 Task: Open Card E-commerce Website Review in Board IT Vendor Management and Contract Negotiation to Workspace Event Lighting Rentals and add a team member Softage.2@softage.net, a label Orange, a checklist Video Marketing, an attachment from Trello, a color Orange and finally, add a card description 'Plan and execute company team-building retreat with a focus on employee well-being' and a comment 'Let us approach this task with a sense of creativity and innovation, looking for unique and unconventional solutions.'. Add a start date 'Jan 06, 1900' with a due date 'Jan 13, 1900'
Action: Mouse moved to (377, 175)
Screenshot: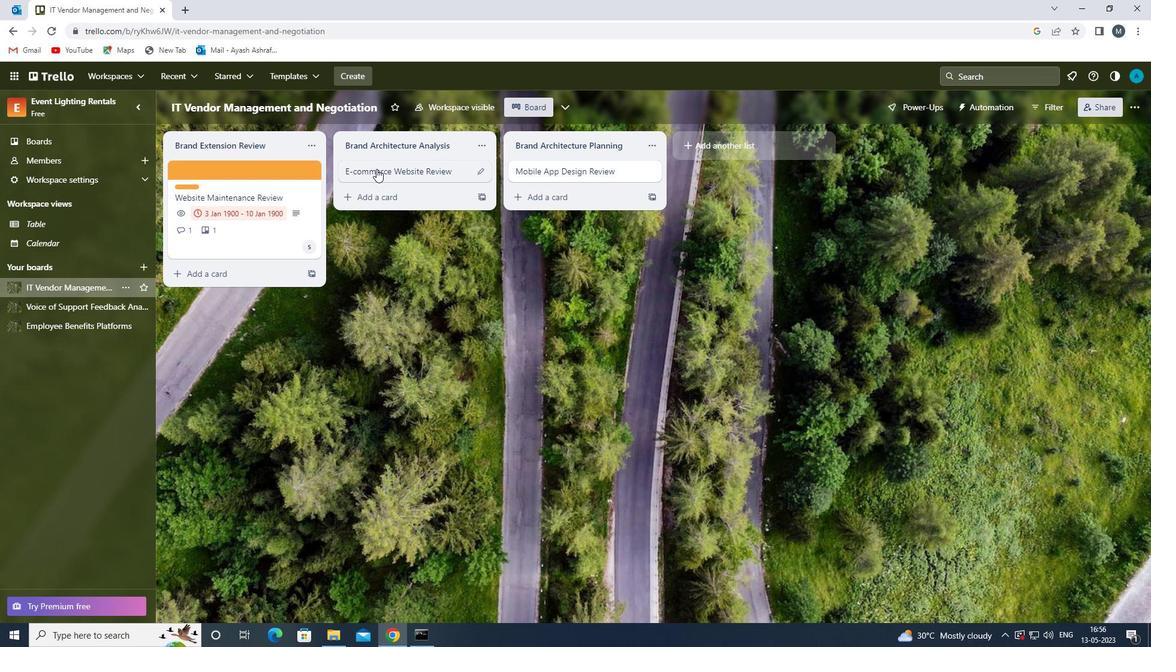 
Action: Mouse pressed left at (377, 175)
Screenshot: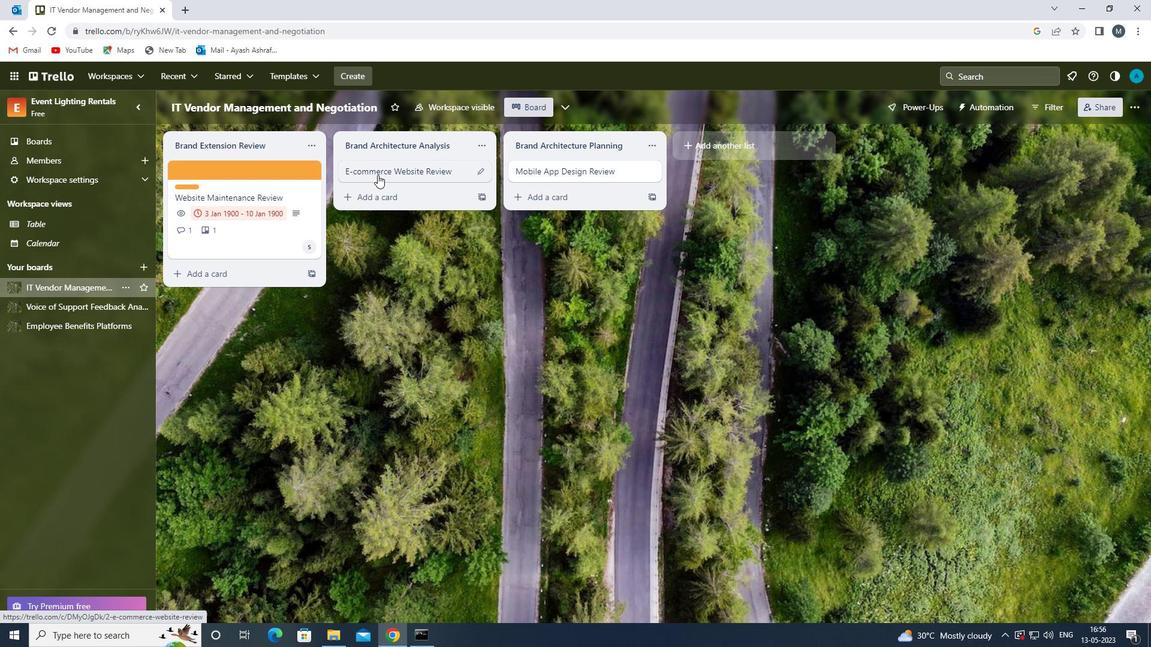 
Action: Mouse moved to (705, 215)
Screenshot: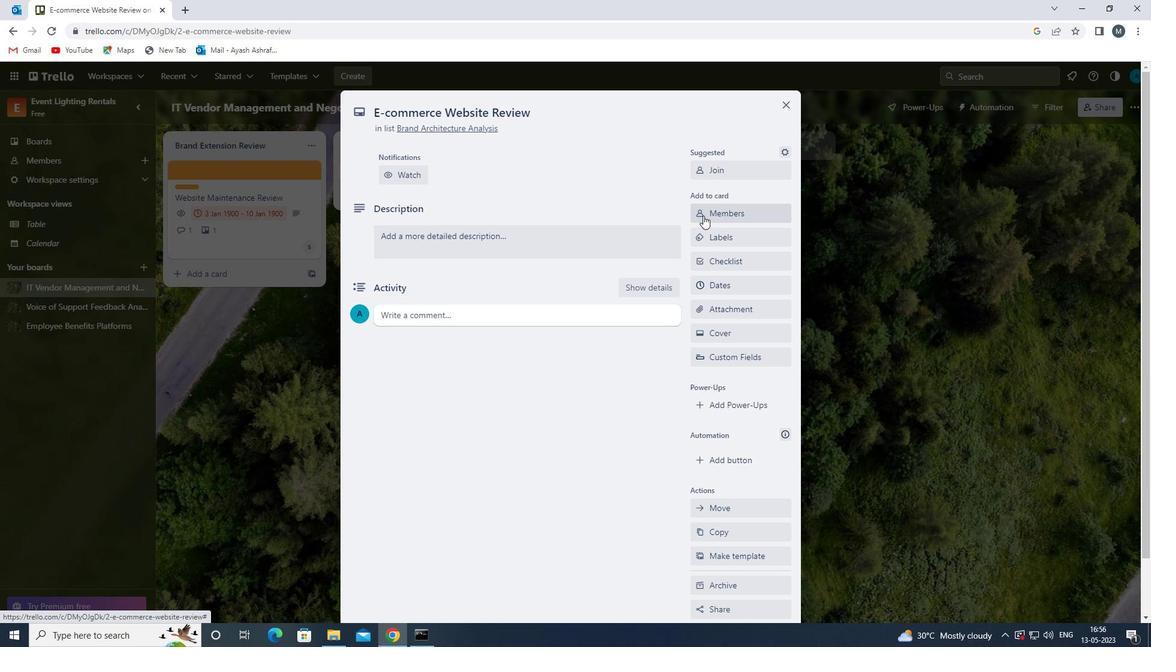 
Action: Mouse pressed left at (705, 215)
Screenshot: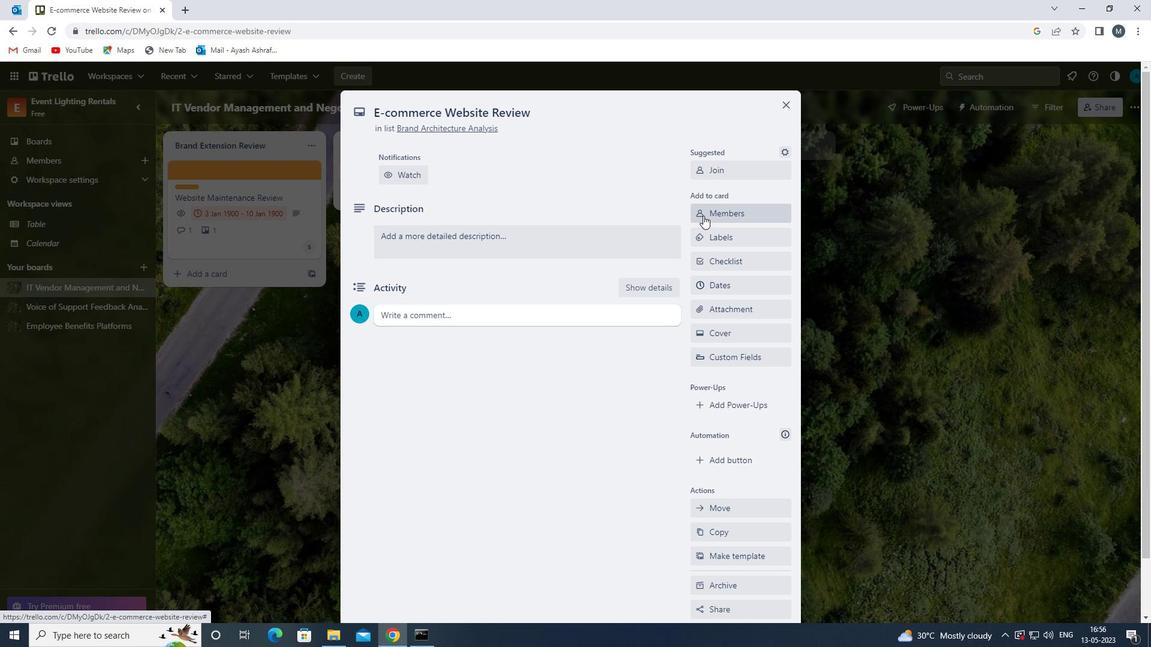 
Action: Mouse moved to (736, 271)
Screenshot: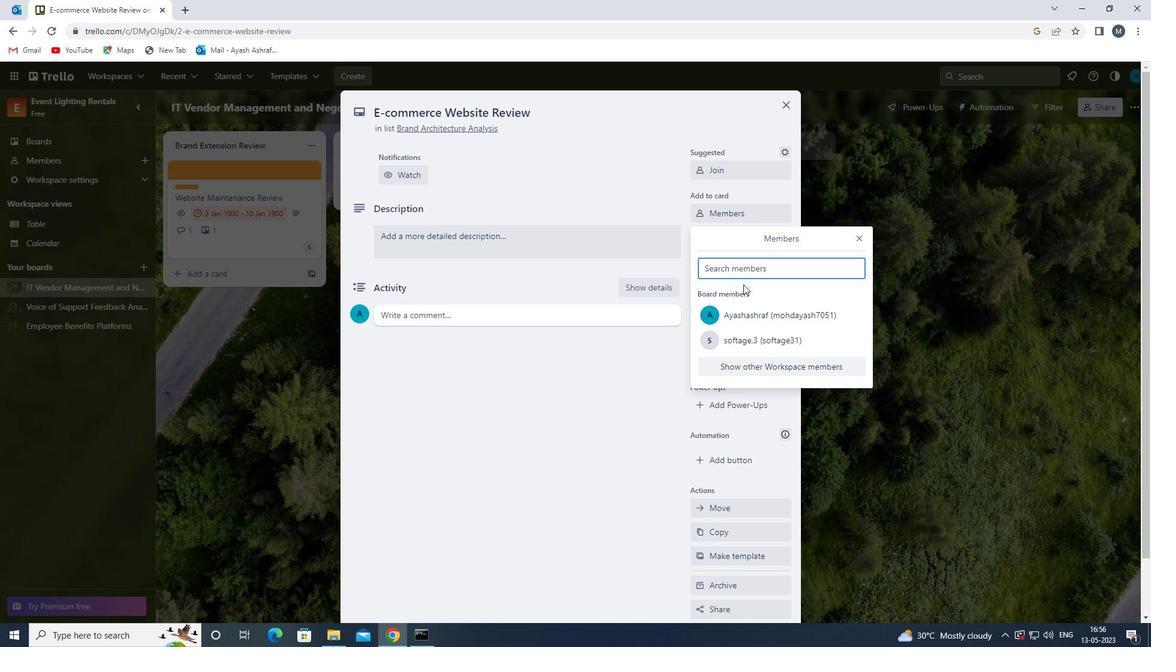 
Action: Mouse pressed left at (736, 271)
Screenshot: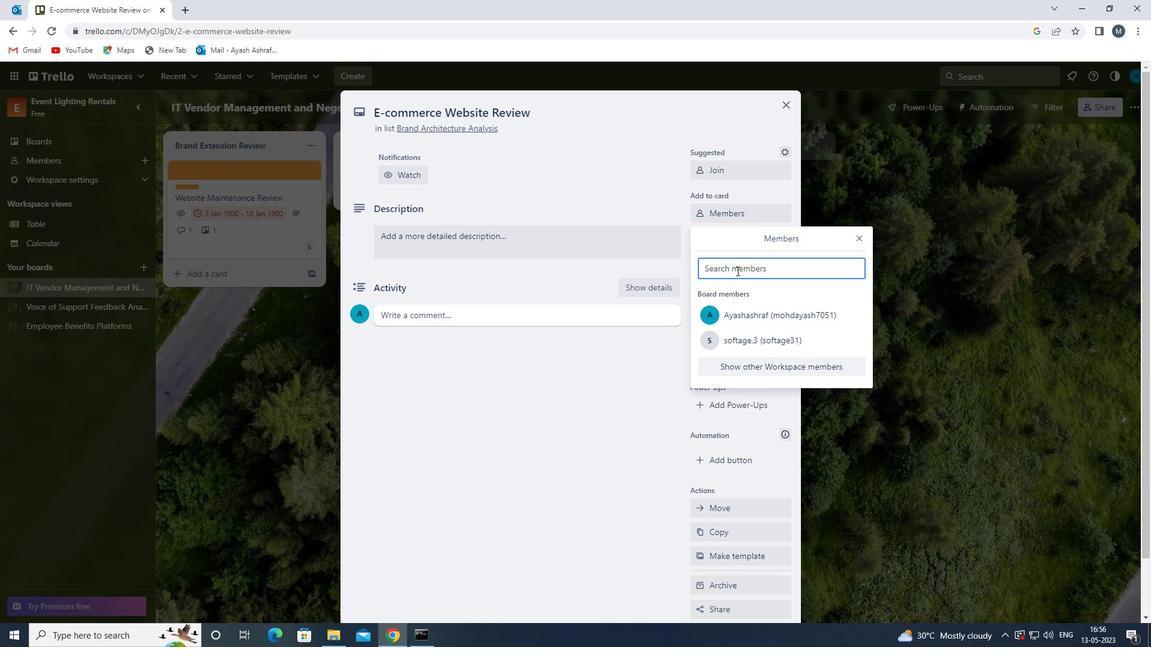 
Action: Key pressed s
Screenshot: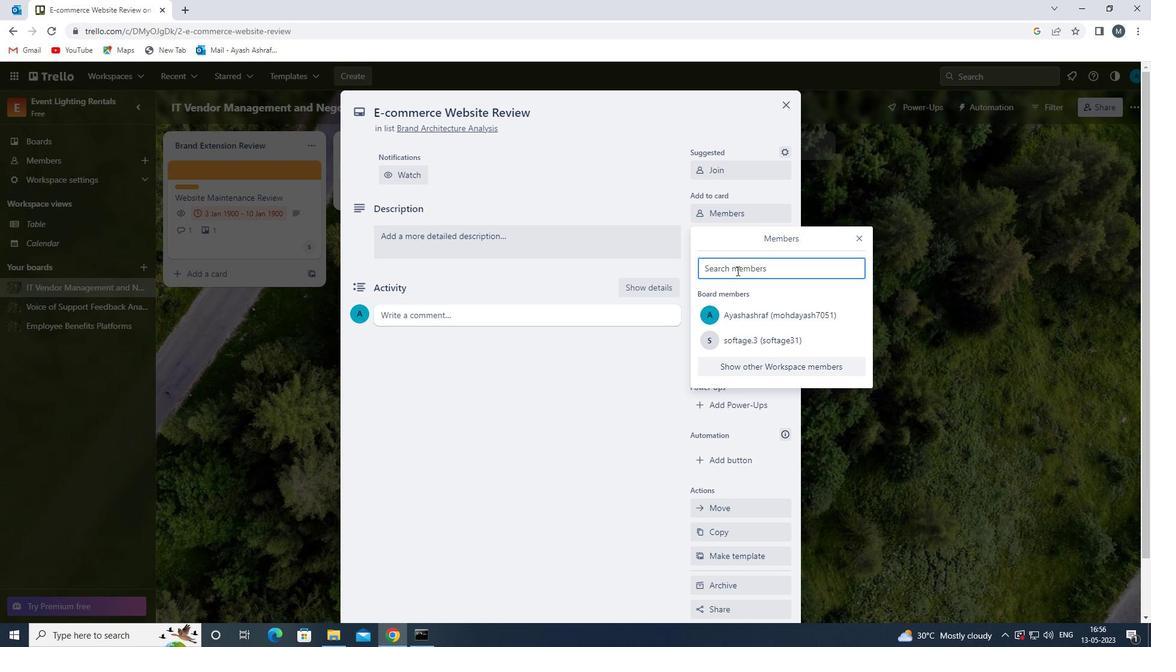 
Action: Mouse moved to (769, 387)
Screenshot: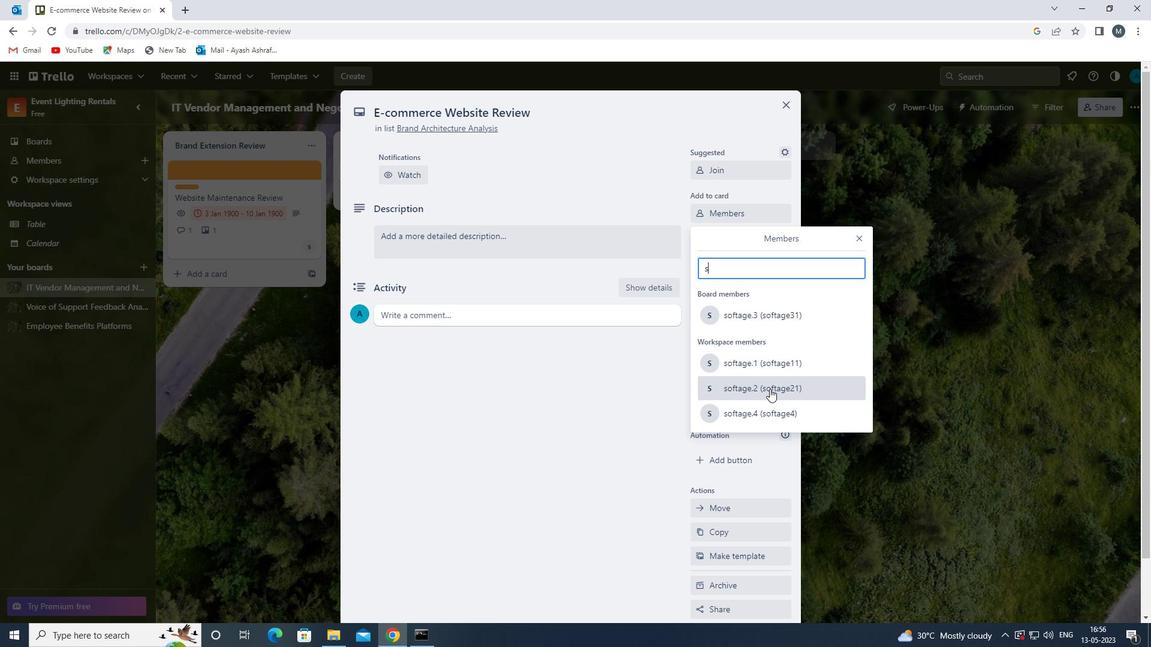 
Action: Mouse pressed left at (769, 387)
Screenshot: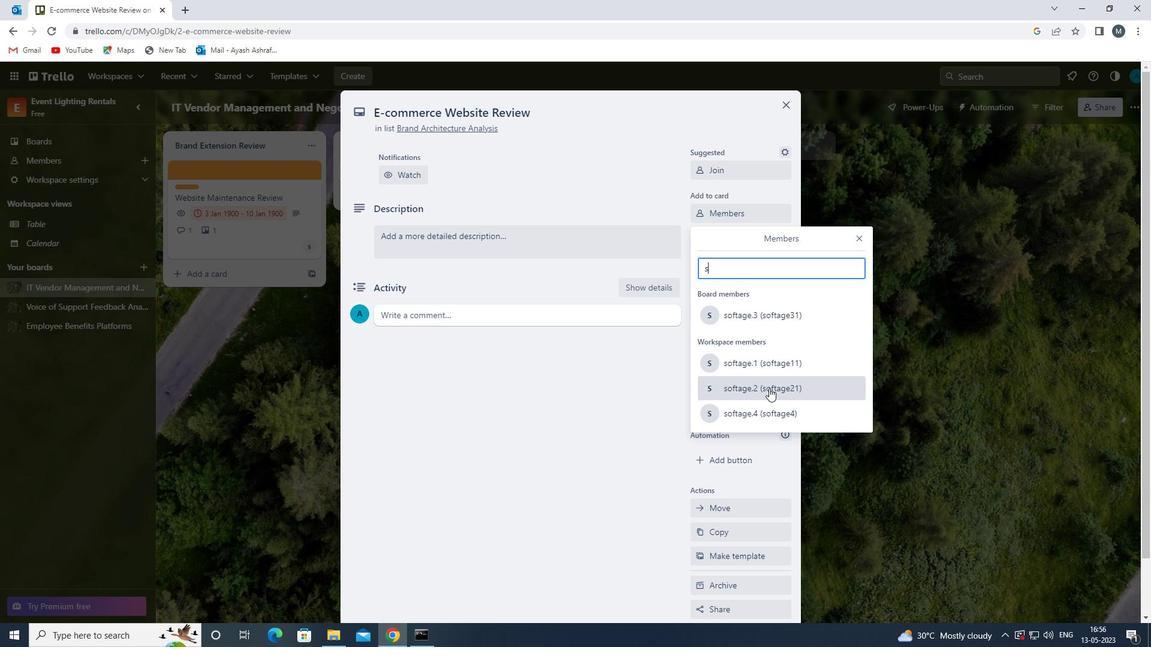
Action: Mouse moved to (855, 234)
Screenshot: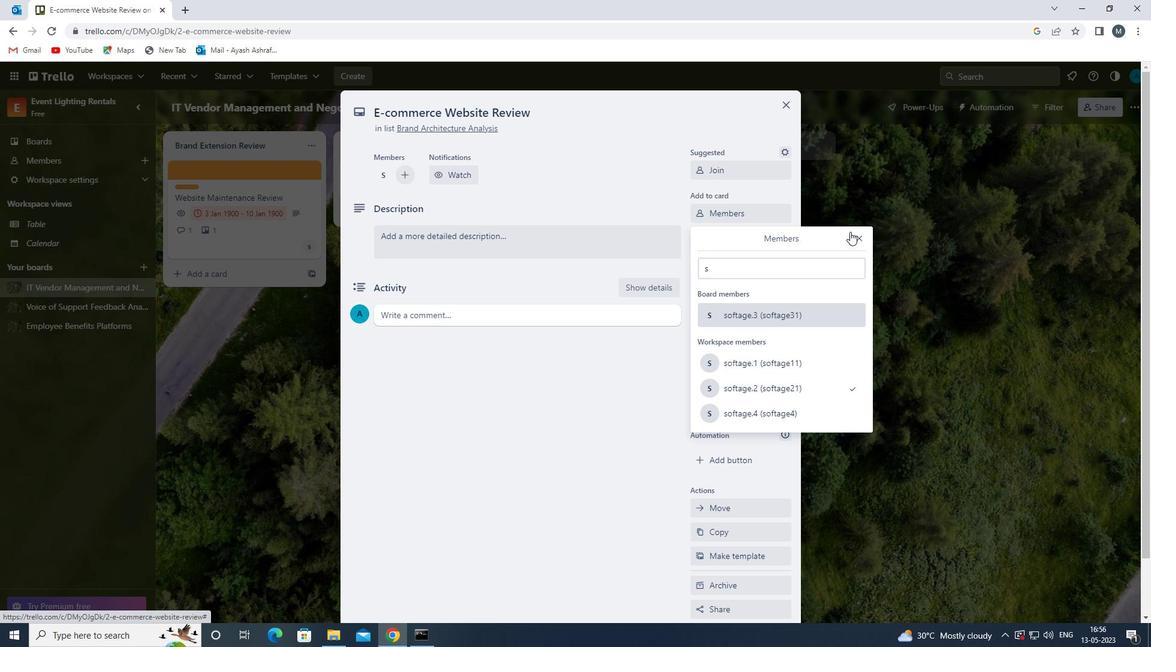 
Action: Mouse pressed left at (855, 234)
Screenshot: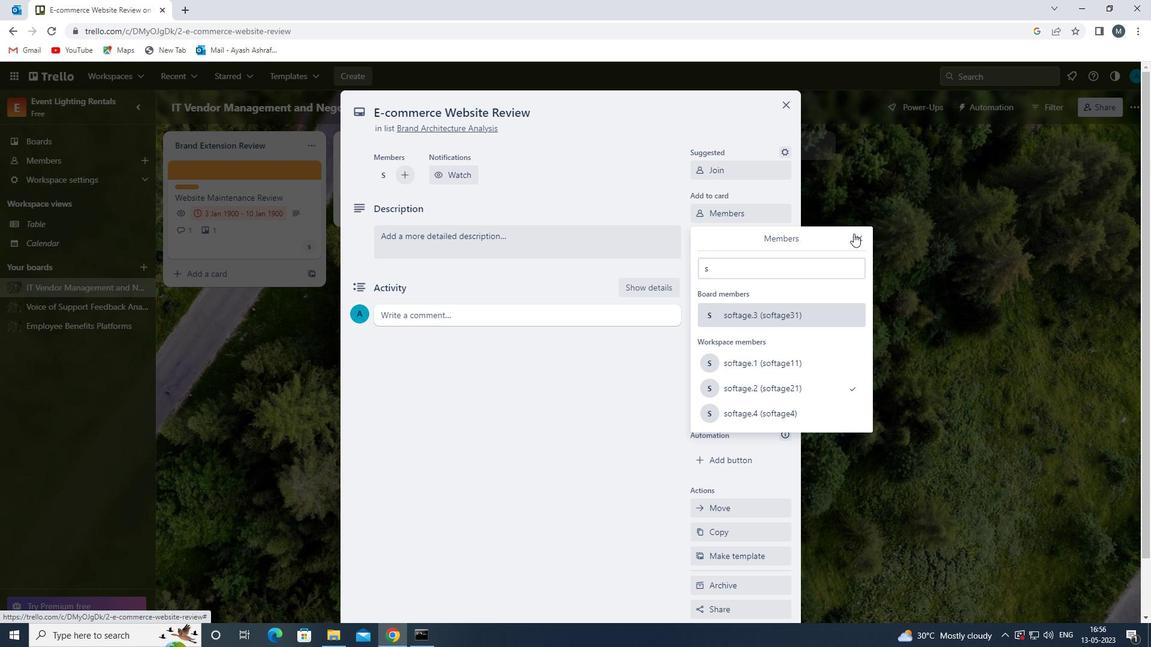 
Action: Mouse moved to (724, 240)
Screenshot: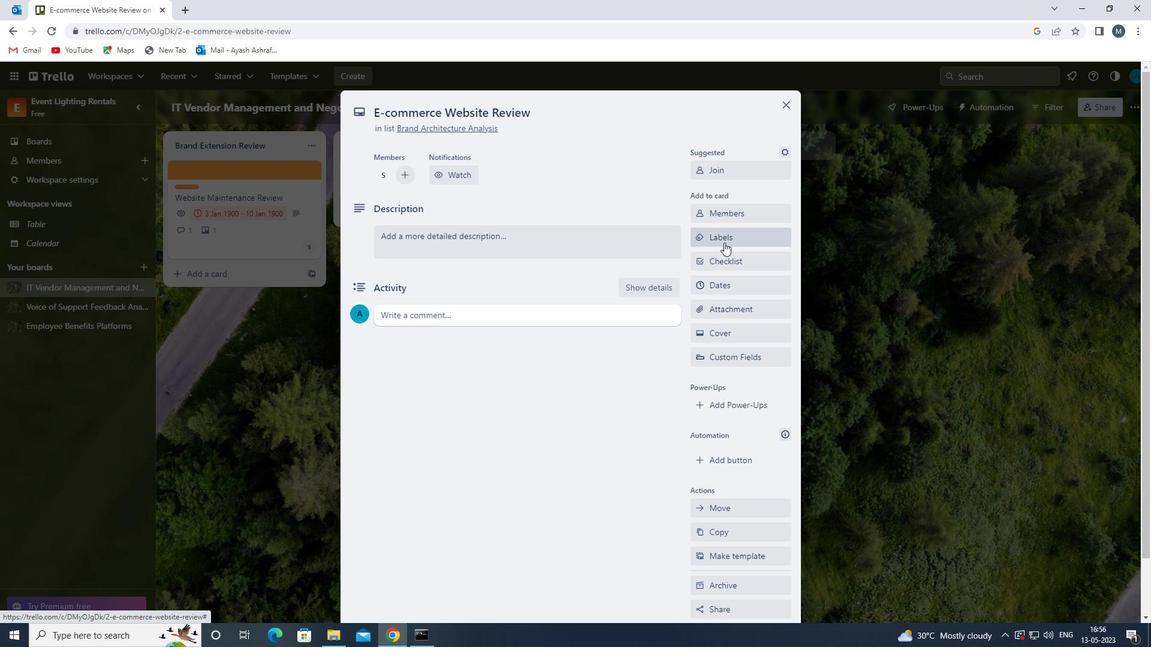 
Action: Mouse pressed left at (724, 240)
Screenshot: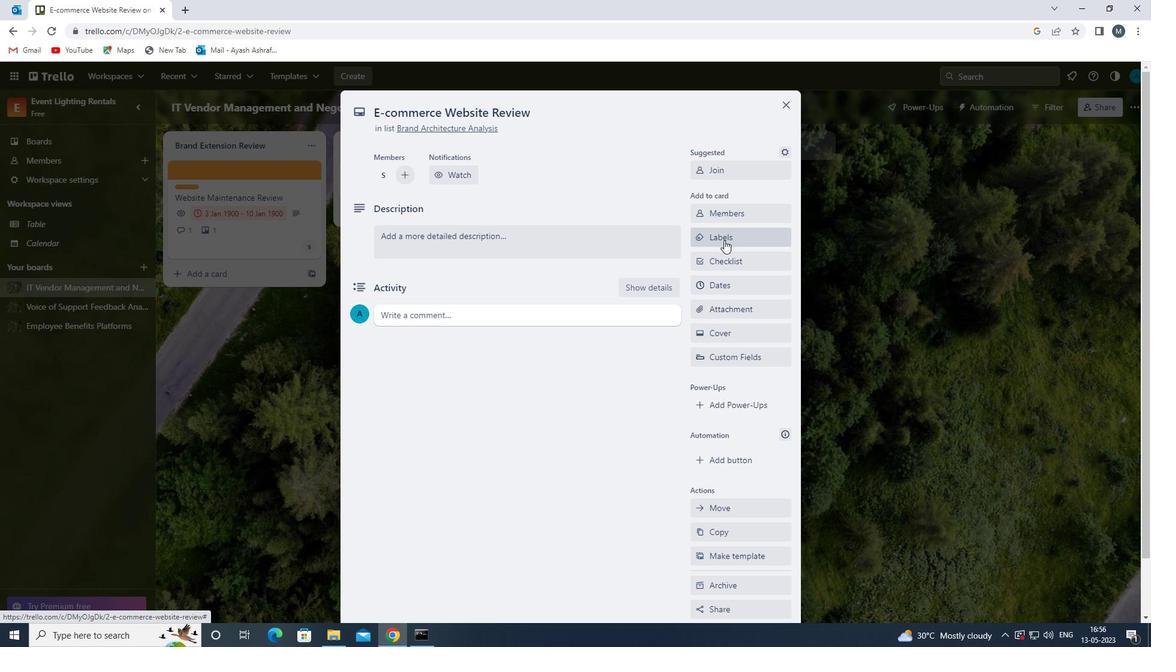 
Action: Mouse moved to (744, 383)
Screenshot: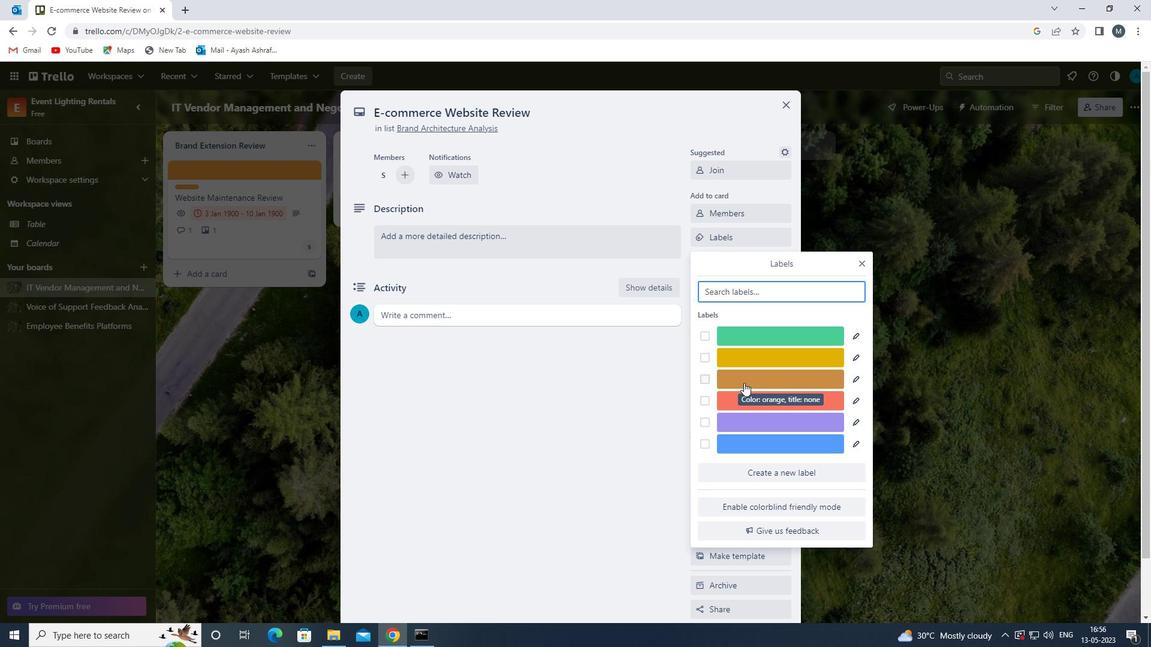 
Action: Mouse pressed left at (744, 383)
Screenshot: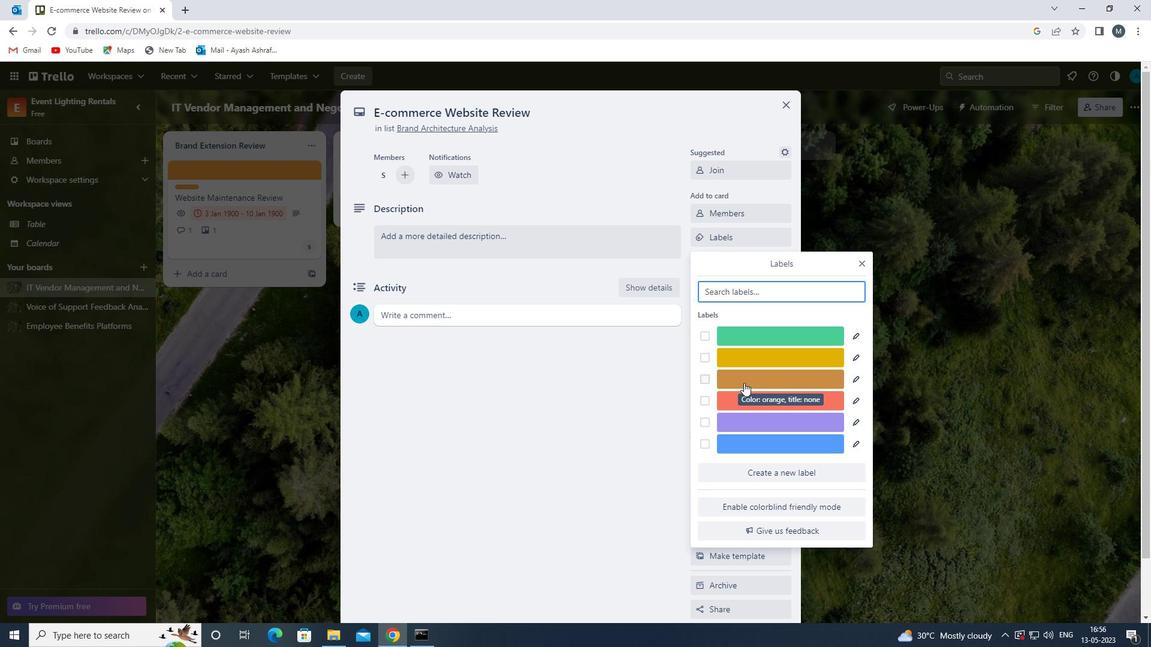 
Action: Mouse moved to (861, 263)
Screenshot: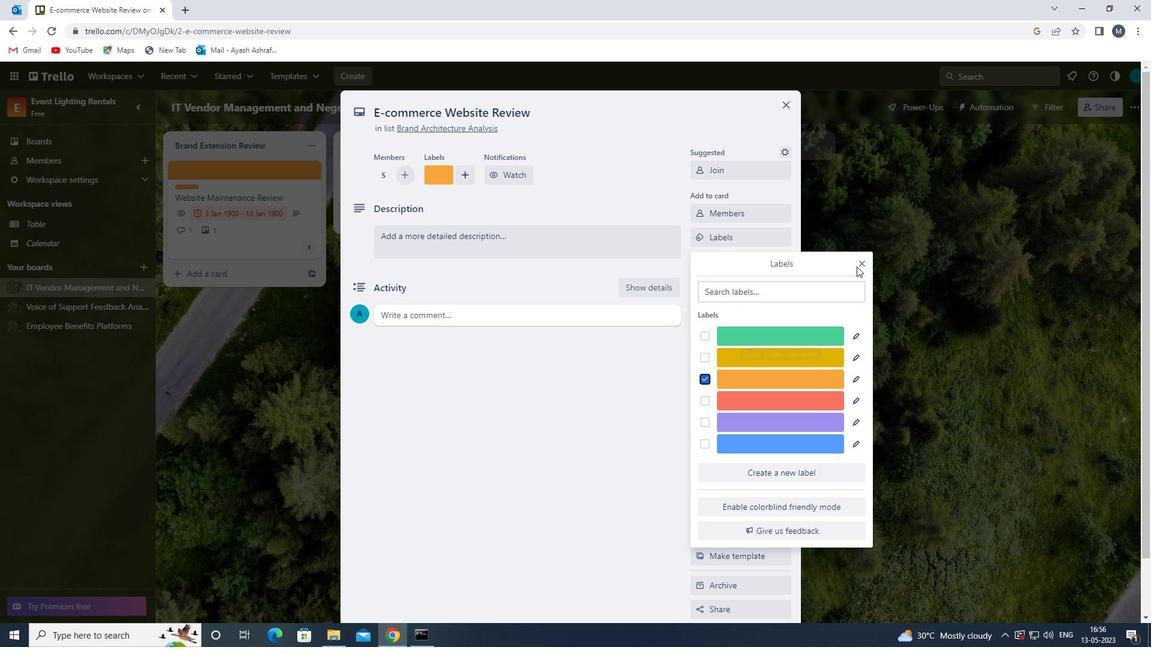 
Action: Mouse pressed left at (861, 263)
Screenshot: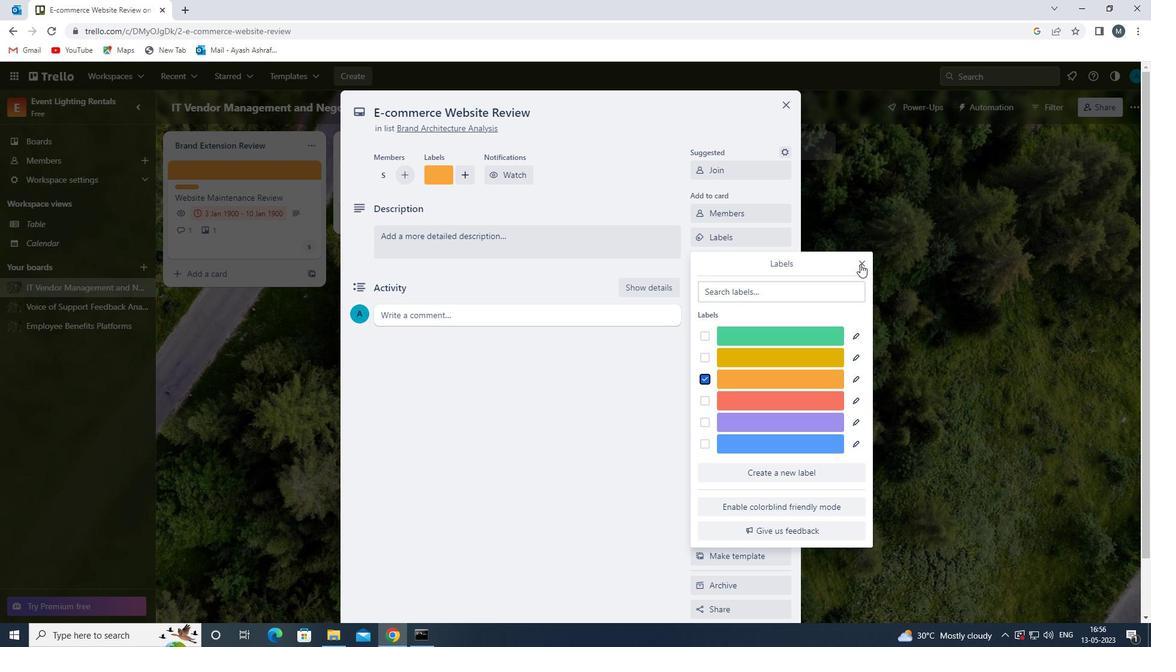 
Action: Mouse moved to (723, 265)
Screenshot: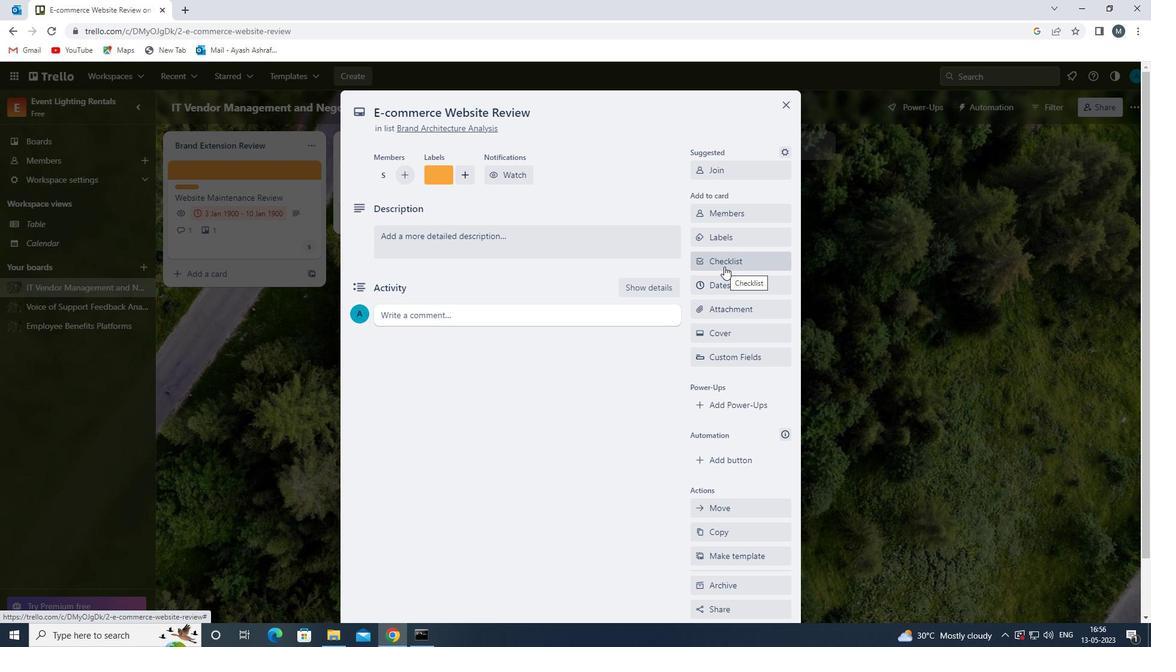 
Action: Mouse pressed left at (723, 265)
Screenshot: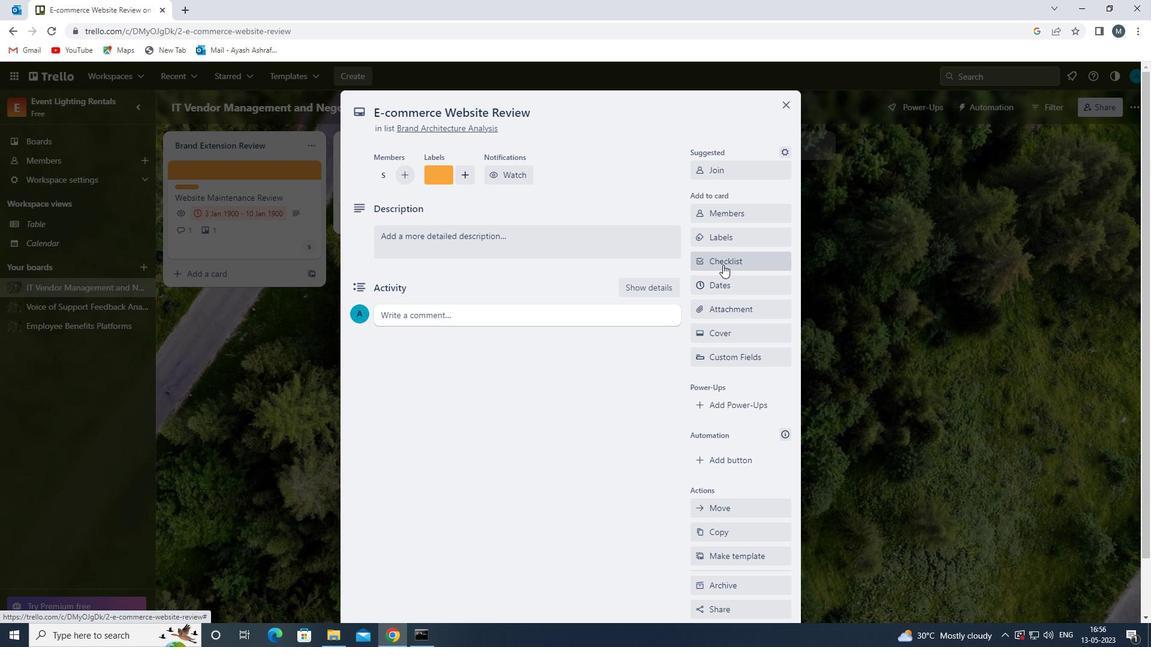 
Action: Key pressed v
Screenshot: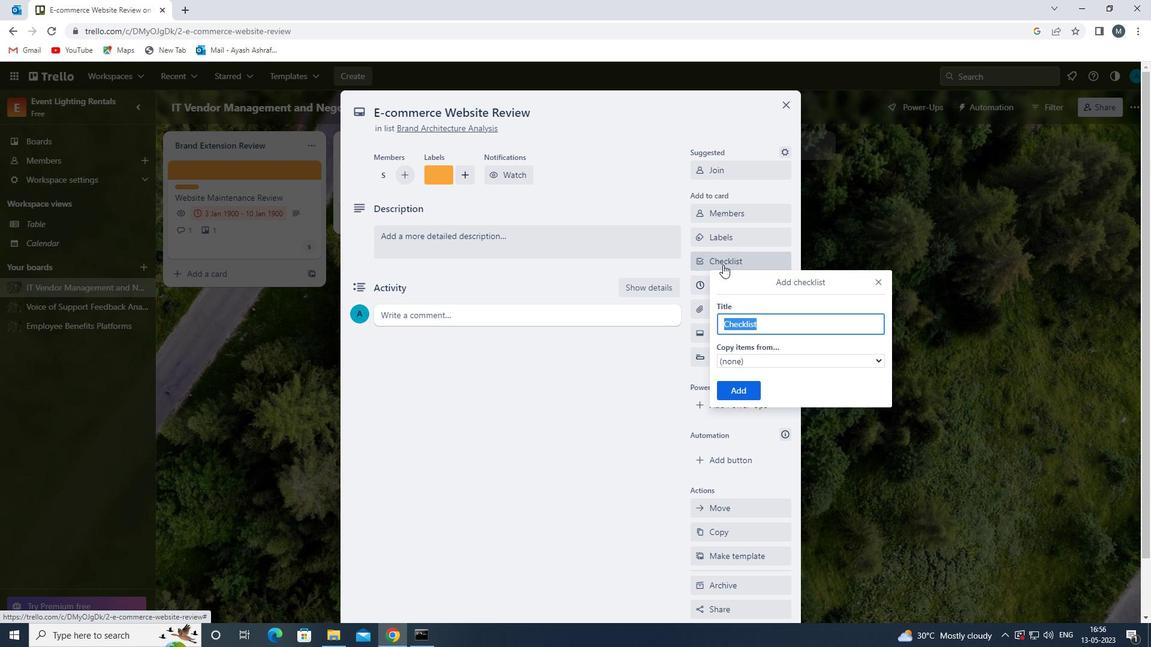 
Action: Mouse moved to (783, 353)
Screenshot: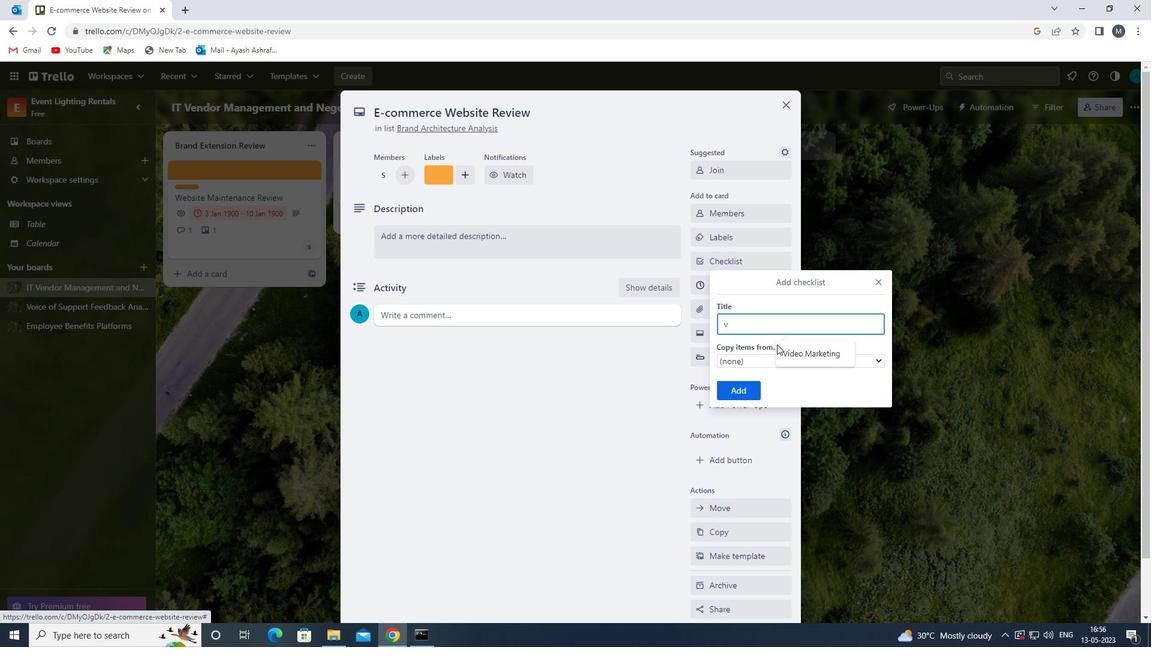 
Action: Mouse pressed left at (783, 353)
Screenshot: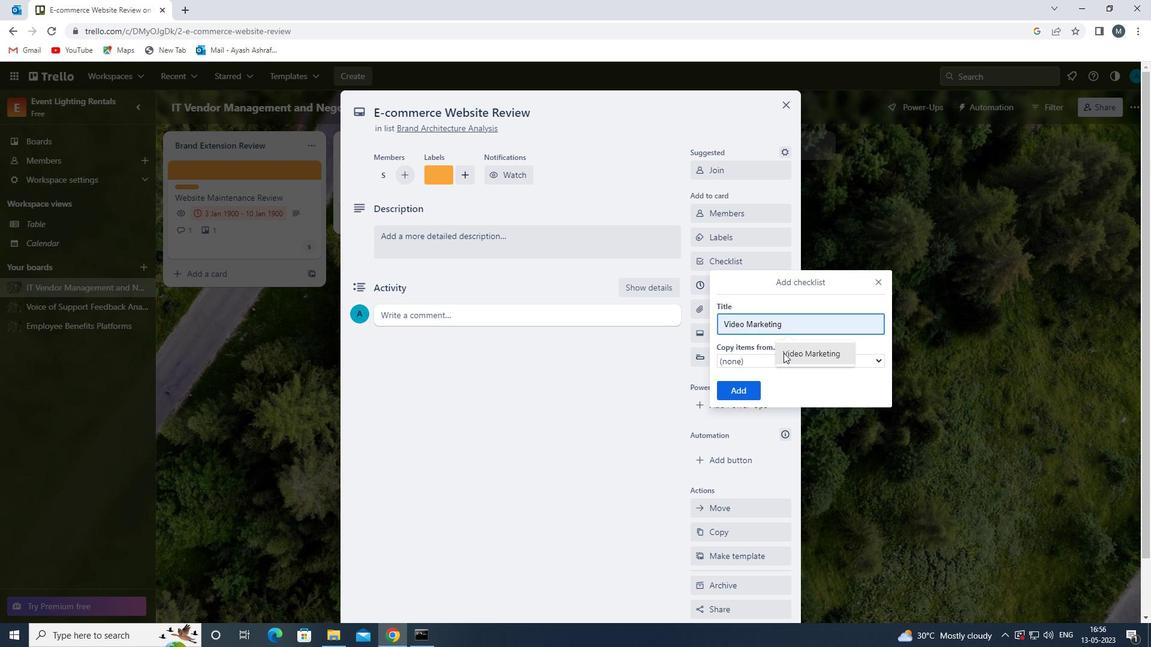 
Action: Mouse moved to (735, 391)
Screenshot: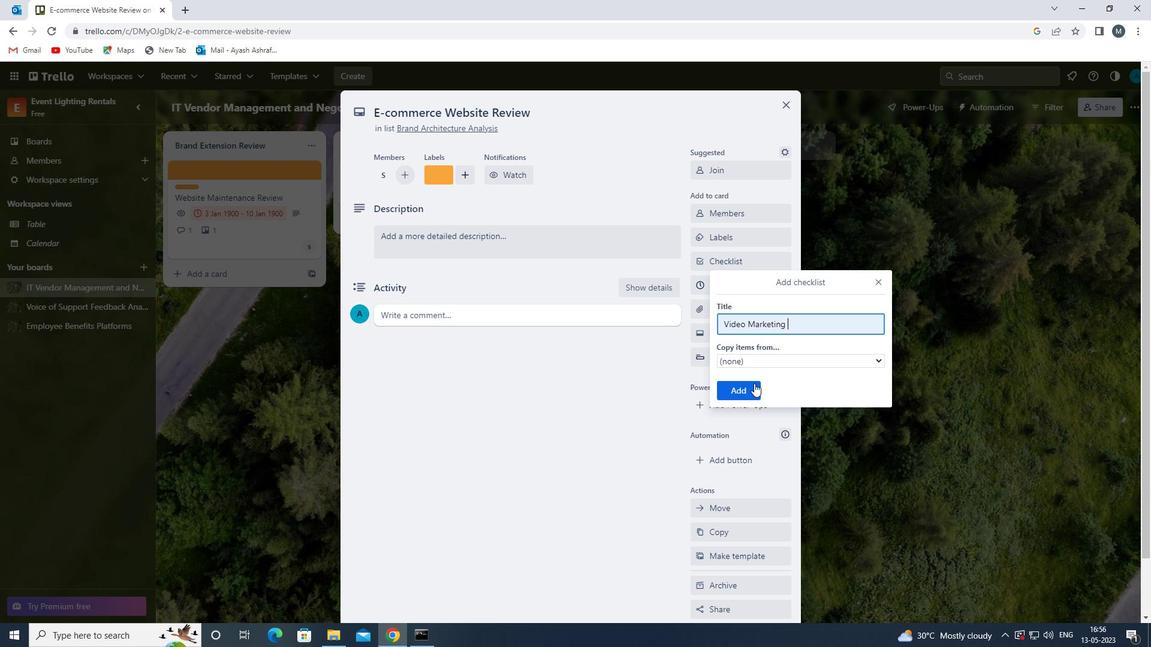 
Action: Mouse pressed left at (735, 391)
Screenshot: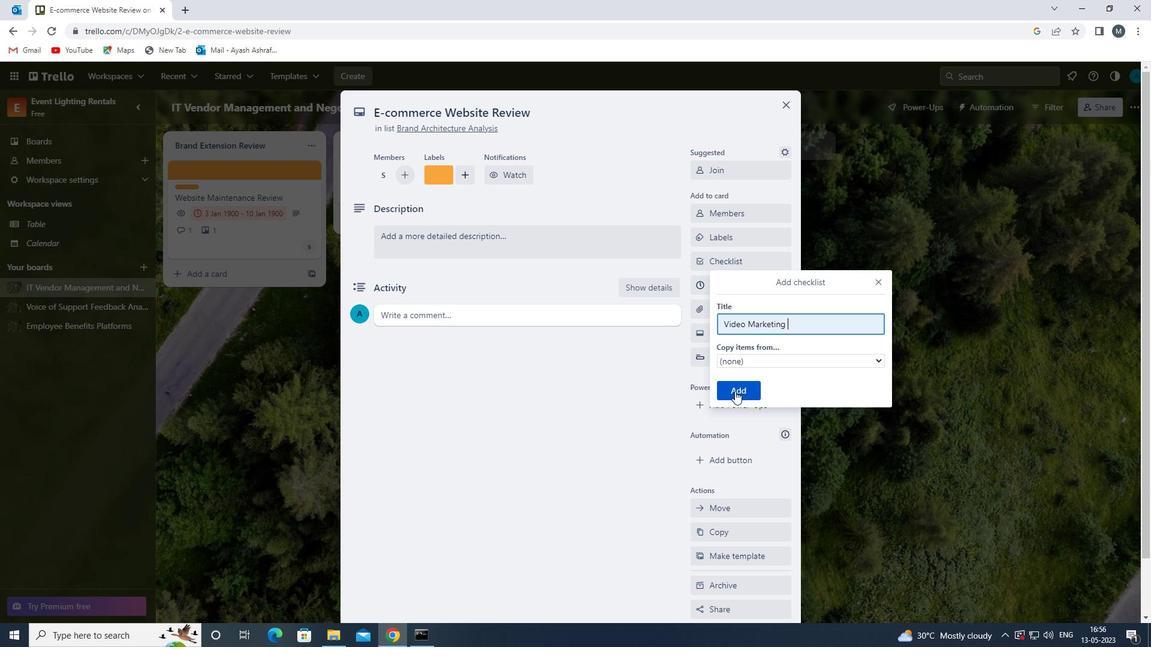 
Action: Mouse moved to (720, 308)
Screenshot: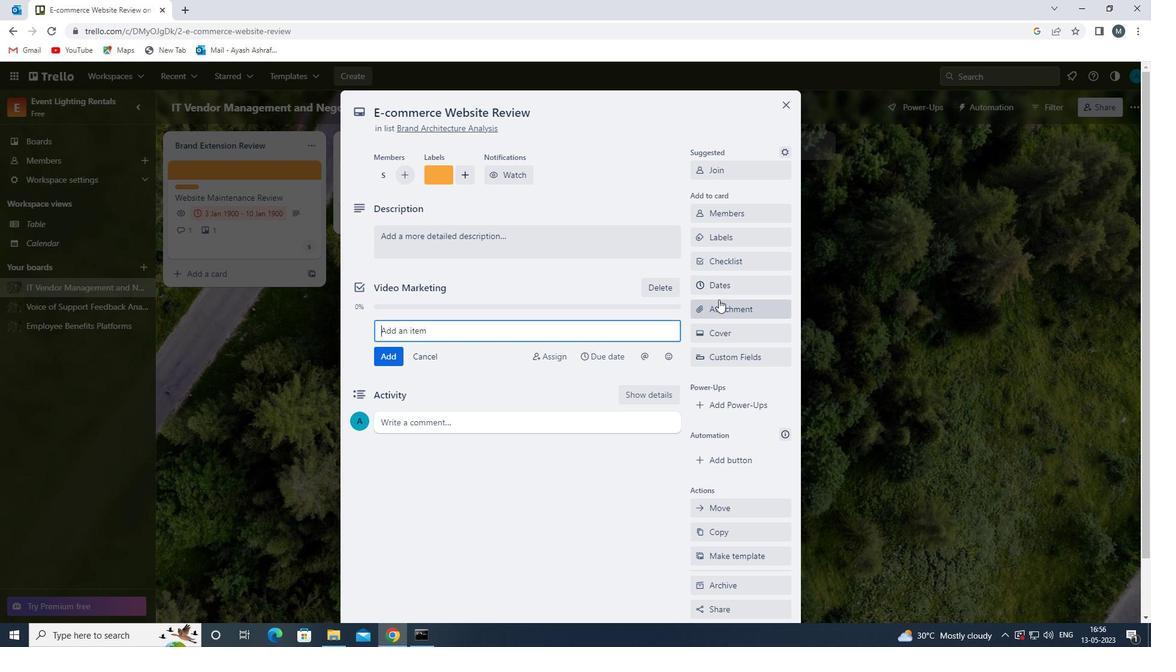 
Action: Mouse pressed left at (720, 308)
Screenshot: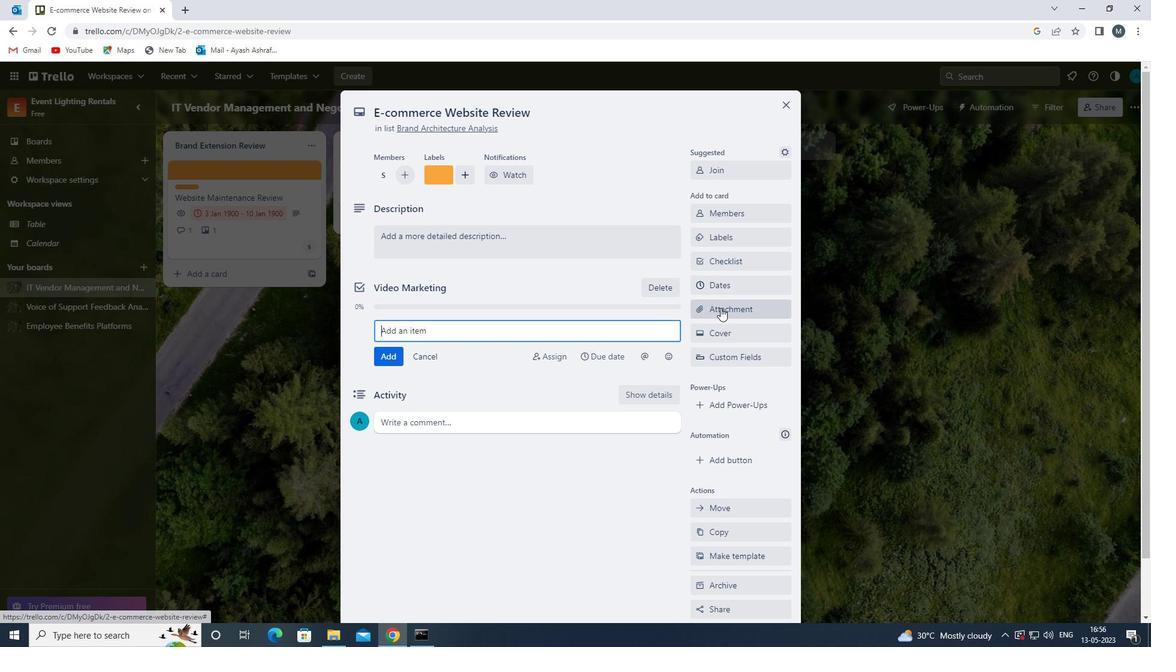 
Action: Mouse moved to (710, 384)
Screenshot: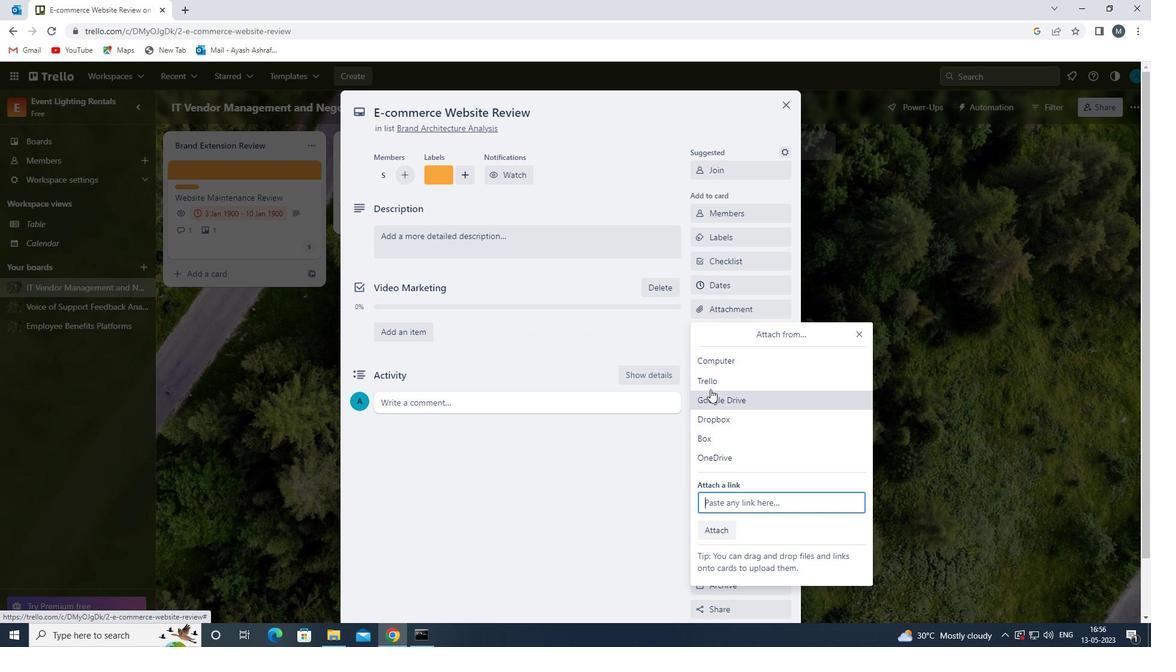 
Action: Mouse pressed left at (710, 384)
Screenshot: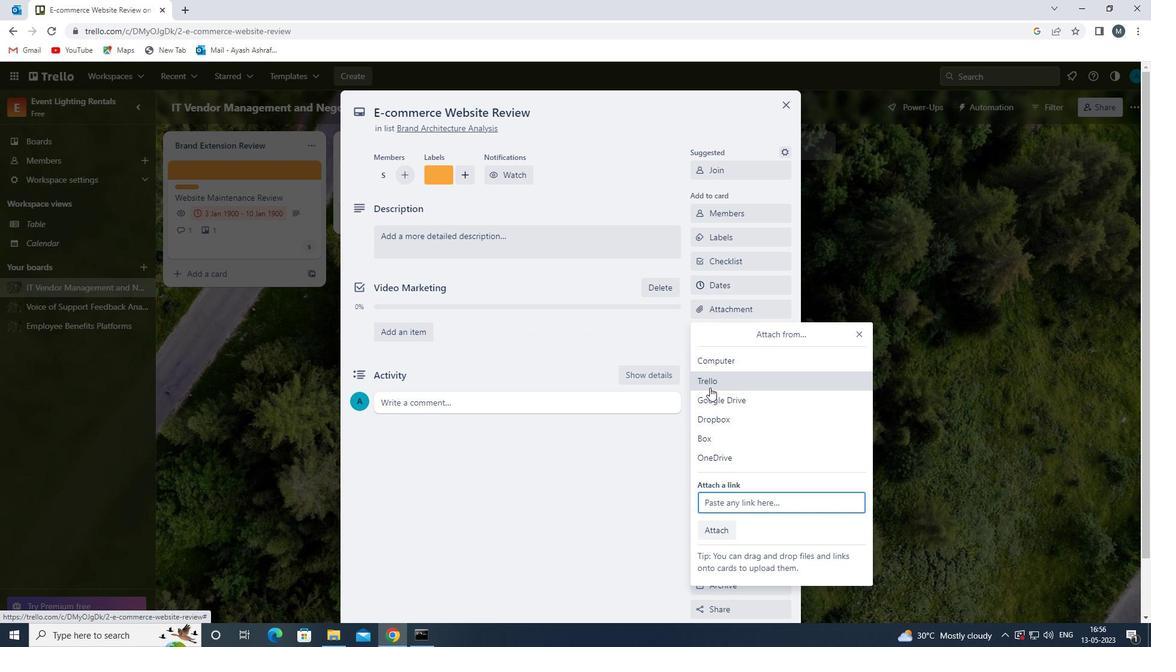 
Action: Mouse moved to (710, 383)
Screenshot: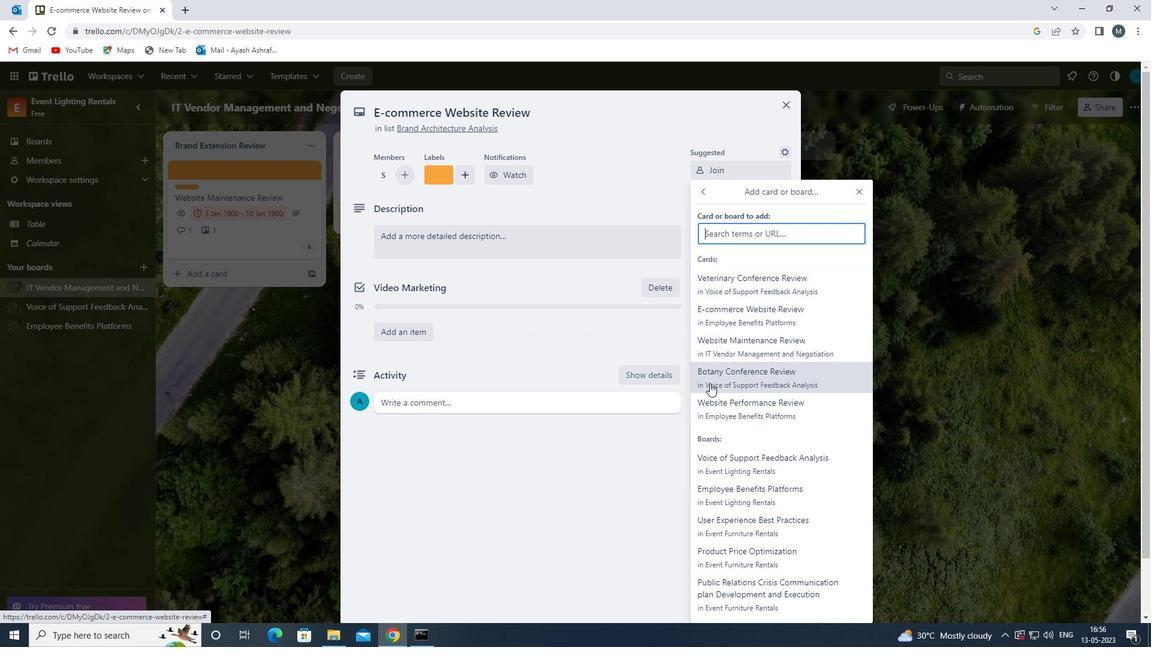
Action: Mouse pressed left at (710, 383)
Screenshot: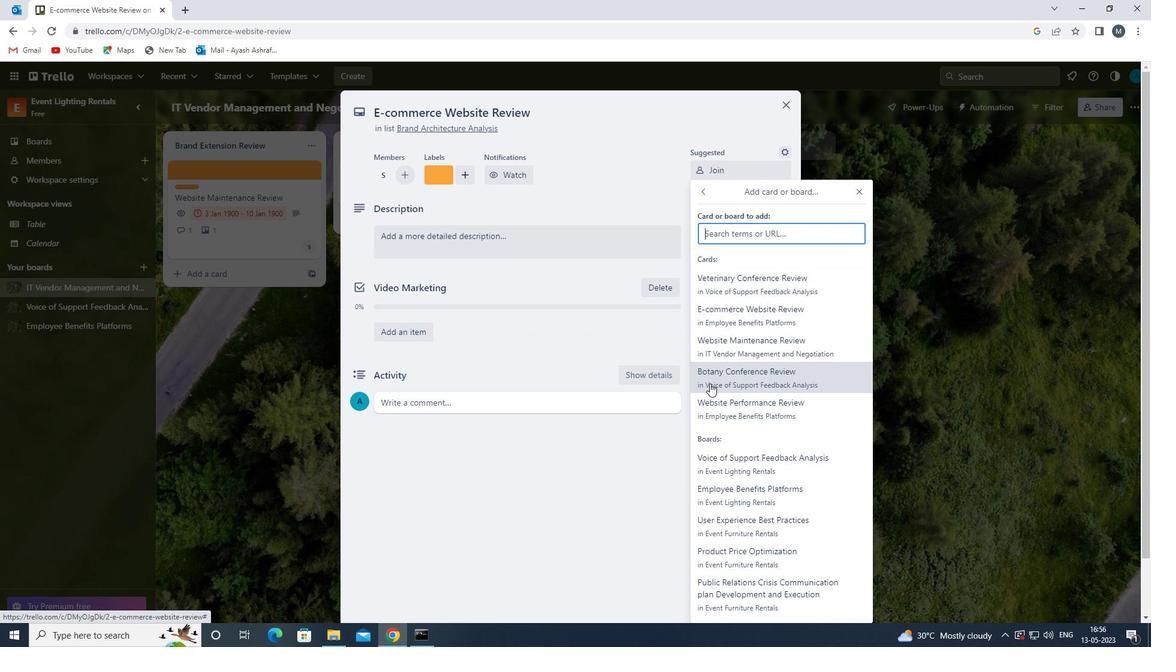 
Action: Mouse moved to (727, 336)
Screenshot: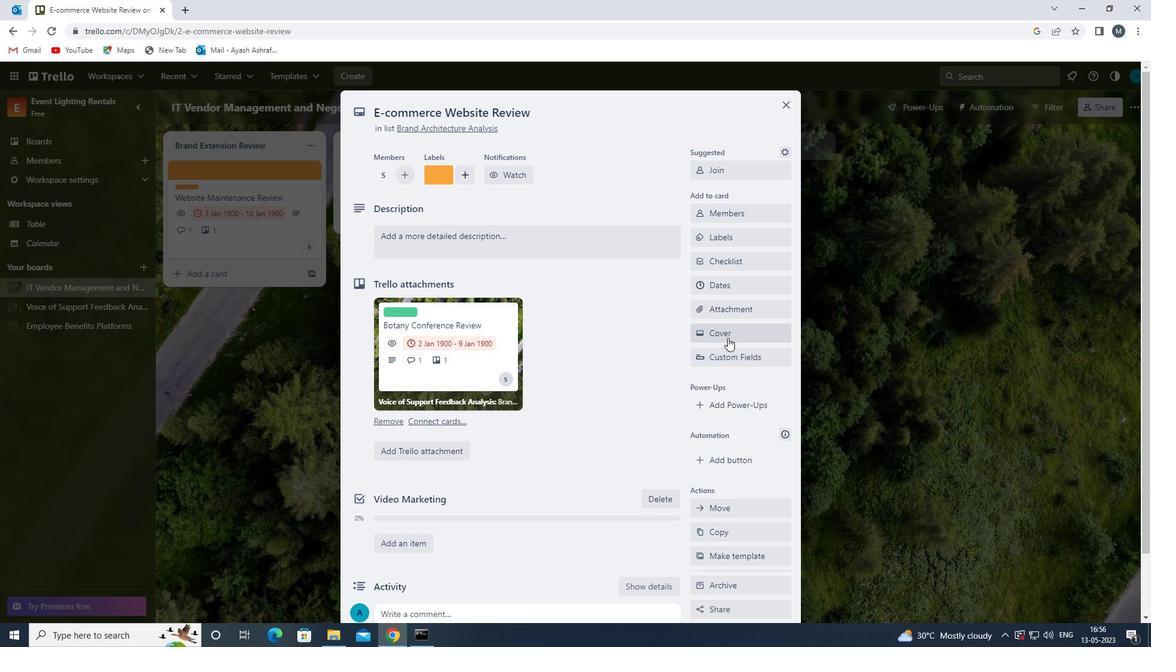
Action: Mouse pressed left at (727, 336)
Screenshot: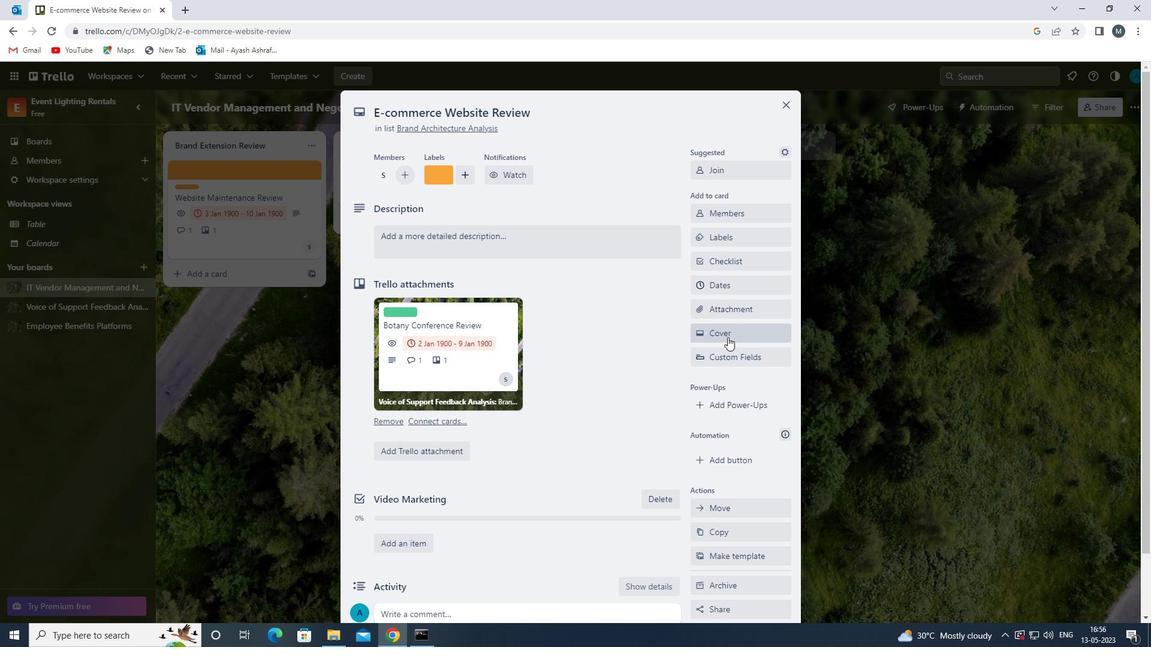 
Action: Mouse moved to (744, 381)
Screenshot: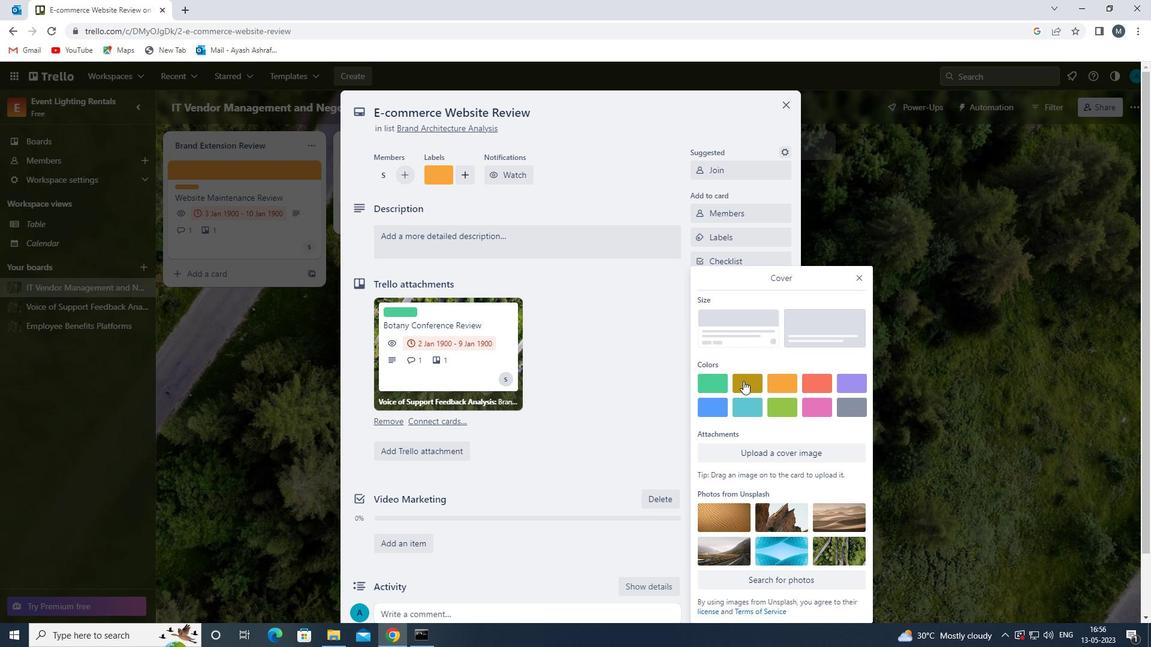 
Action: Mouse pressed left at (744, 381)
Screenshot: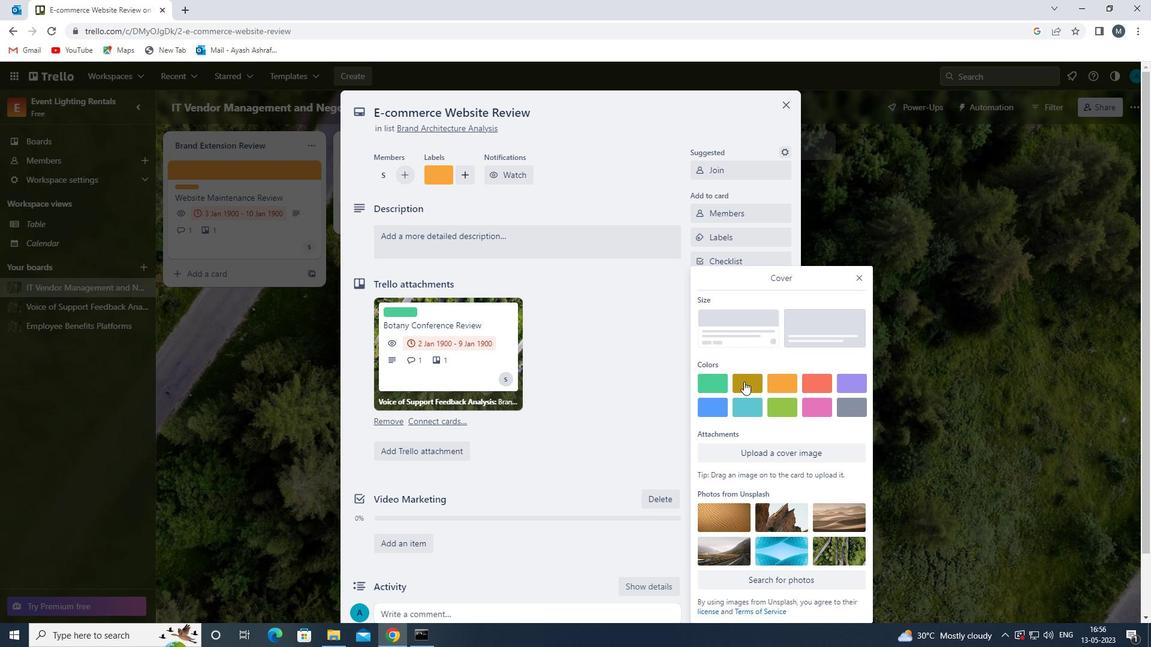 
Action: Mouse moved to (857, 254)
Screenshot: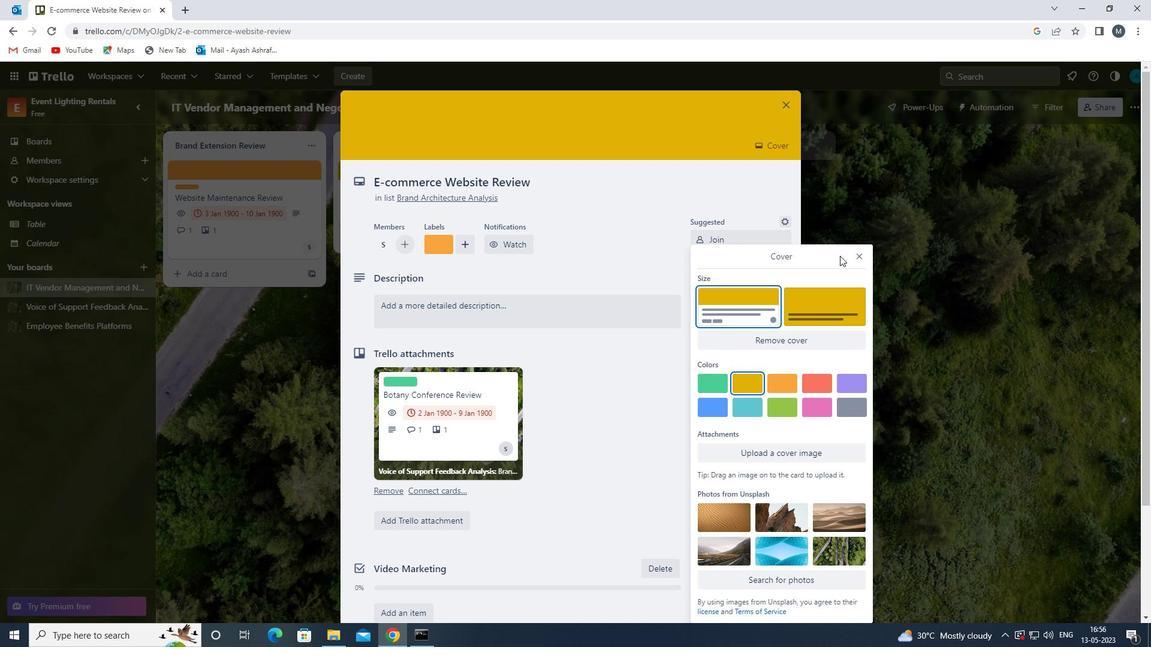 
Action: Mouse pressed left at (857, 254)
Screenshot: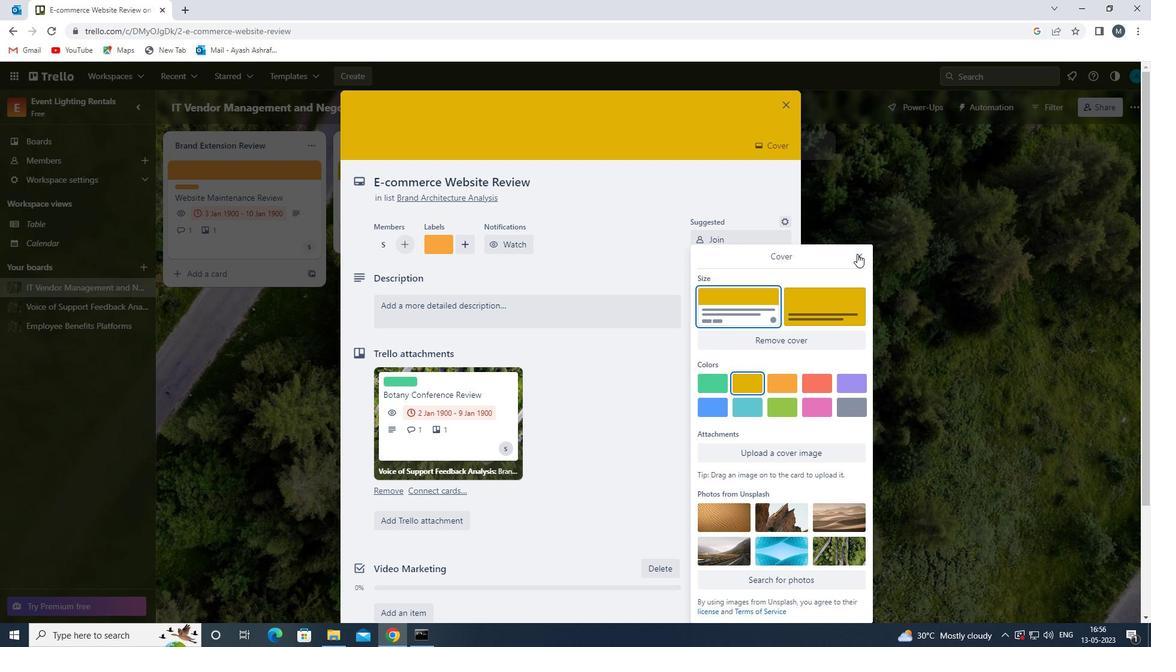 
Action: Mouse moved to (464, 306)
Screenshot: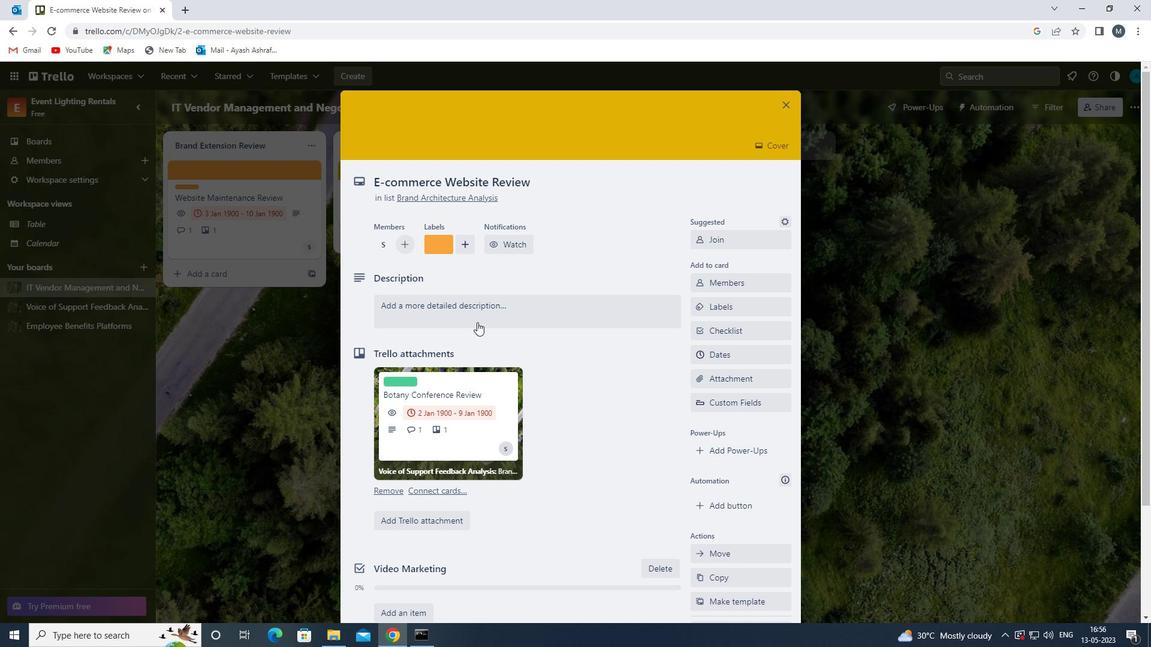 
Action: Mouse pressed left at (464, 306)
Screenshot: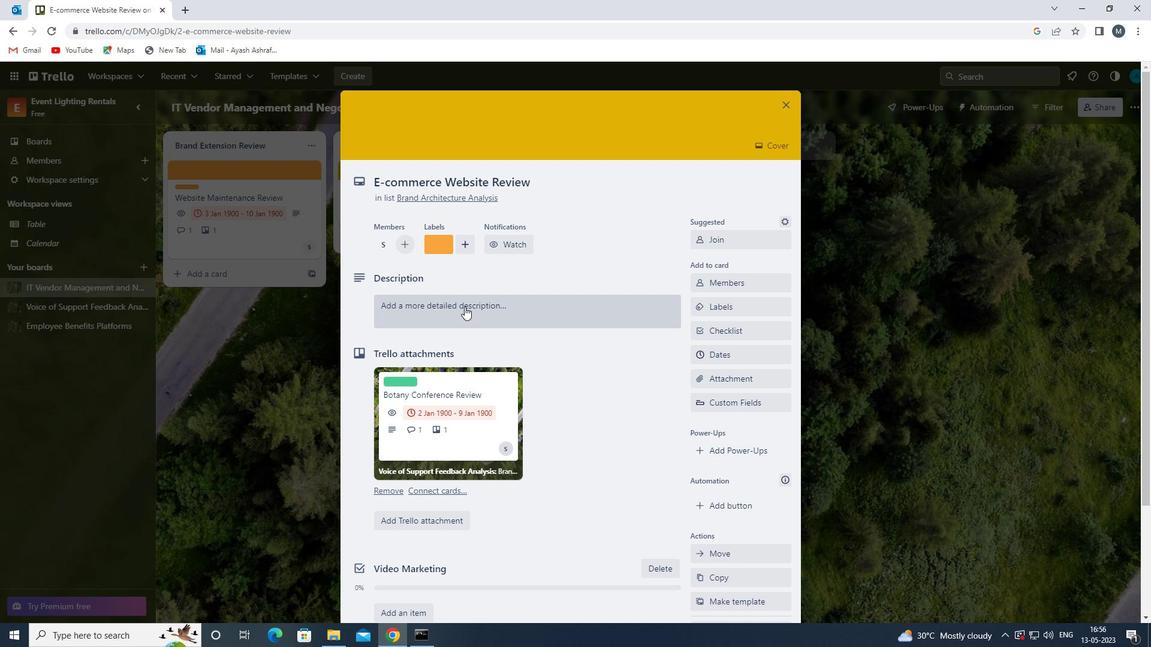 
Action: Mouse moved to (399, 353)
Screenshot: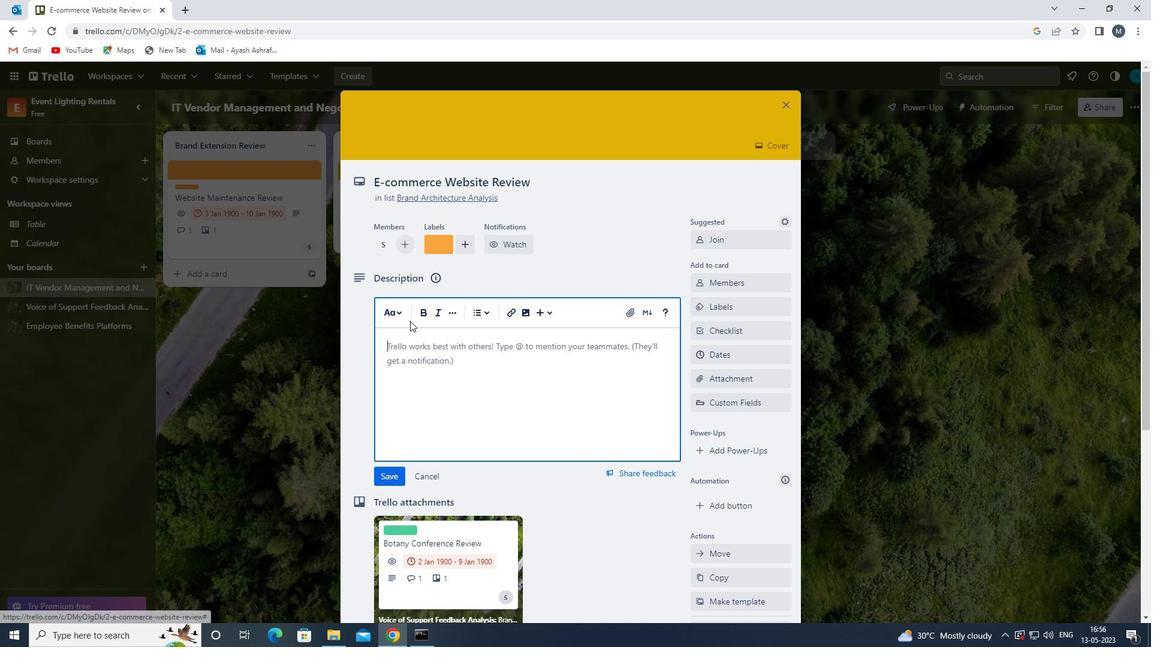 
Action: Mouse pressed left at (399, 353)
Screenshot: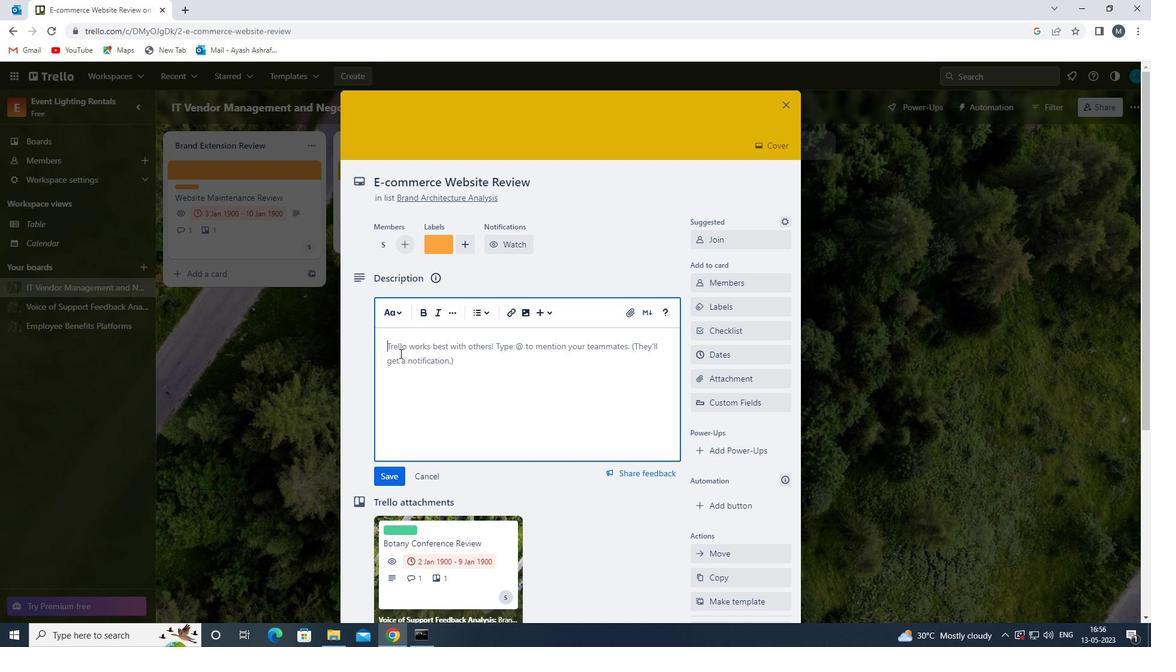 
Action: Mouse moved to (399, 355)
Screenshot: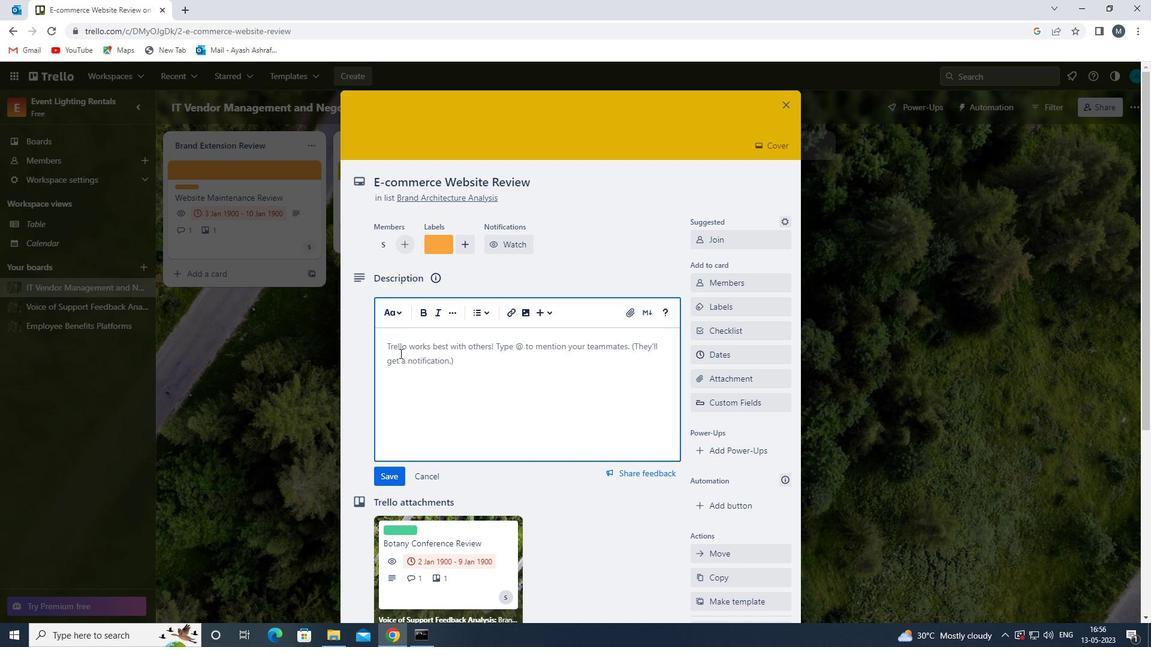 
Action: Key pressed p<Key.backspace><Key.shift>PLAN<Key.space>AND<Key.space>EXECUTE<Key.space>COMPANY<Key.space>TEAM-BUILDING<Key.space>RETREAT<Key.space>WITH<Key.space>A<Key.space>FOCUS<Key.space>ON<Key.space>EMPLOYEE<Key.space>WELL-BEING
Screenshot: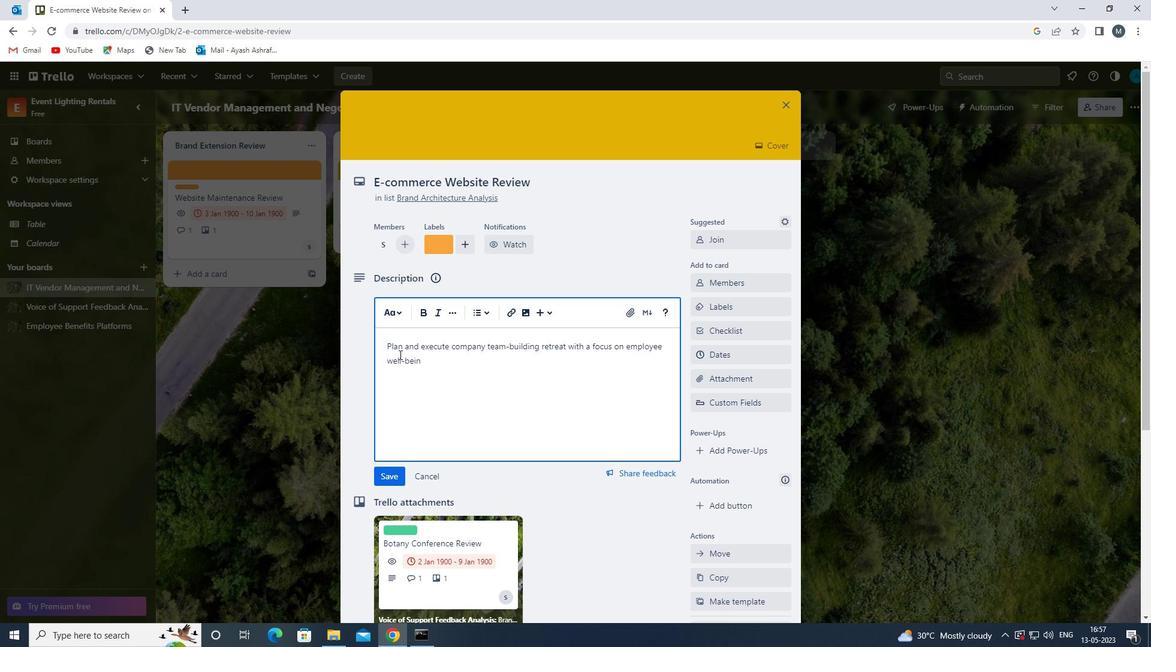 
Action: Mouse moved to (386, 476)
Screenshot: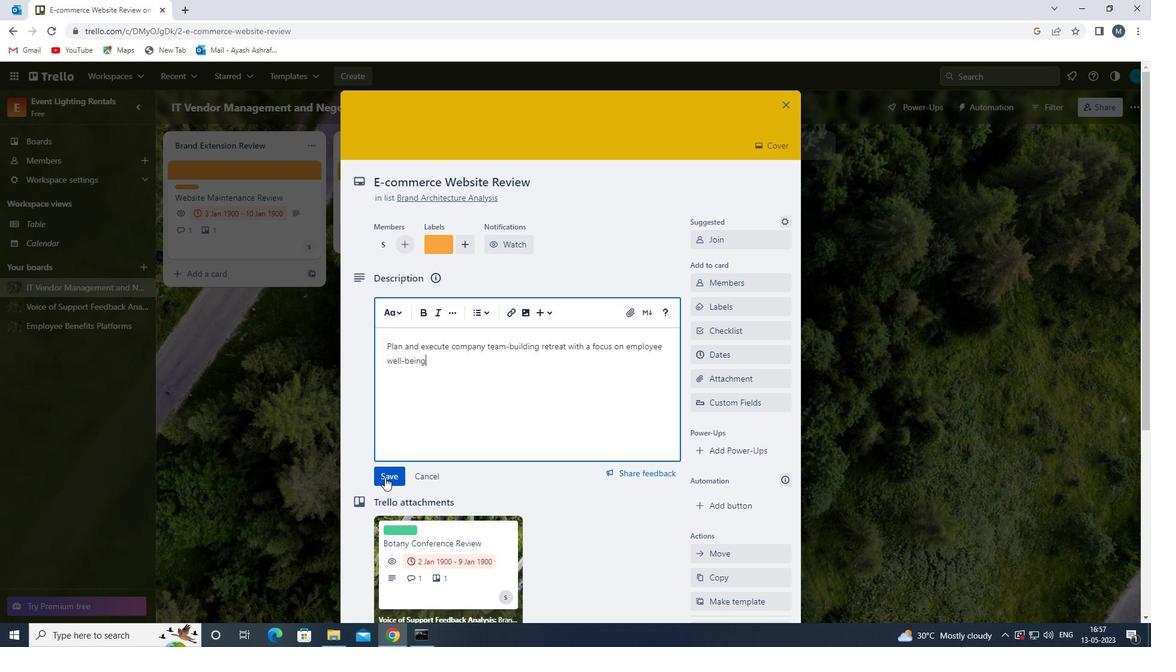 
Action: Mouse pressed left at (386, 476)
Screenshot: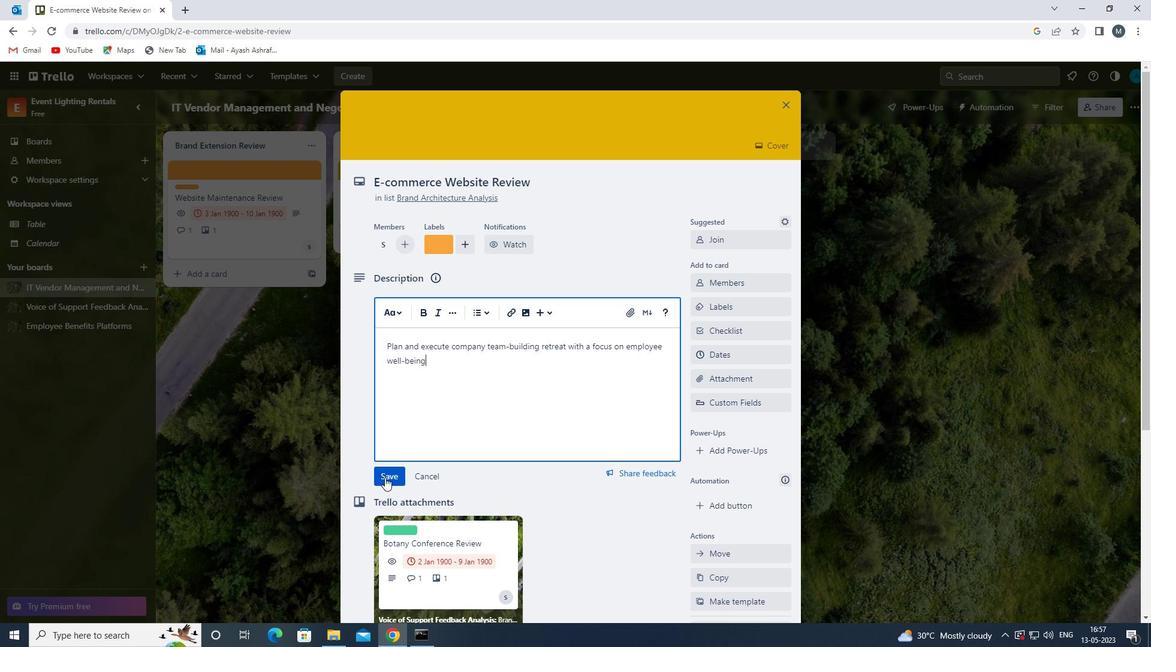 
Action: Mouse moved to (431, 431)
Screenshot: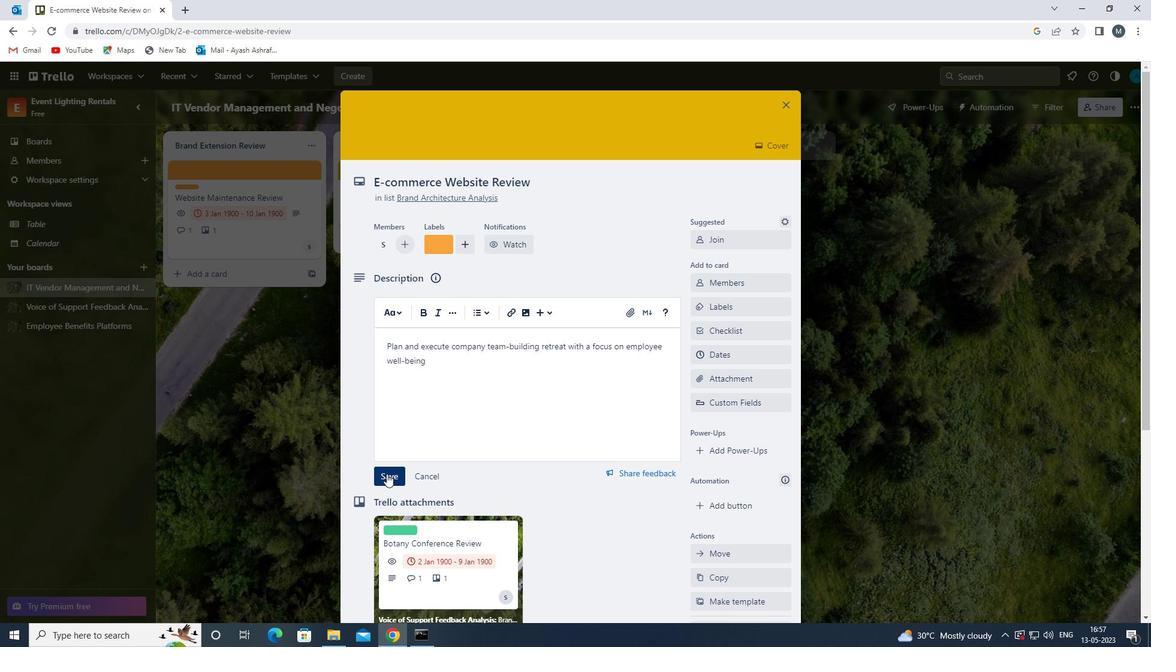 
Action: Mouse scrolled (431, 430) with delta (0, 0)
Screenshot: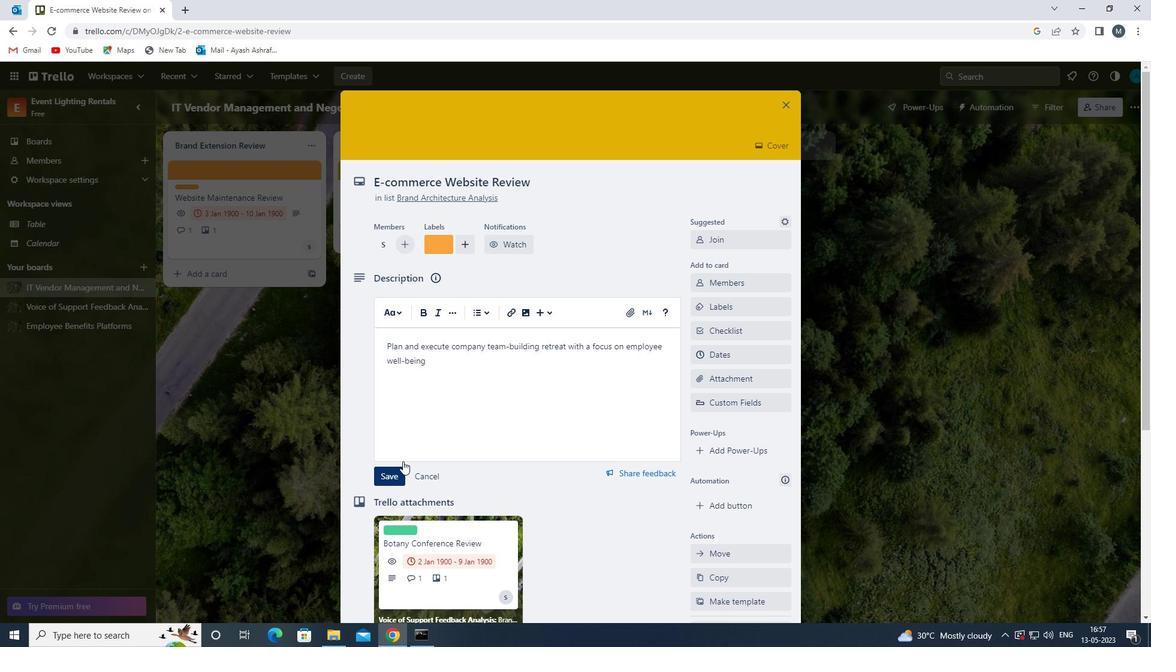 
Action: Mouse moved to (431, 432)
Screenshot: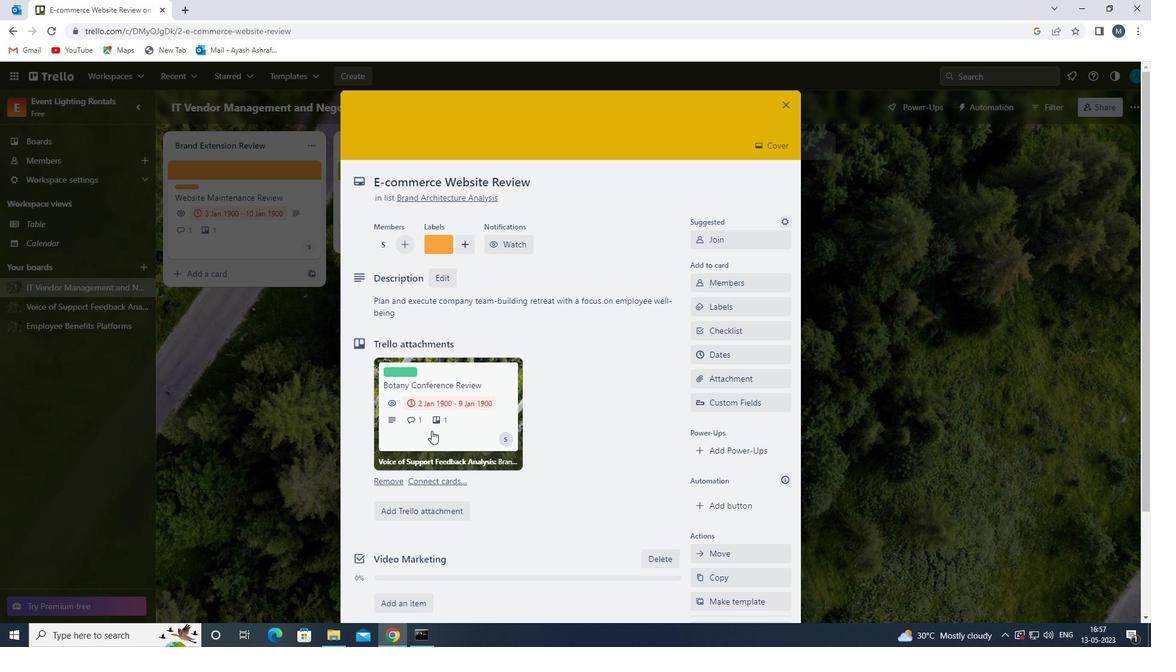 
Action: Mouse scrolled (431, 431) with delta (0, 0)
Screenshot: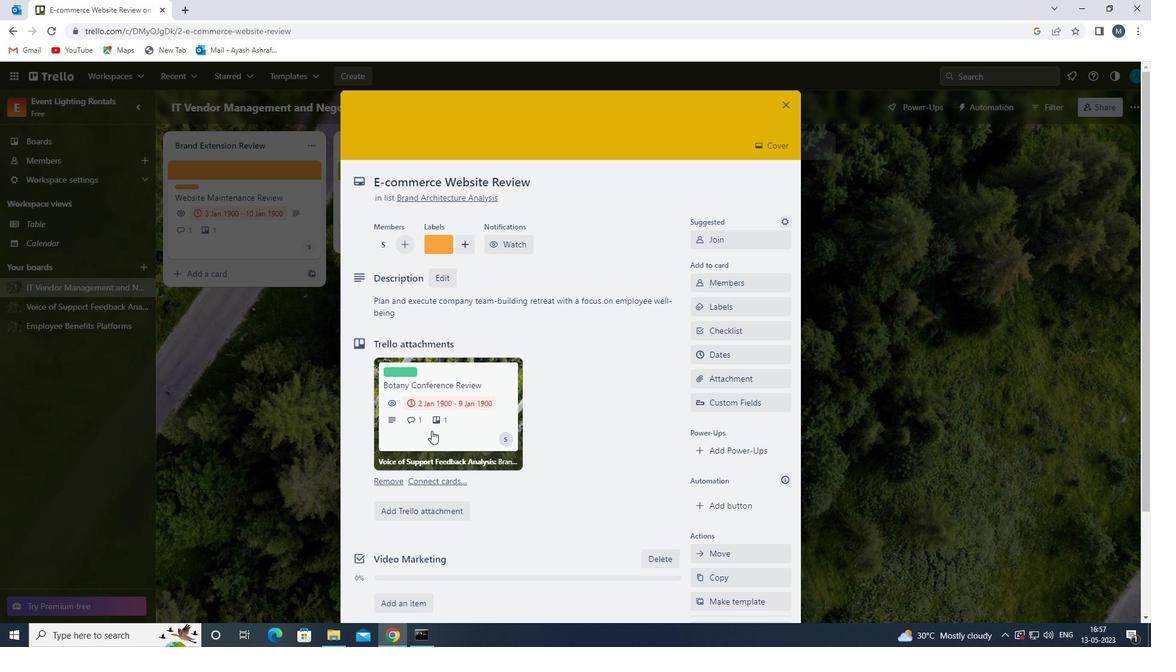 
Action: Mouse moved to (402, 559)
Screenshot: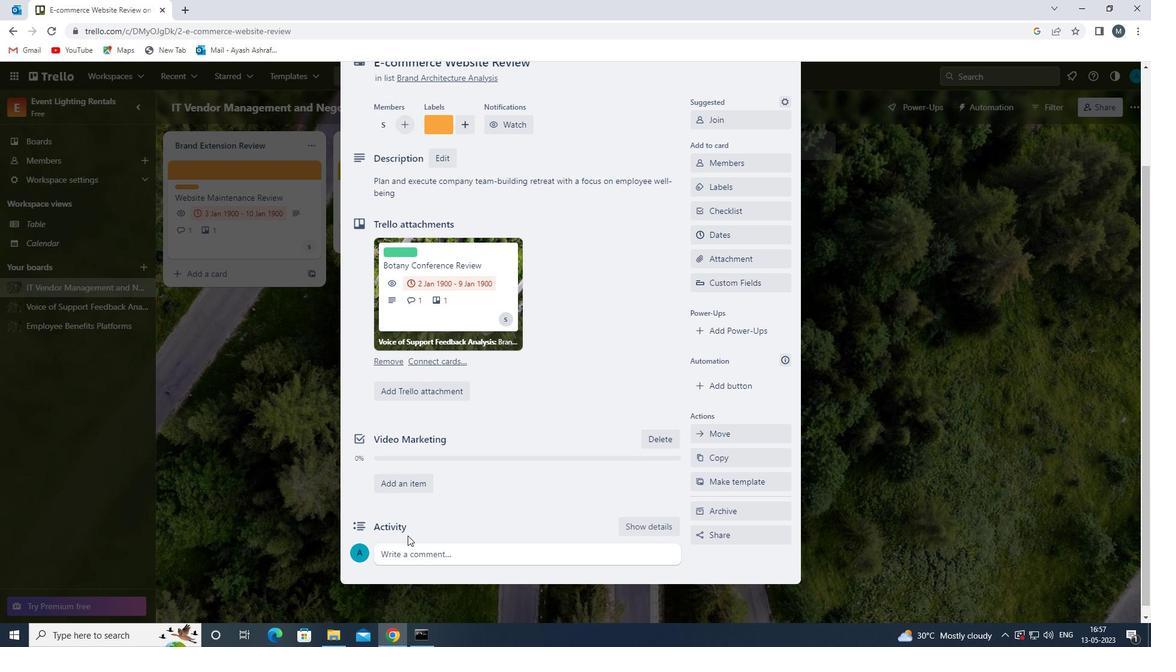 
Action: Mouse pressed left at (402, 559)
Screenshot: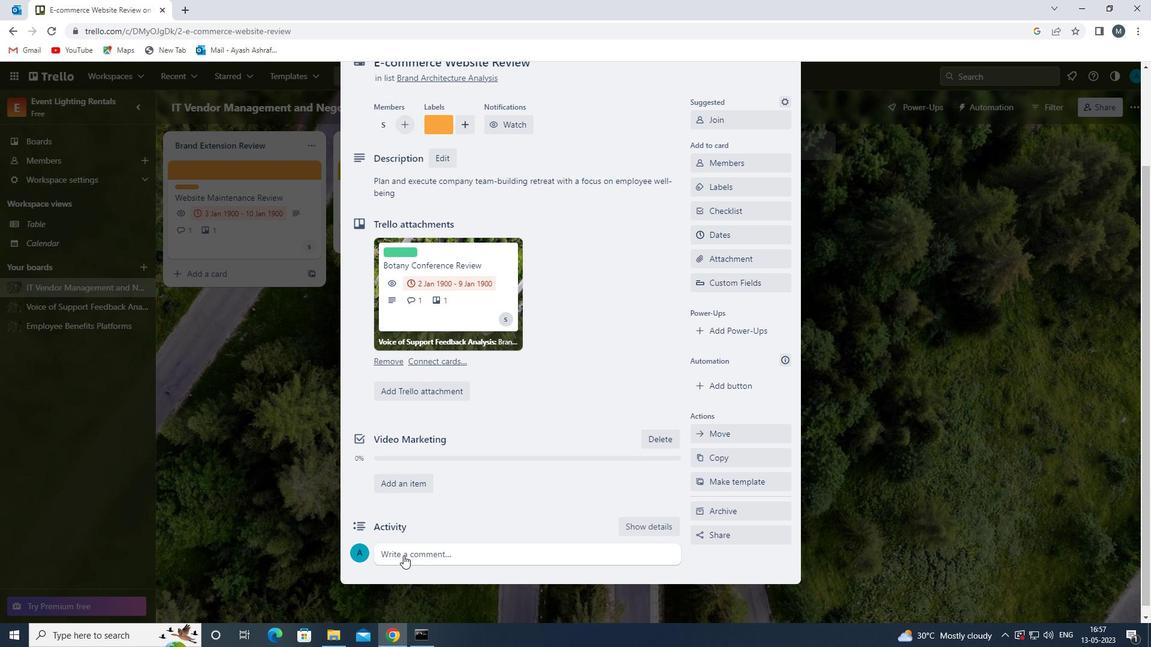
Action: Mouse moved to (425, 500)
Screenshot: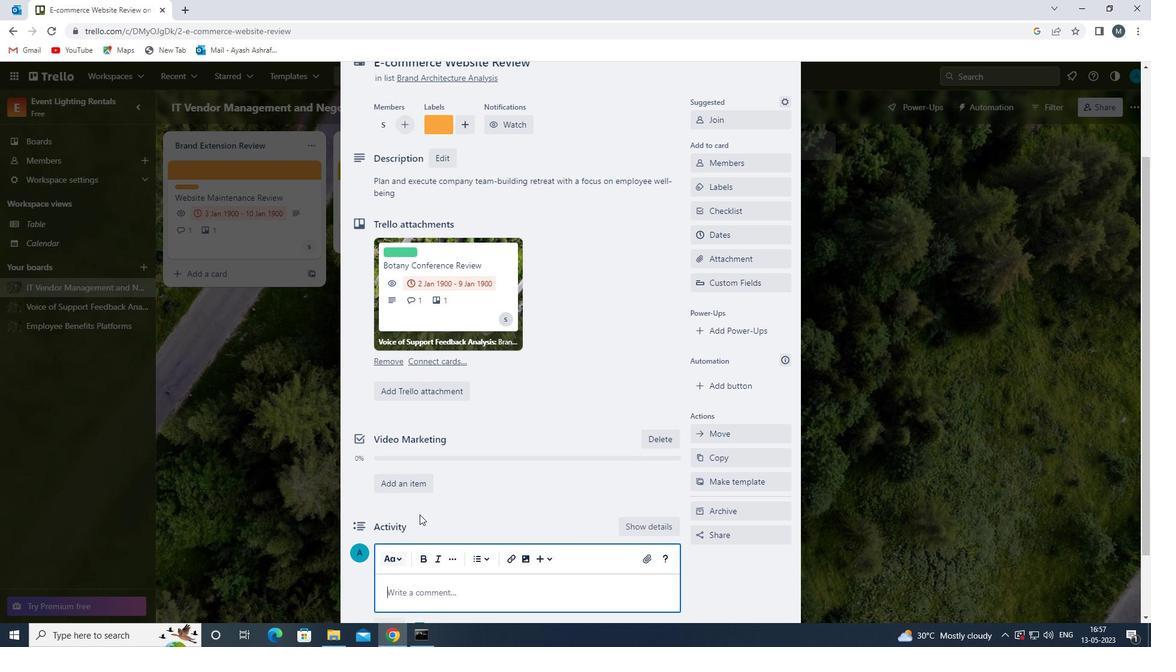 
Action: Mouse scrolled (425, 499) with delta (0, 0)
Screenshot: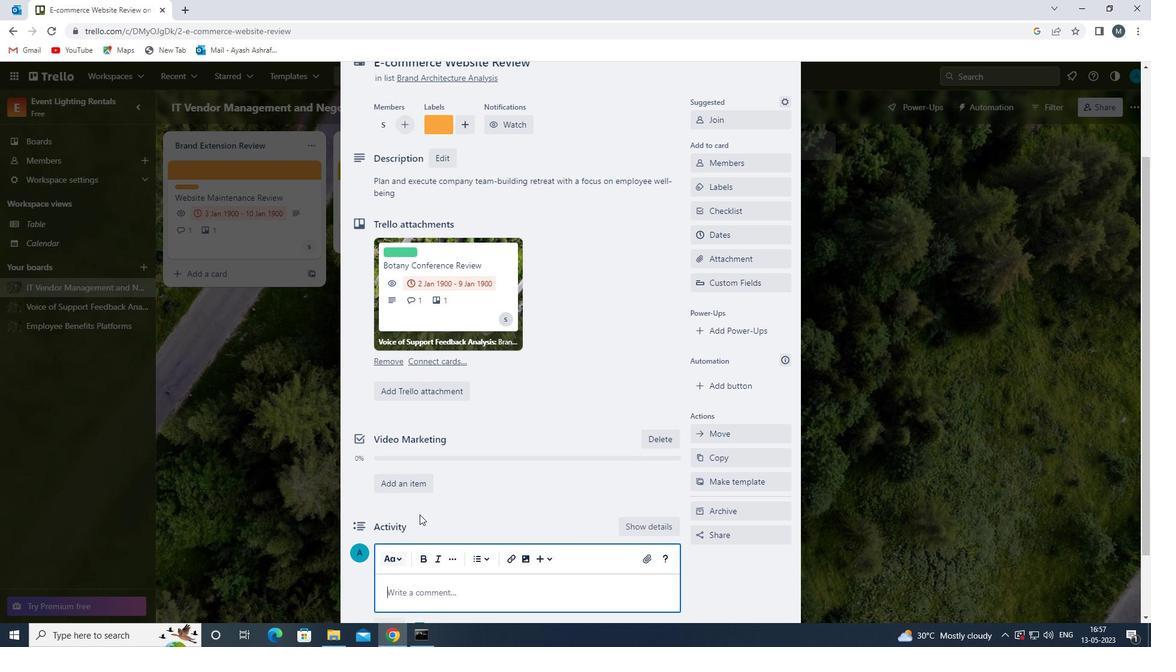 
Action: Mouse moved to (420, 507)
Screenshot: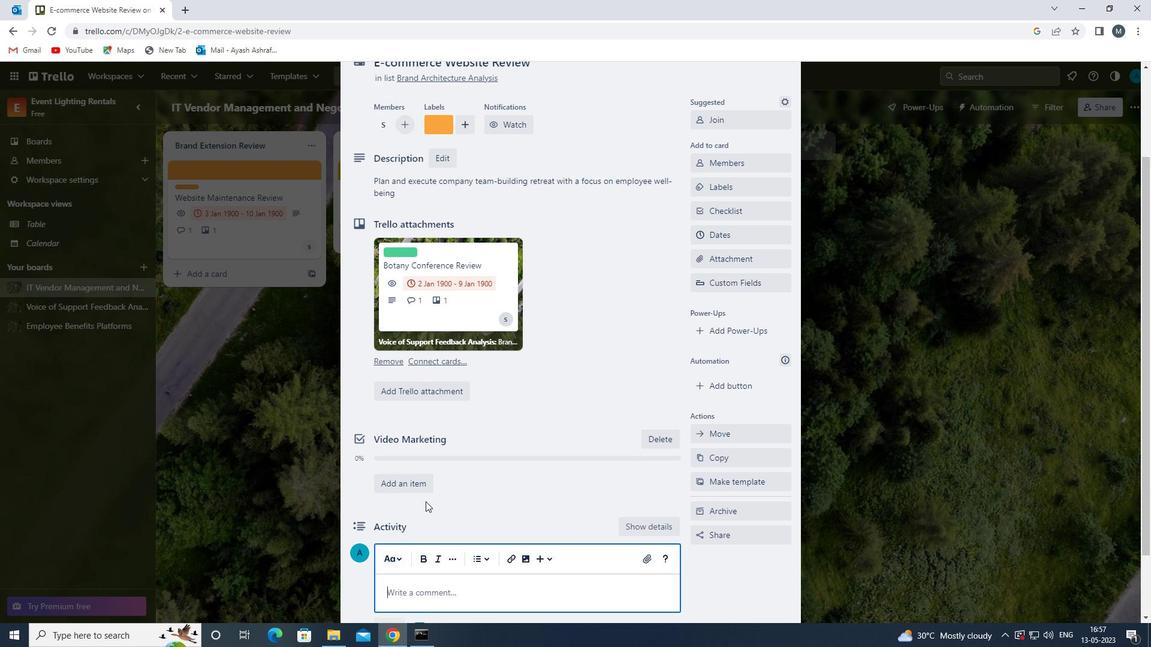 
Action: Mouse scrolled (420, 506) with delta (0, 0)
Screenshot: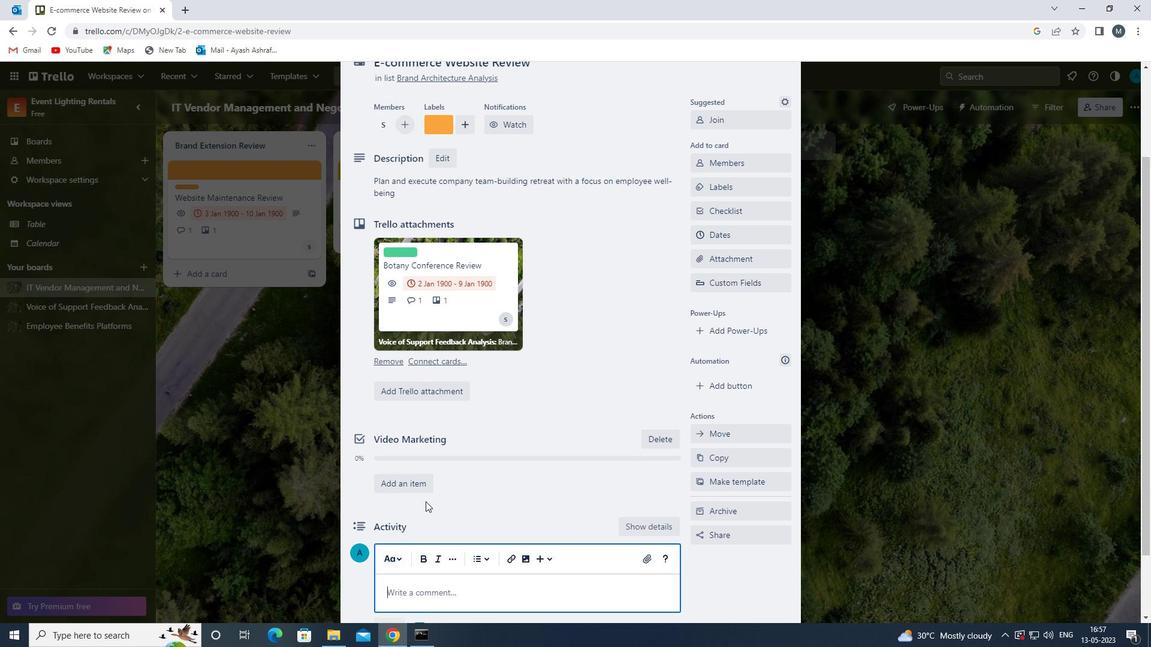 
Action: Mouse moved to (414, 519)
Screenshot: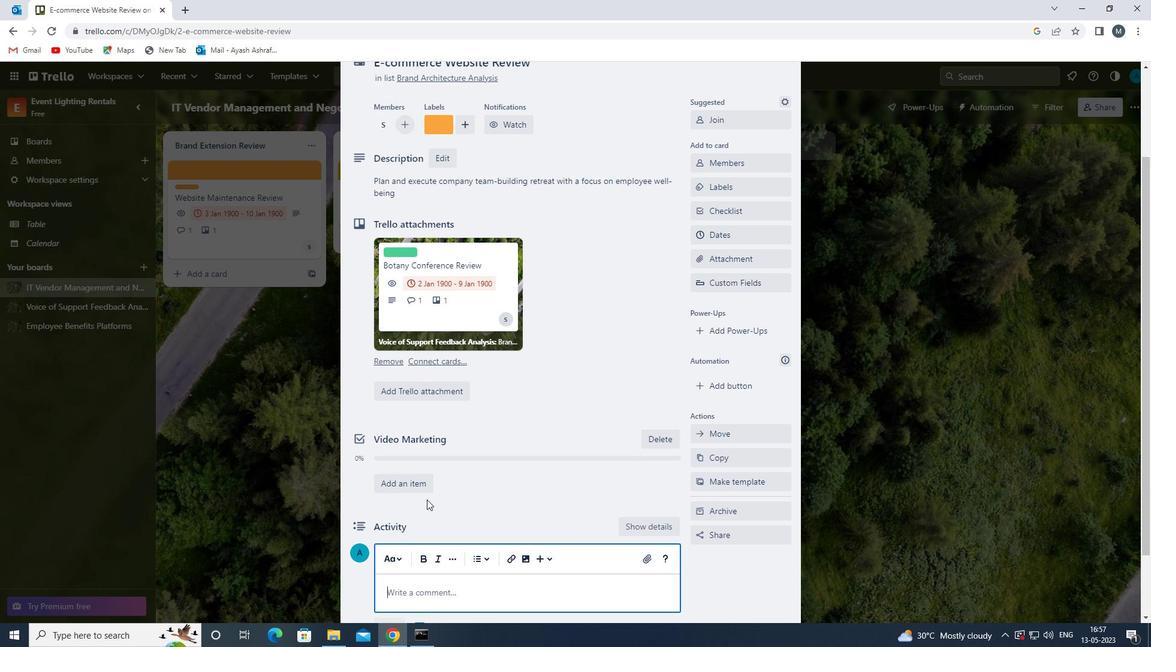 
Action: Mouse scrolled (414, 519) with delta (0, 0)
Screenshot: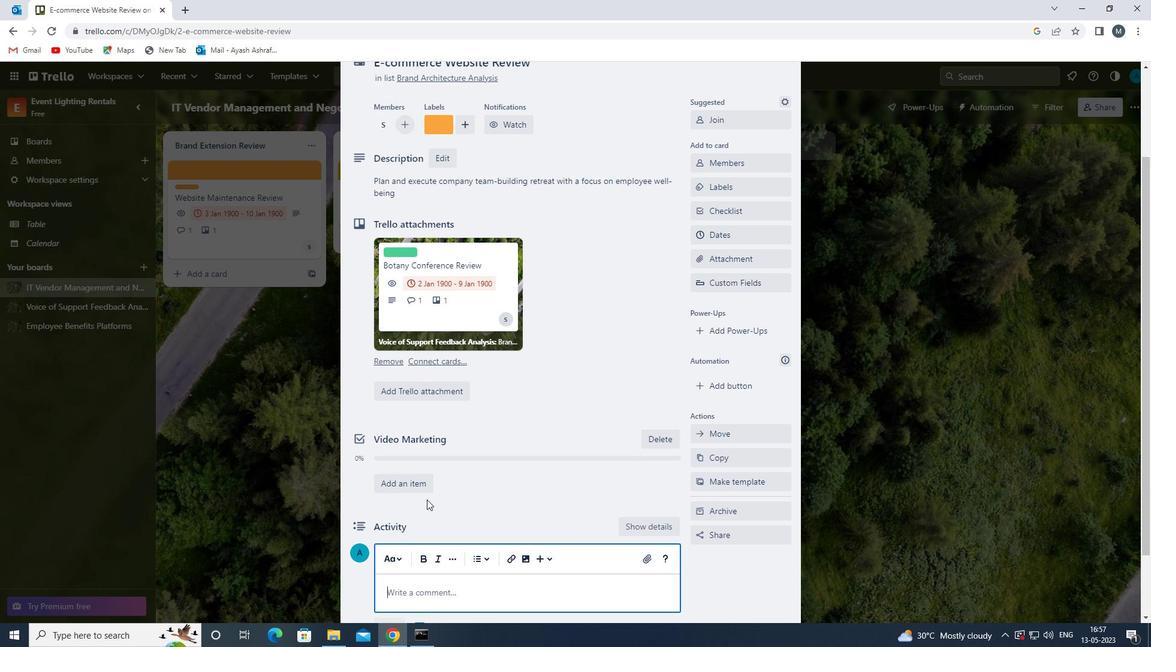 
Action: Mouse moved to (414, 512)
Screenshot: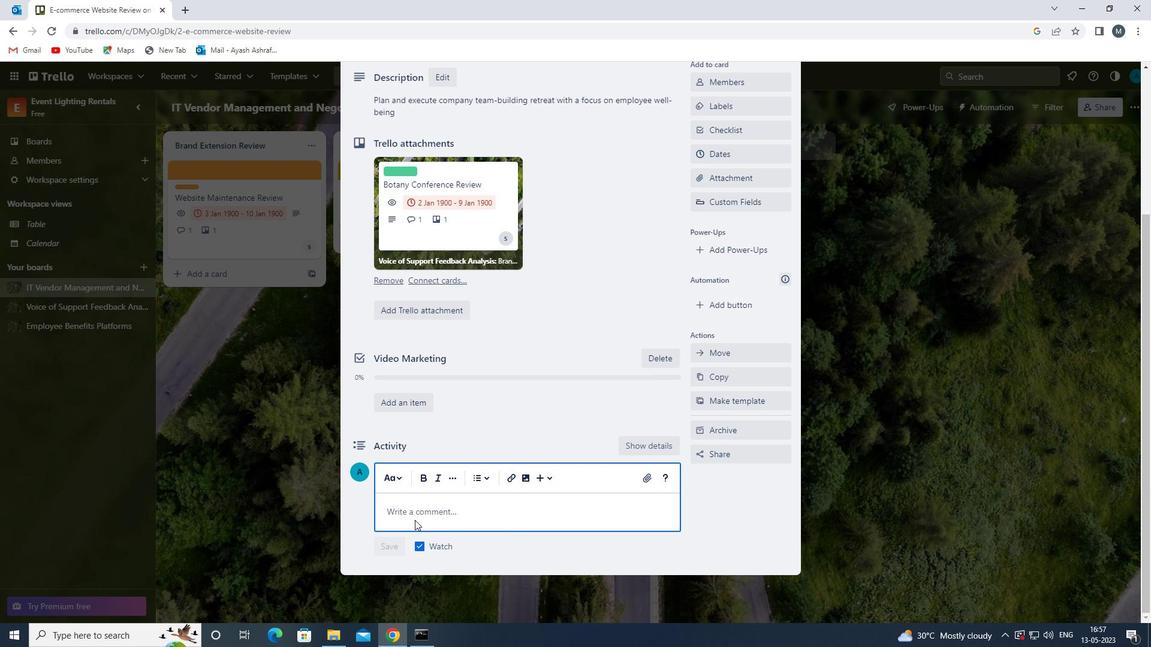 
Action: Mouse pressed left at (414, 512)
Screenshot: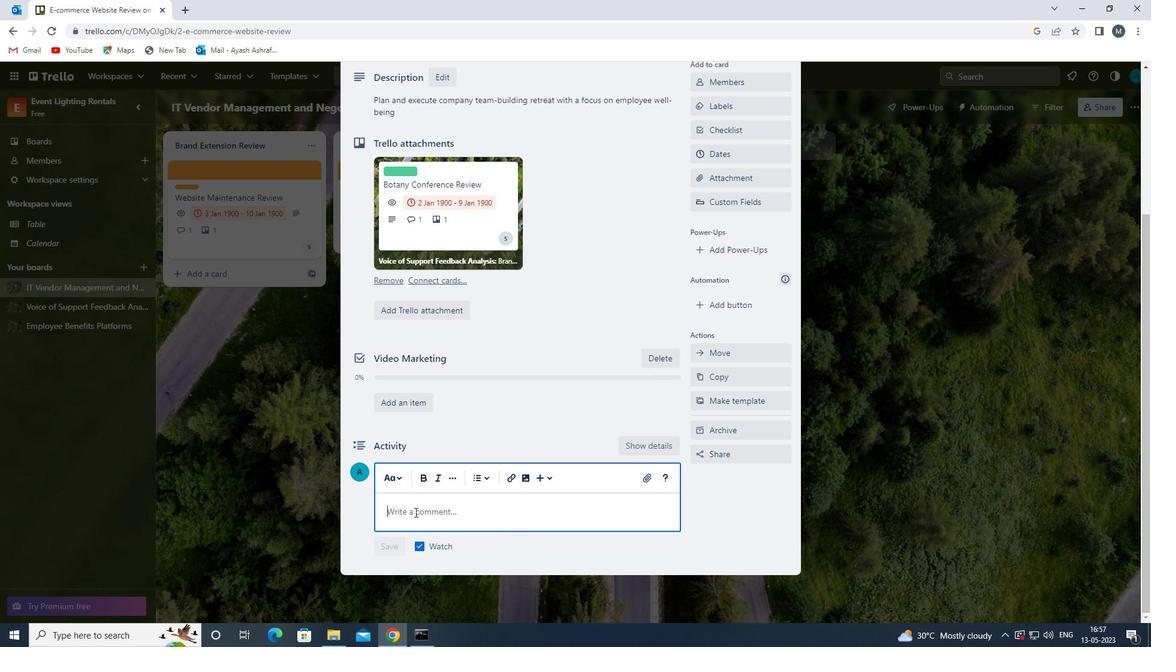
Action: Key pressed <Key.shift>LET<Key.space>US<Key.space>APPROACH<Key.space>THIS<Key.space>TASK<Key.space>WITH<Key.space>A<Key.space>SENSE<Key.space>OF<Key.space>CREATIVITY<Key.space>AND<Key.space>INNOVATION<Key.space><Key.backspace>,<Key.space>LOOKING<Key.space>FOR<Key.space>I<Key.backspace>UN<Key.backspace>IQUE<Key.space>AND<Key.space>UNCONVENTIONAL<Key.space>SOLUTIONS.
Screenshot: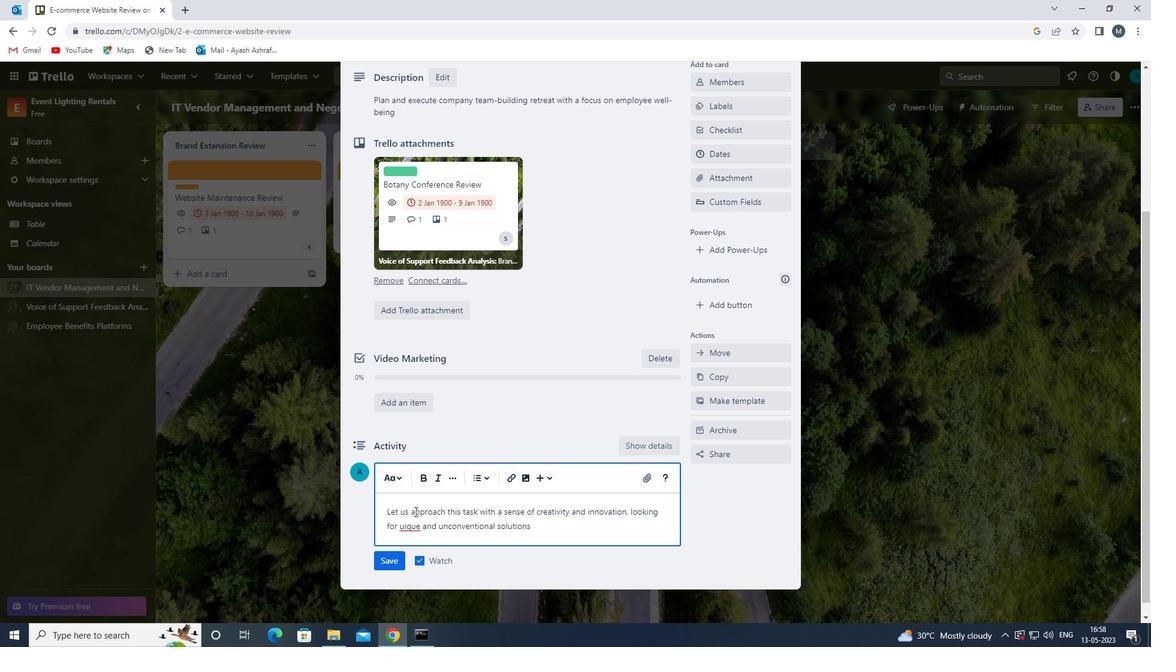 
Action: Mouse moved to (407, 530)
Screenshot: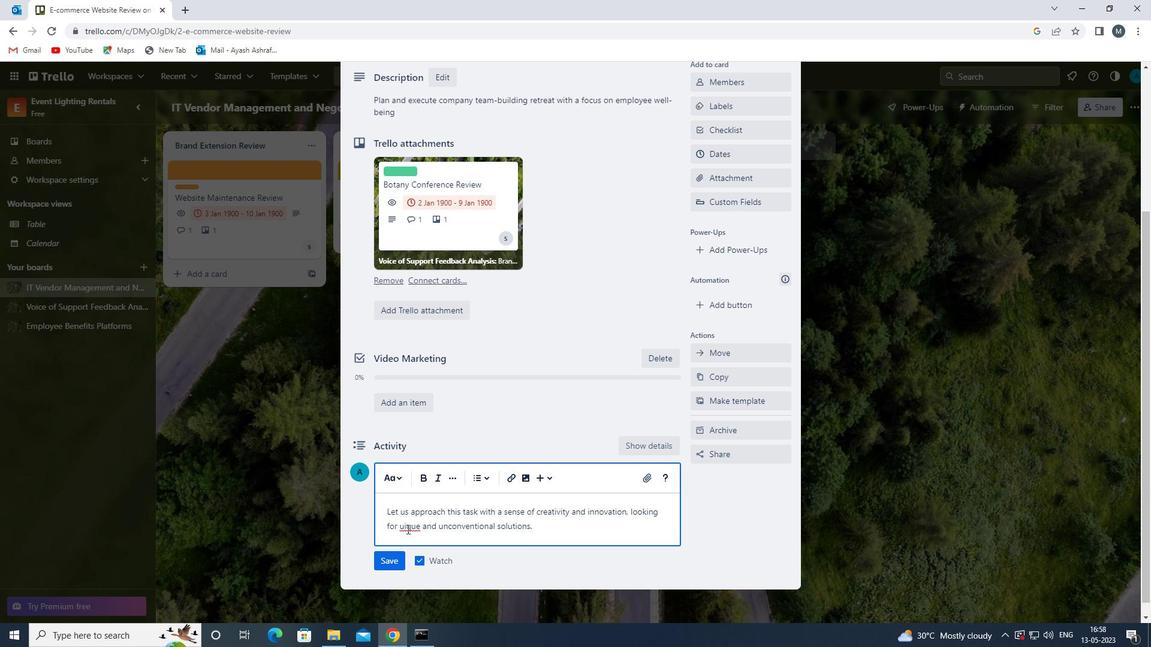 
Action: Mouse pressed left at (407, 530)
Screenshot: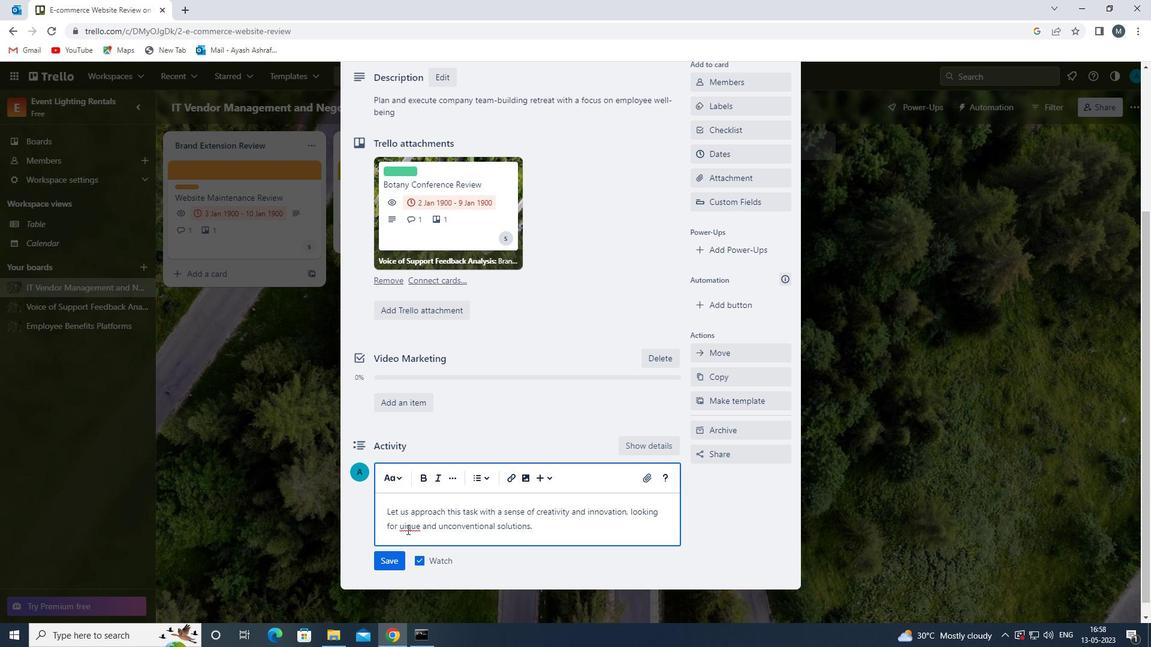 
Action: Mouse moved to (414, 531)
Screenshot: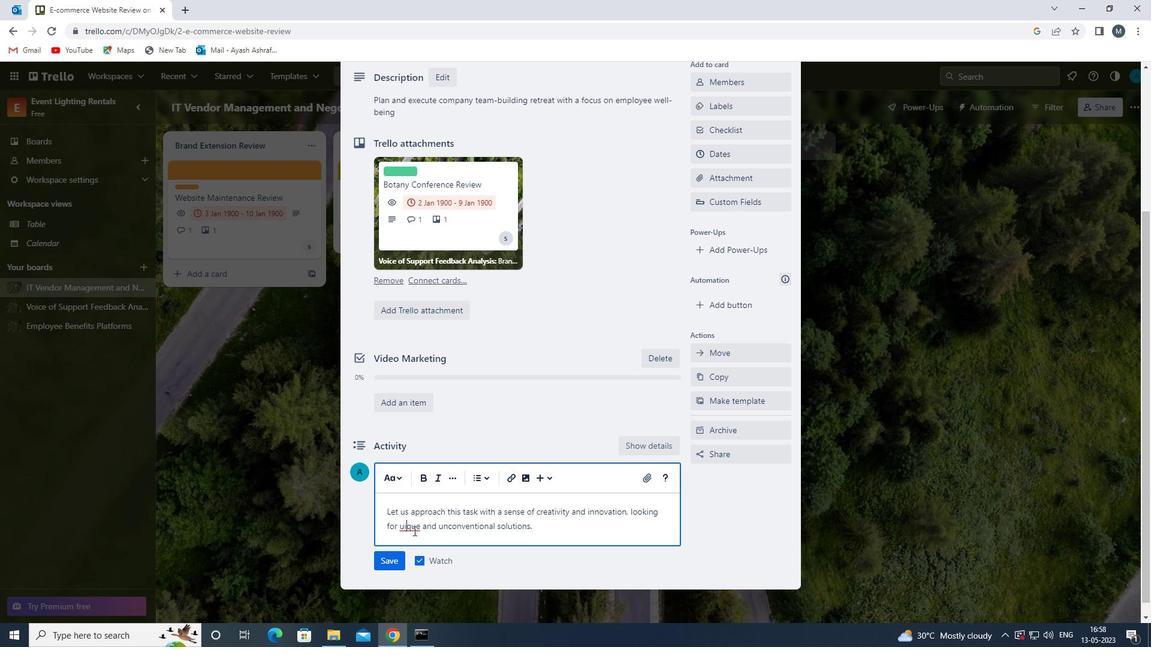 
Action: Key pressed <Key.backspace>N
Screenshot: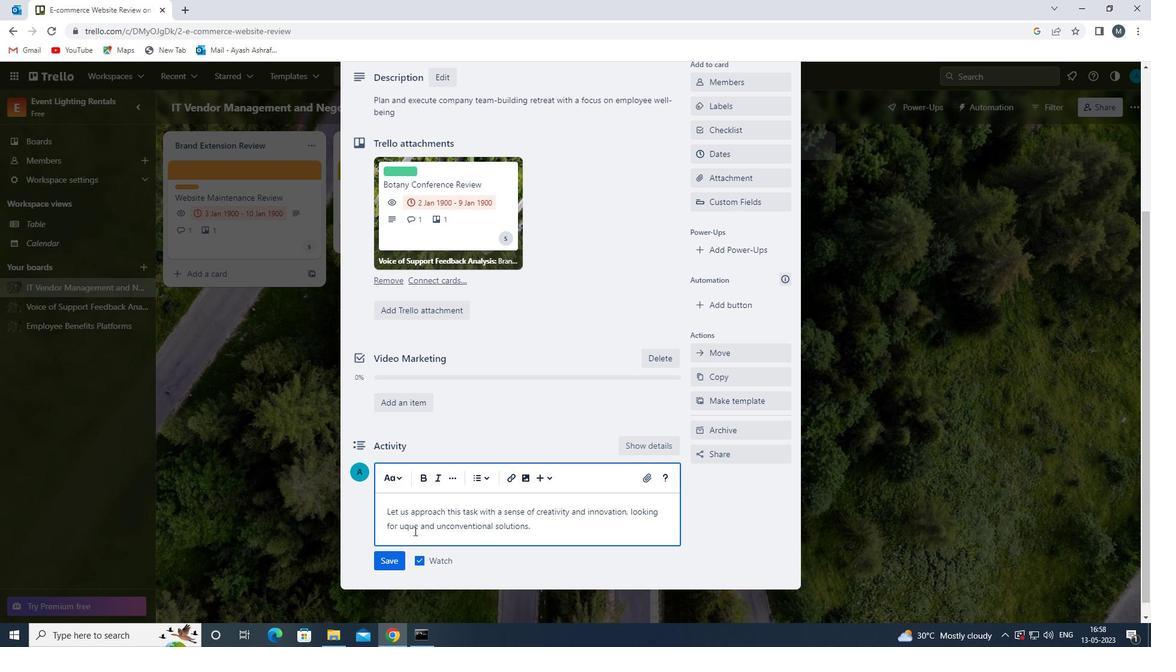 
Action: Mouse moved to (414, 535)
Screenshot: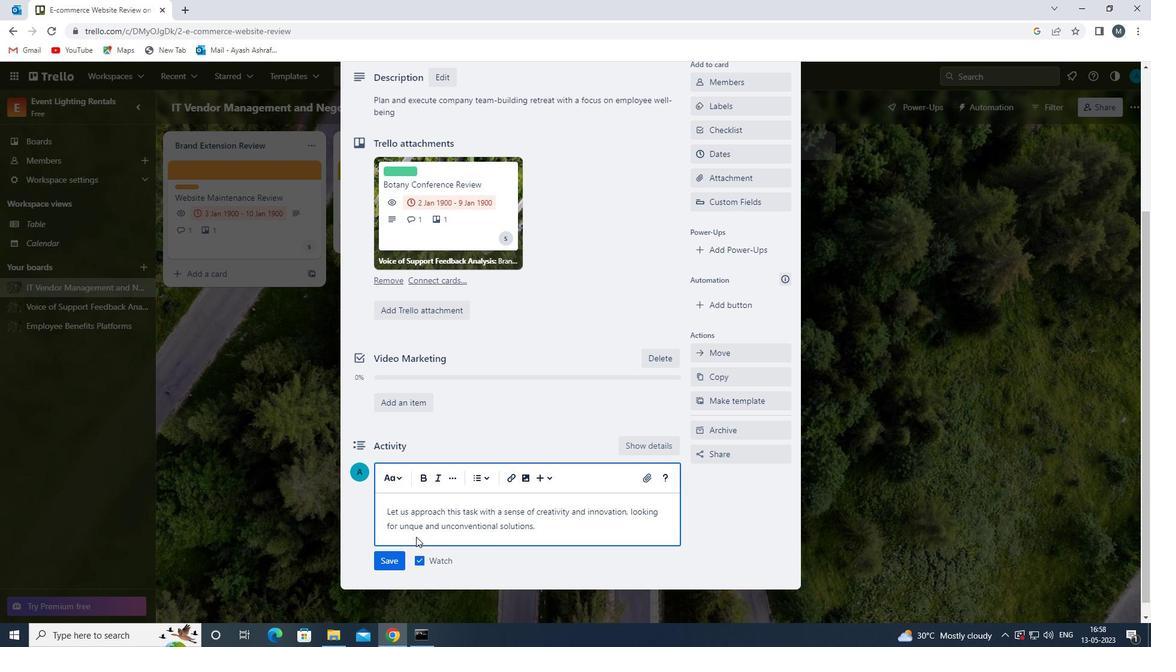 
Action: Key pressed I
Screenshot: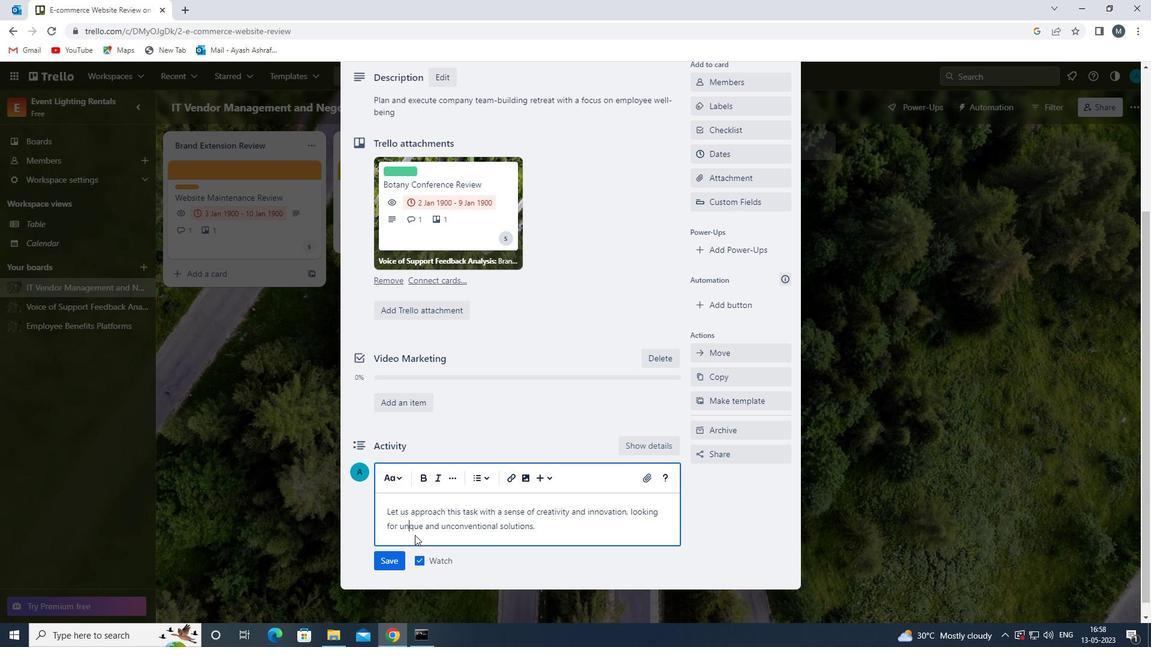 
Action: Mouse moved to (548, 526)
Screenshot: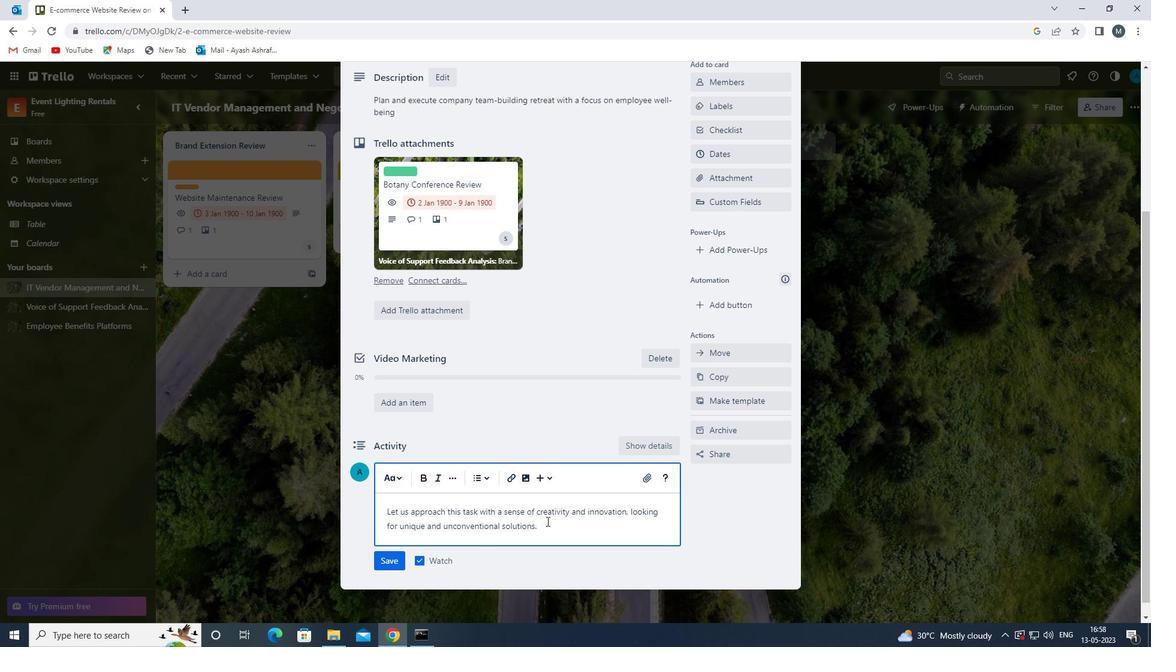 
Action: Mouse pressed left at (548, 526)
Screenshot: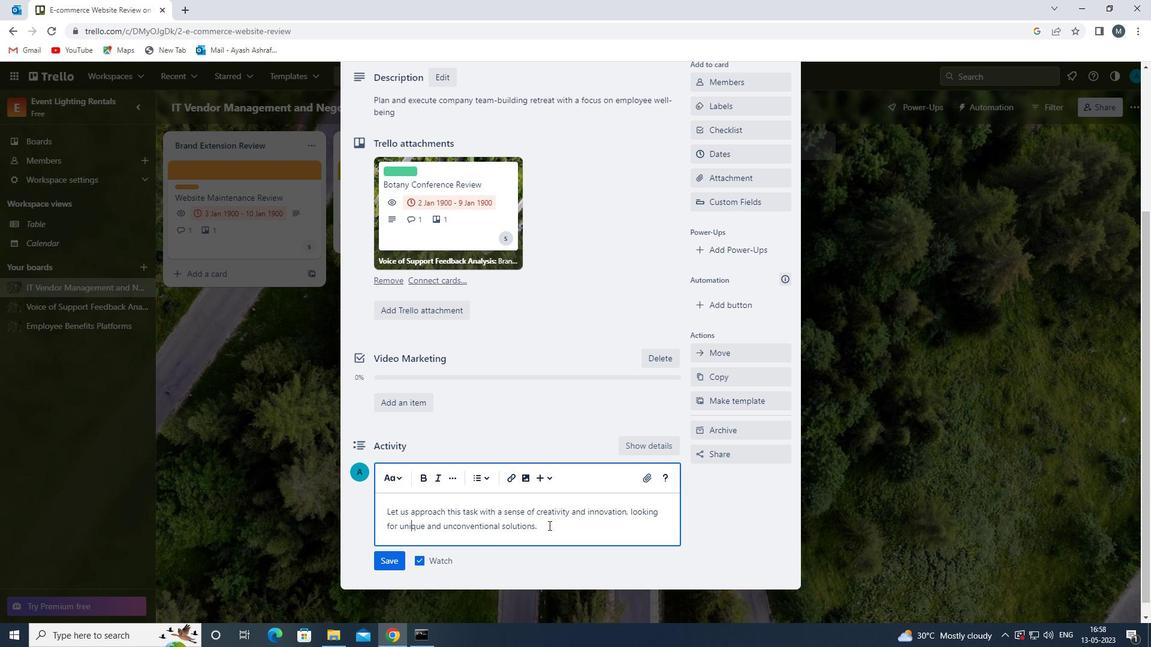 
Action: Mouse moved to (383, 558)
Screenshot: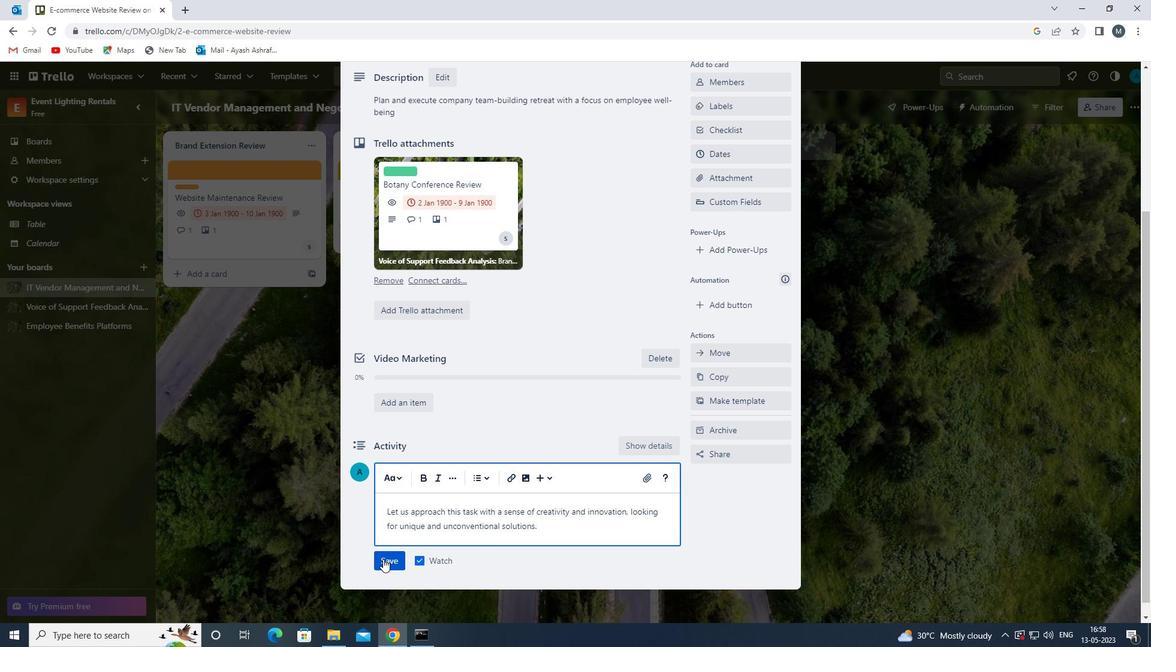 
Action: Mouse pressed left at (383, 558)
Screenshot: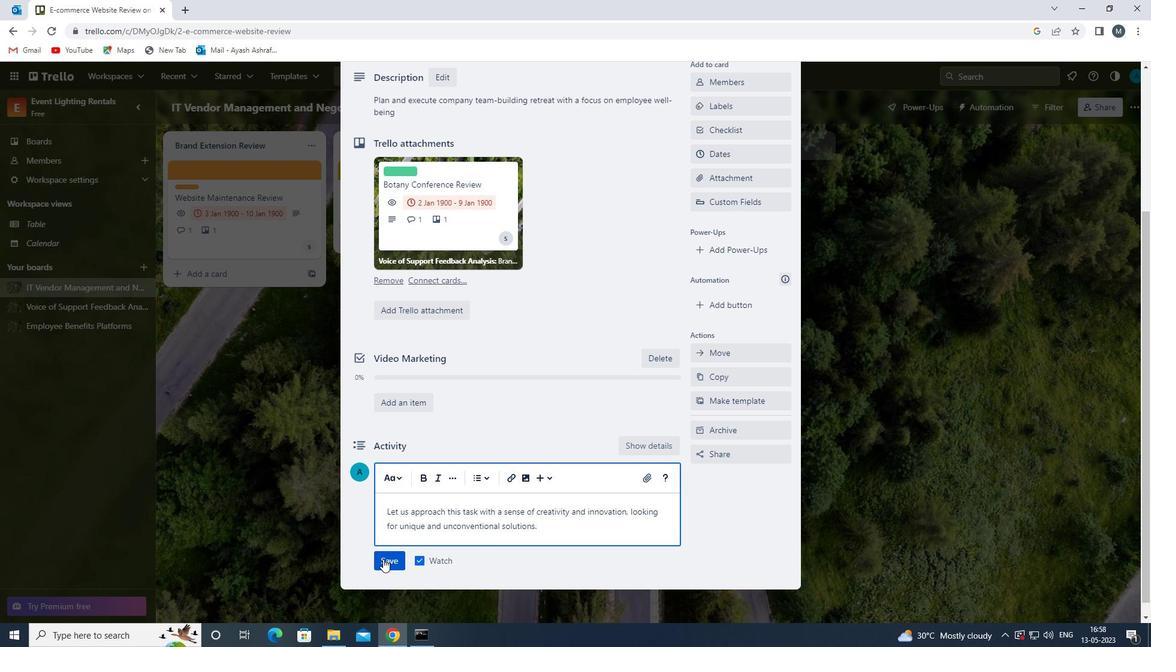
Action: Mouse moved to (622, 419)
Screenshot: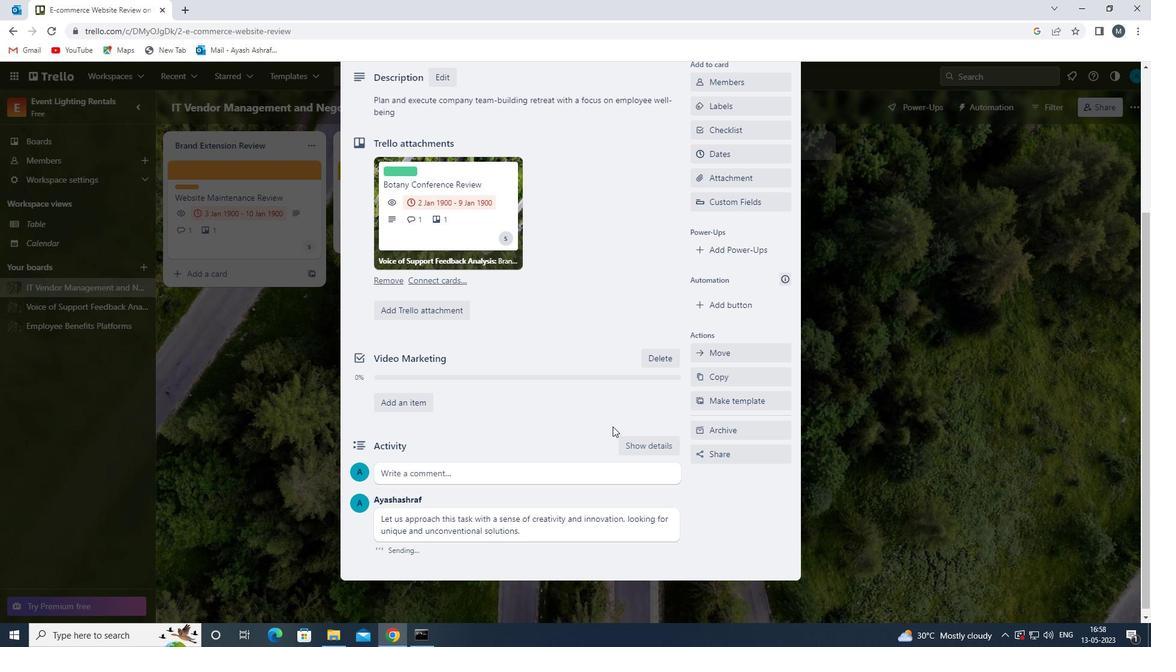 
Action: Mouse scrolled (622, 420) with delta (0, 0)
Screenshot: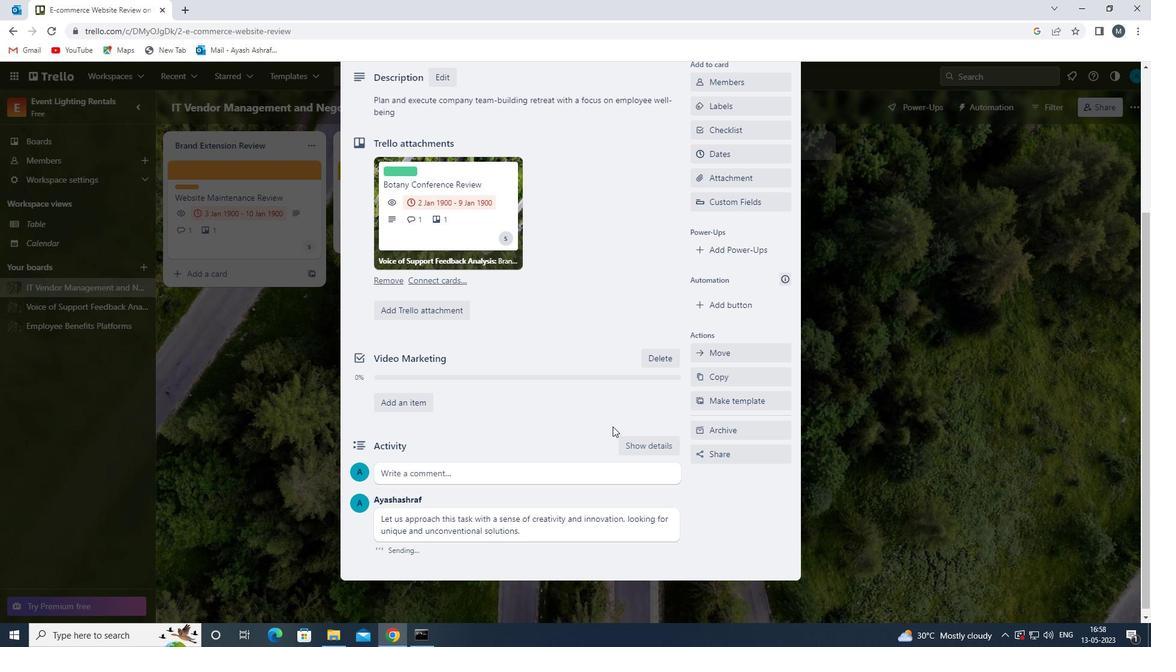 
Action: Mouse moved to (622, 419)
Screenshot: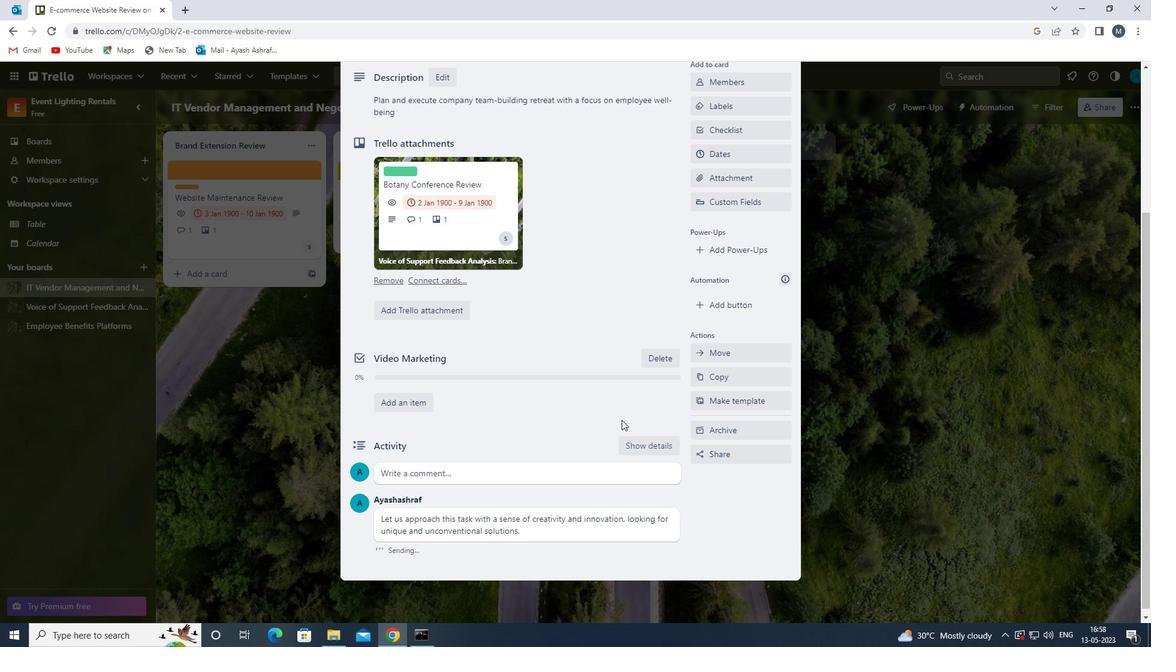 
Action: Mouse scrolled (622, 420) with delta (0, 0)
Screenshot: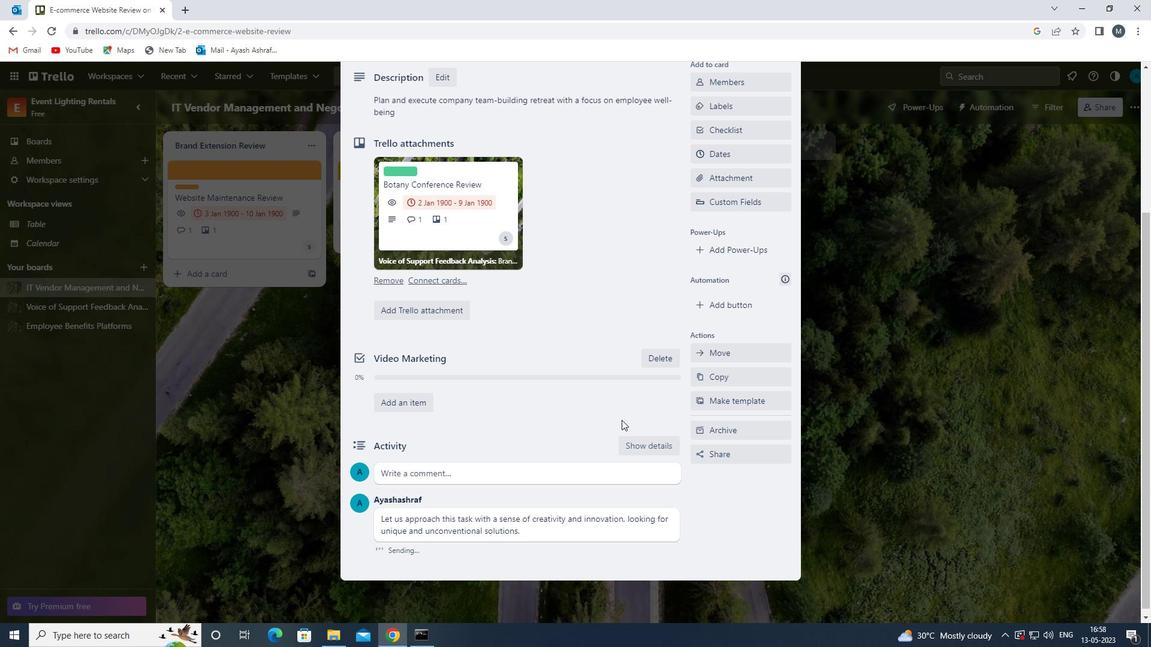
Action: Mouse moved to (719, 275)
Screenshot: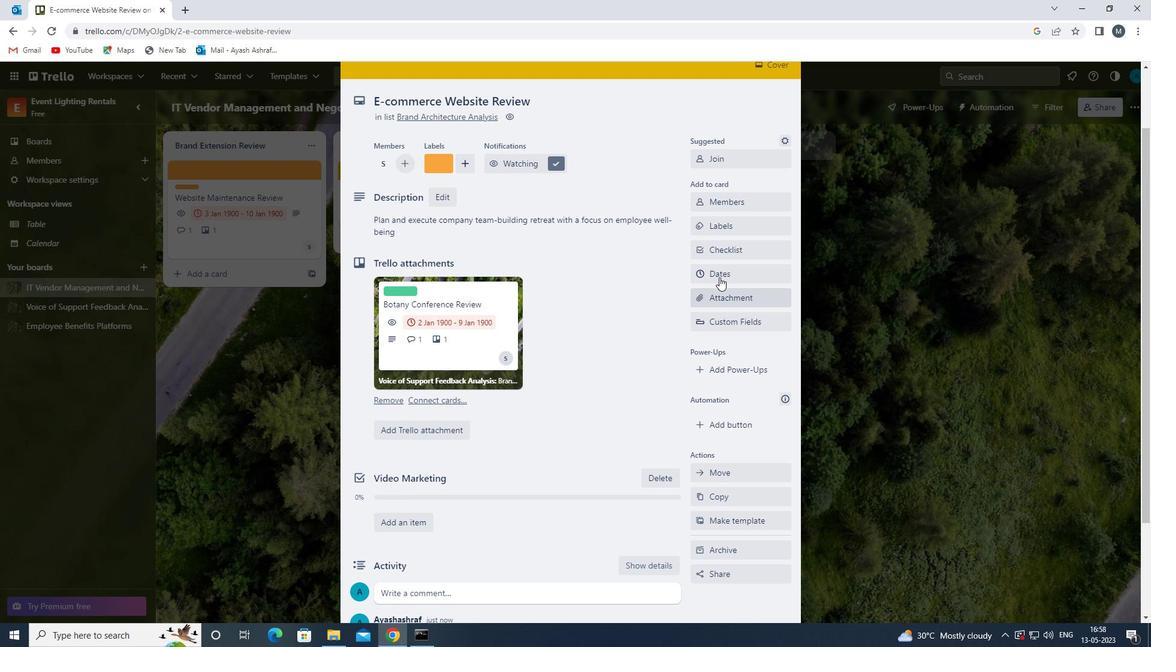 
Action: Mouse pressed left at (719, 275)
Screenshot: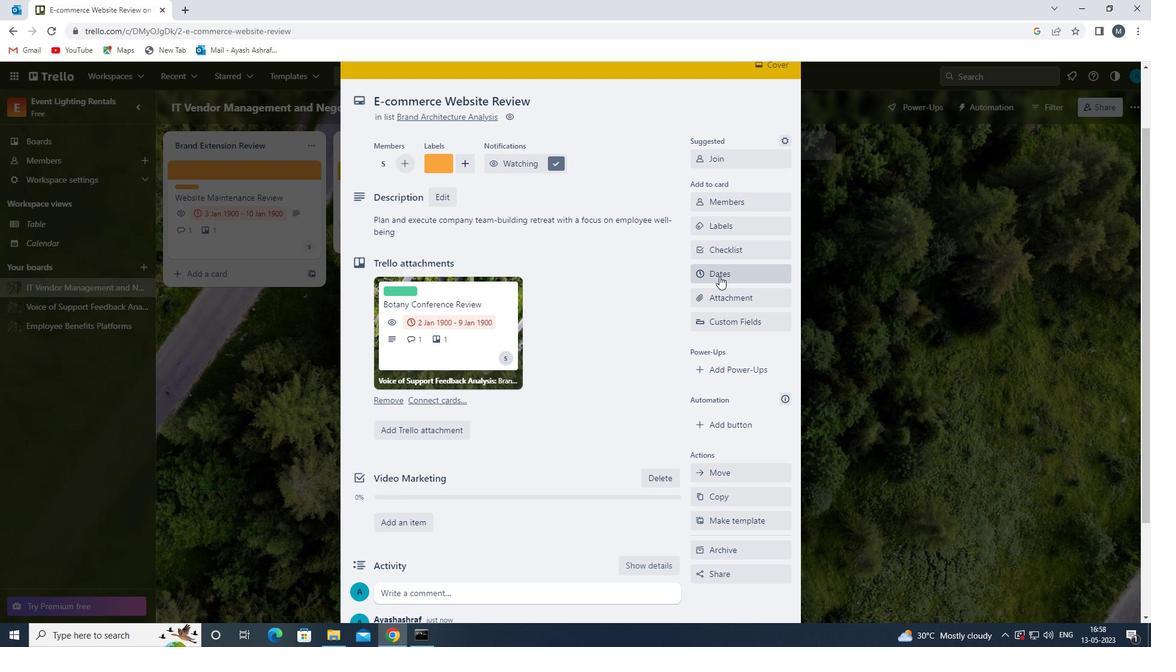 
Action: Mouse moved to (705, 325)
Screenshot: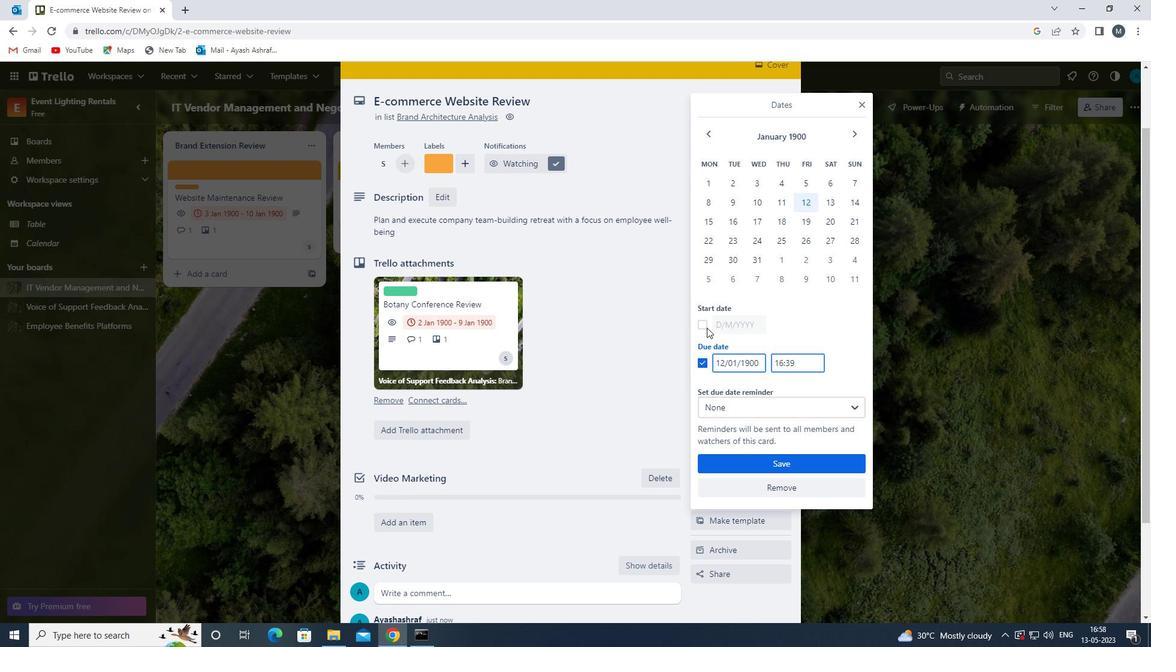 
Action: Mouse pressed left at (705, 325)
Screenshot: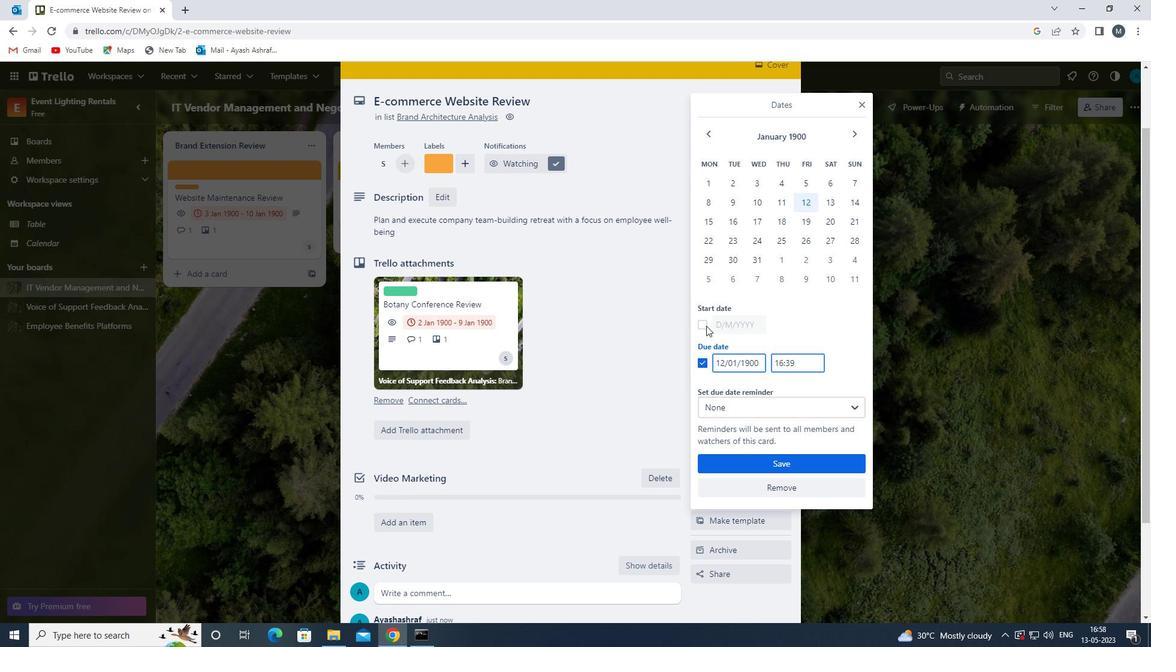 
Action: Mouse moved to (723, 322)
Screenshot: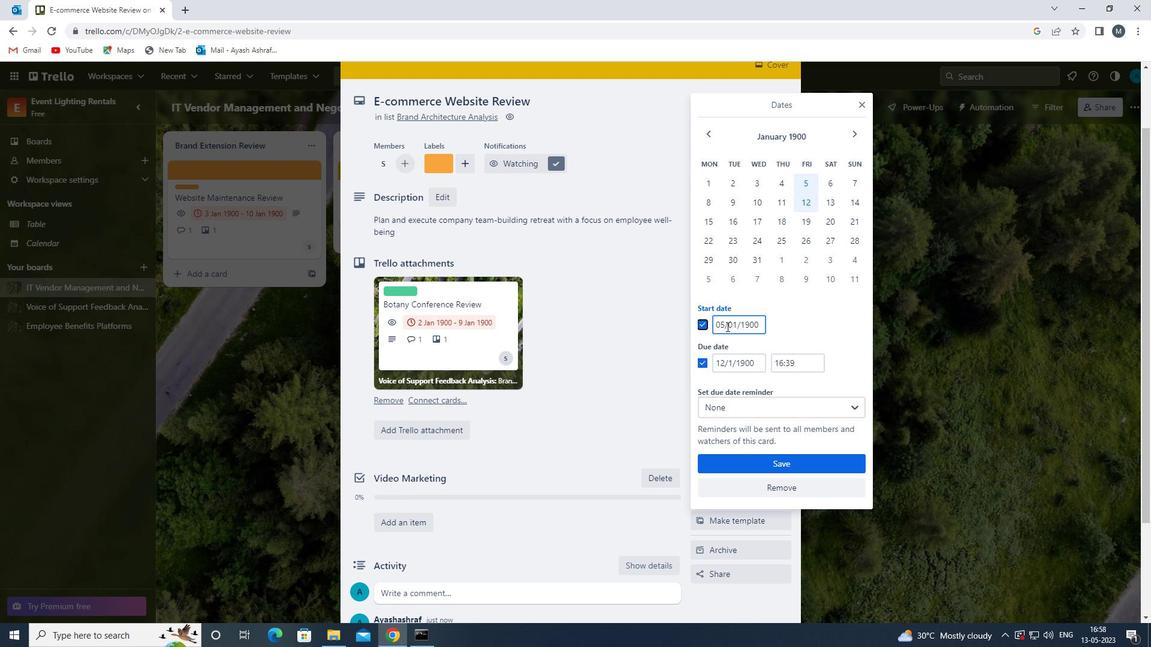 
Action: Mouse pressed left at (723, 322)
Screenshot: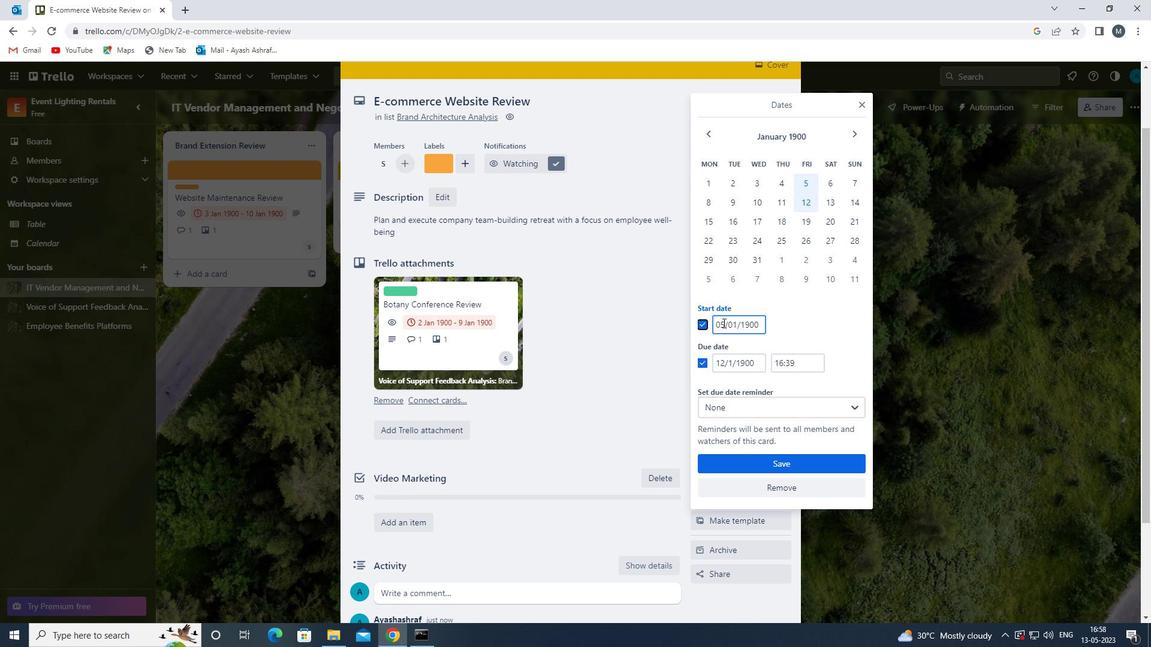 
Action: Mouse moved to (720, 324)
Screenshot: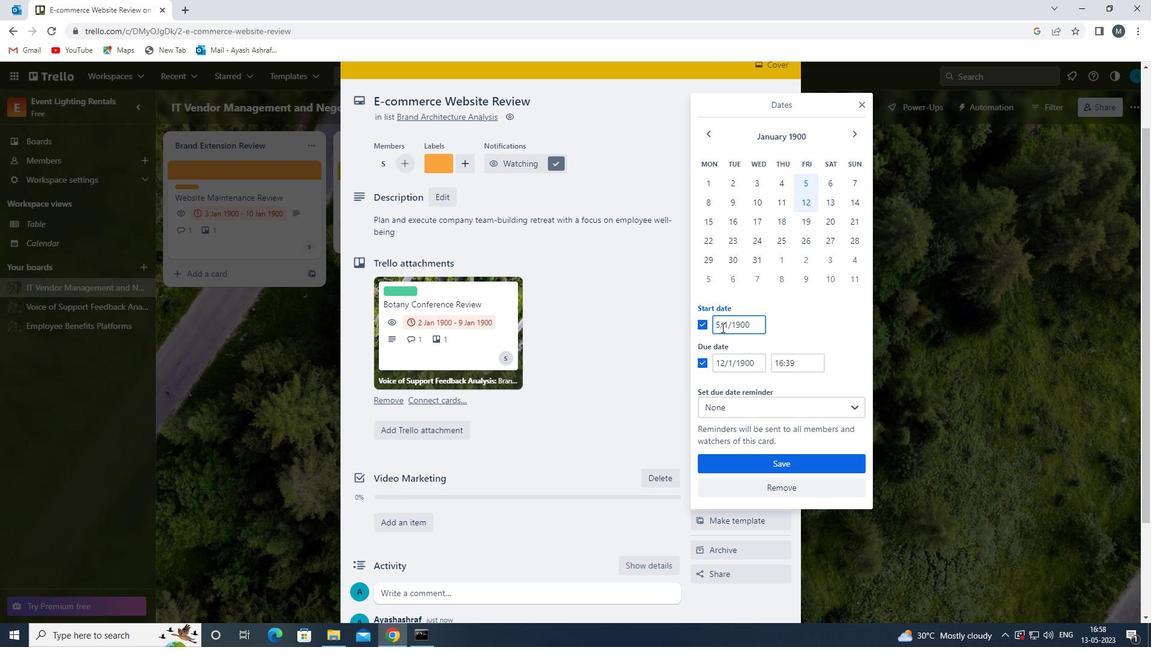
Action: Mouse pressed left at (720, 324)
Screenshot: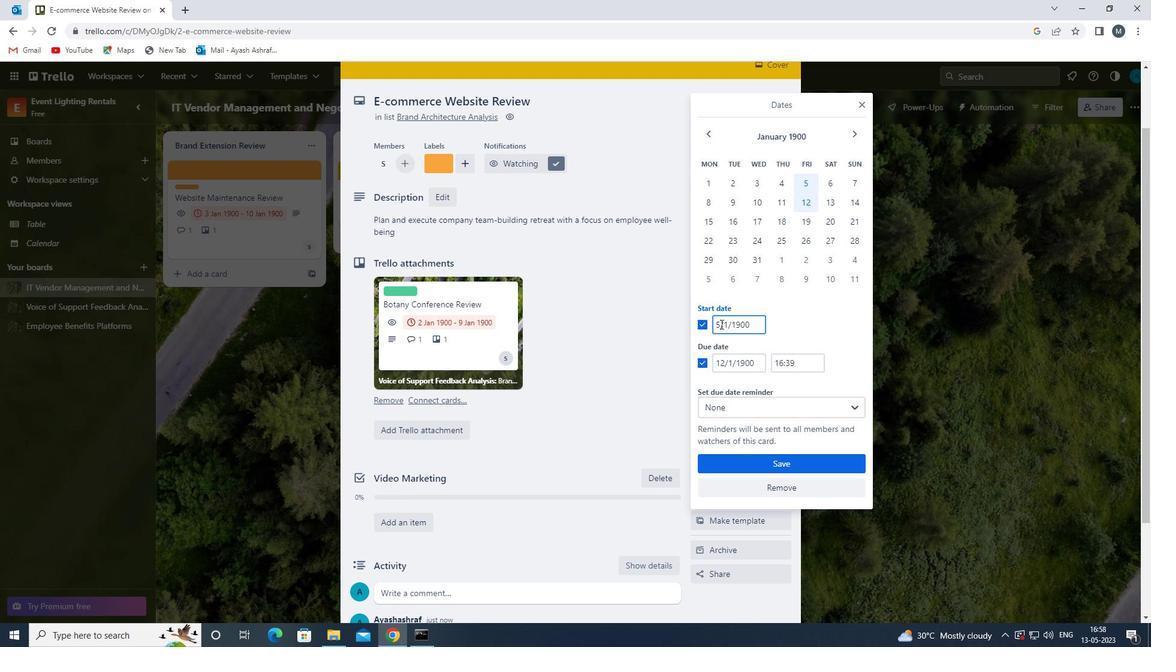 
Action: Mouse moved to (726, 325)
Screenshot: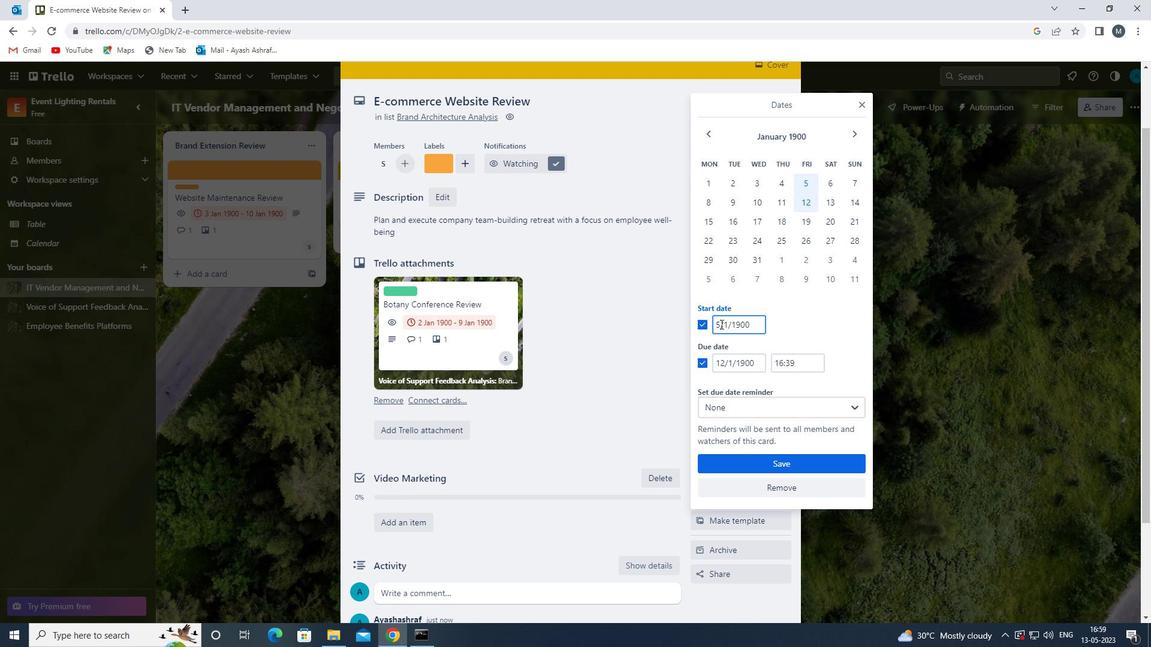 
Action: Key pressed <Key.backspace>06
Screenshot: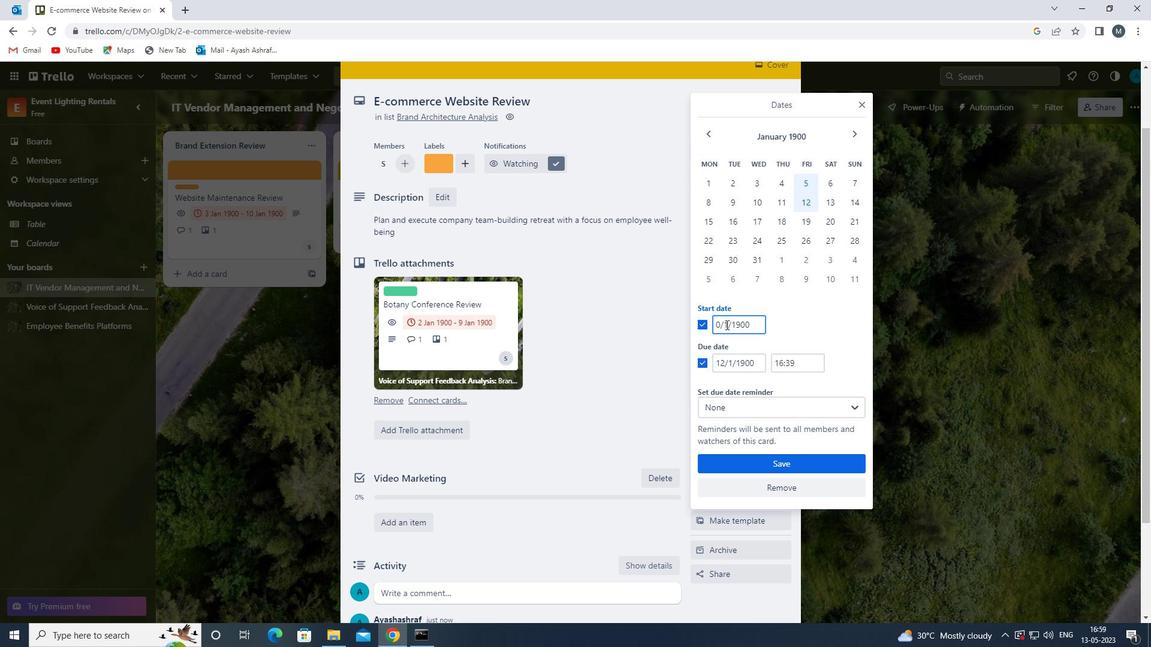 
Action: Mouse moved to (729, 326)
Screenshot: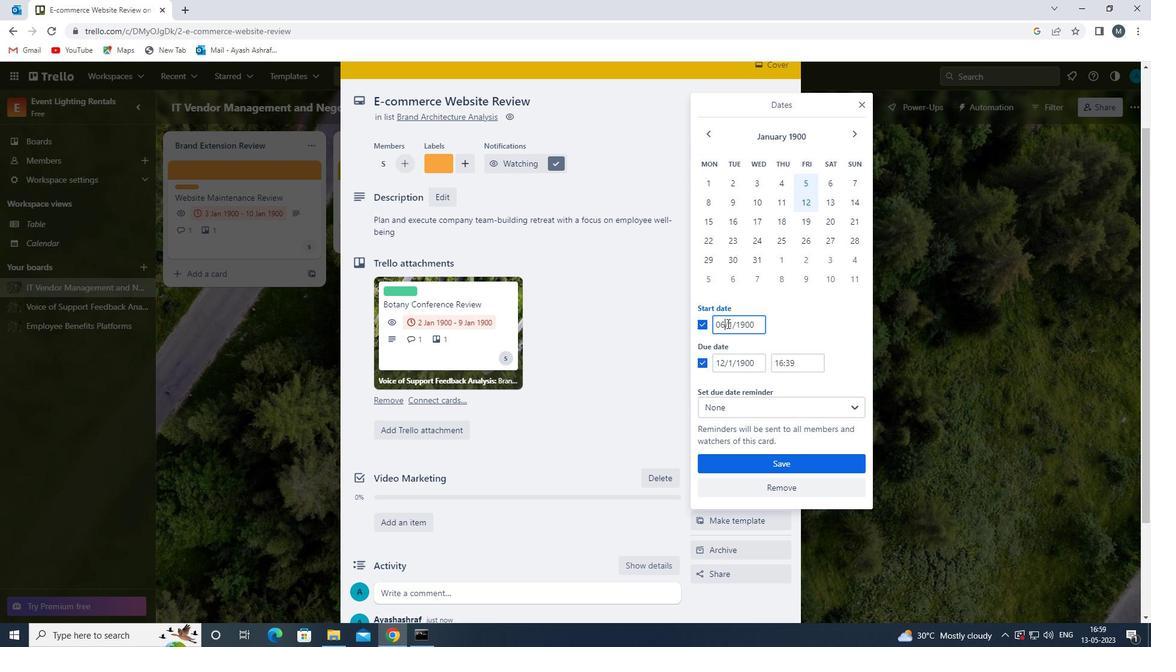
Action: Mouse pressed left at (729, 326)
Screenshot: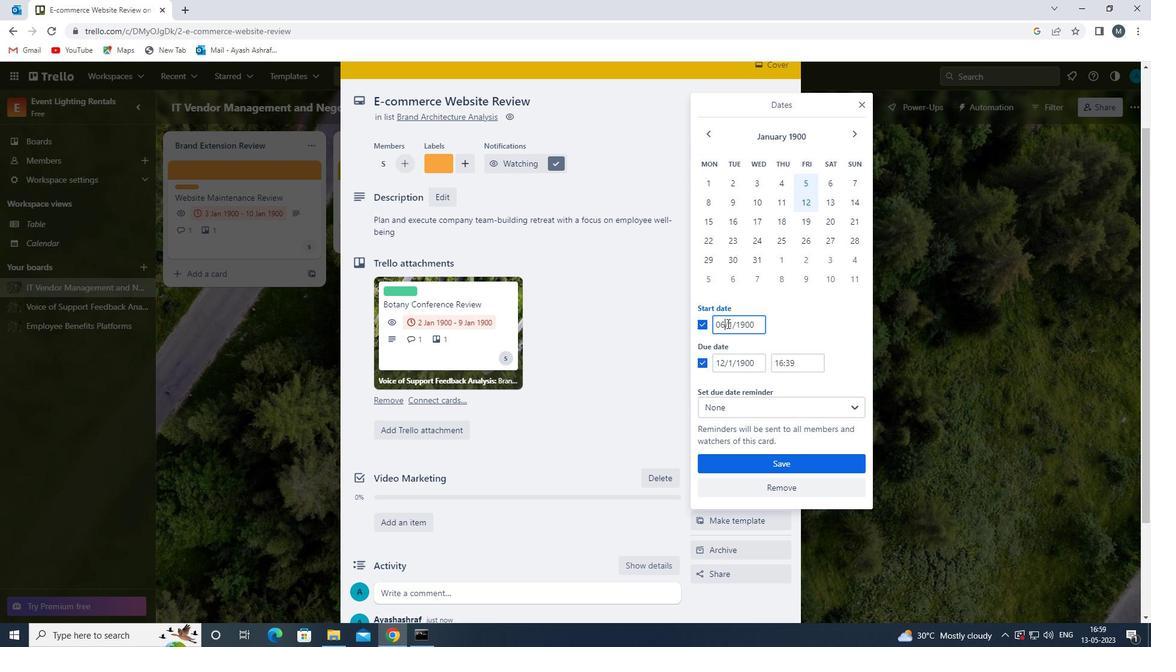 
Action: Mouse moved to (732, 329)
Screenshot: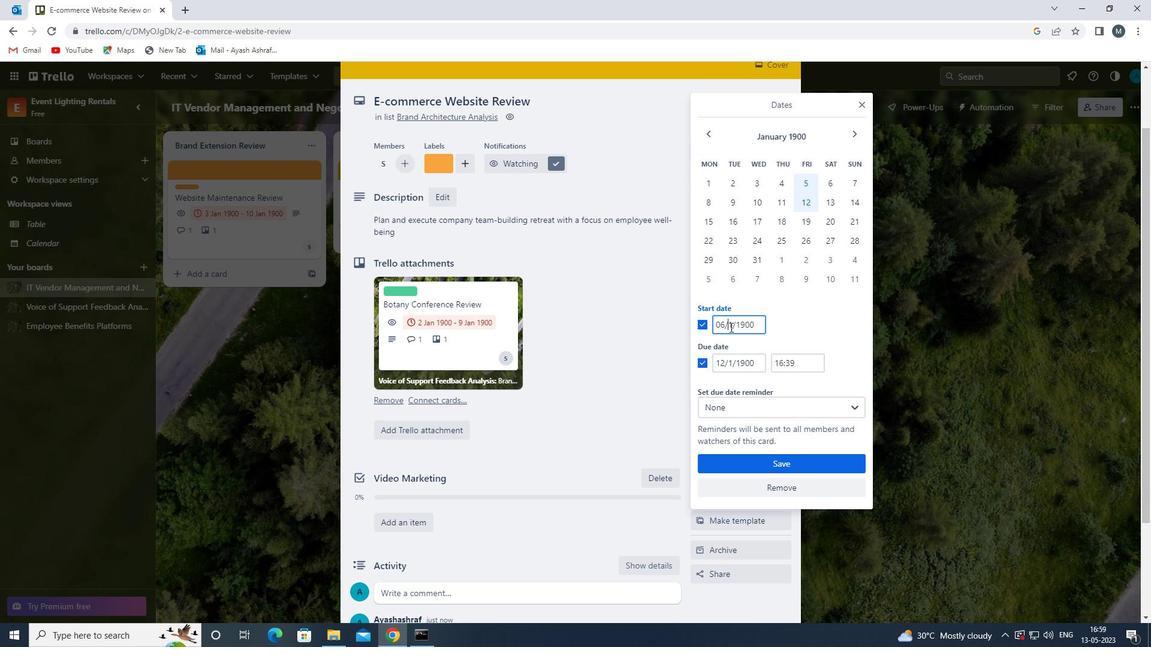 
Action: Key pressed 0
Screenshot: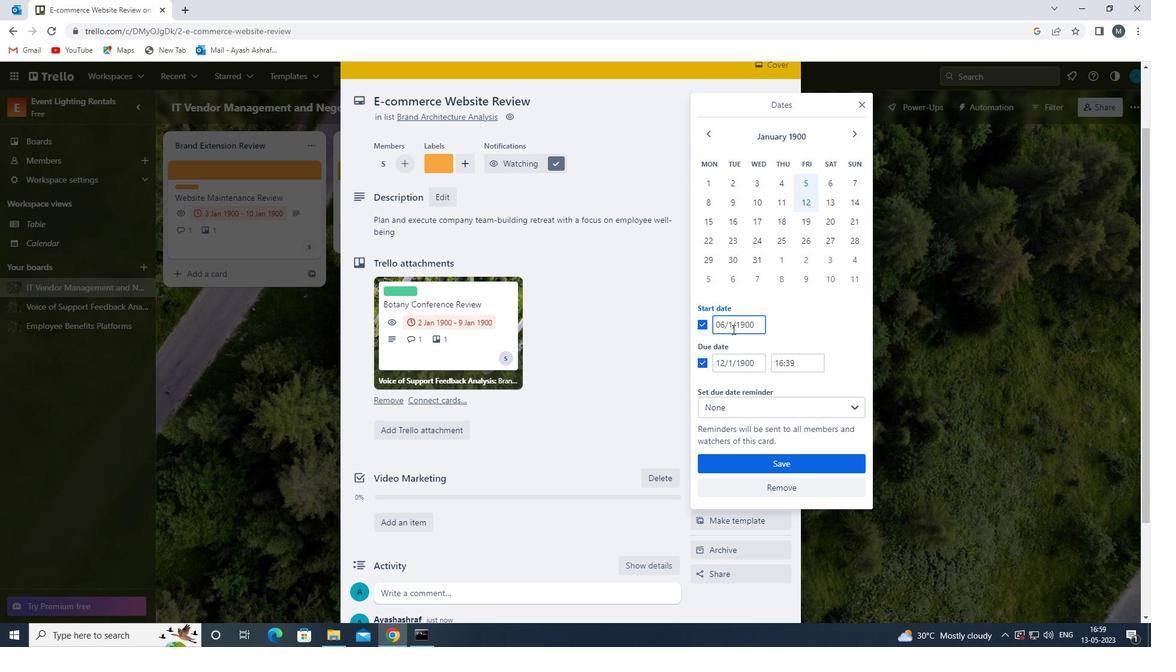 
Action: Mouse moved to (723, 365)
Screenshot: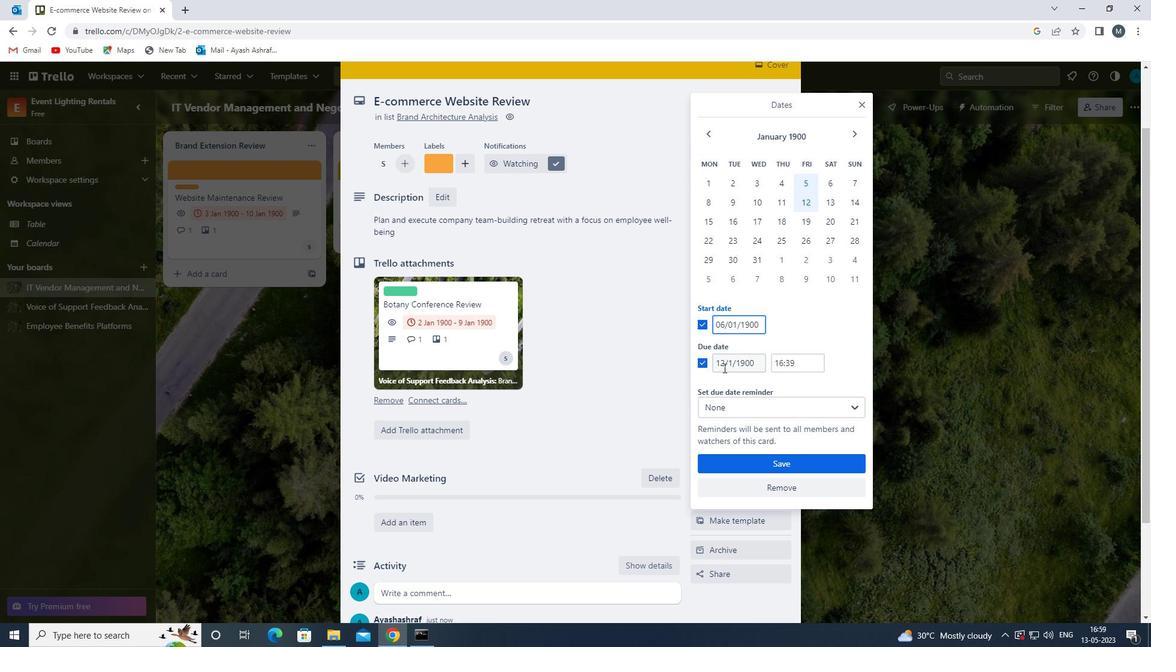 
Action: Mouse pressed left at (723, 365)
Screenshot: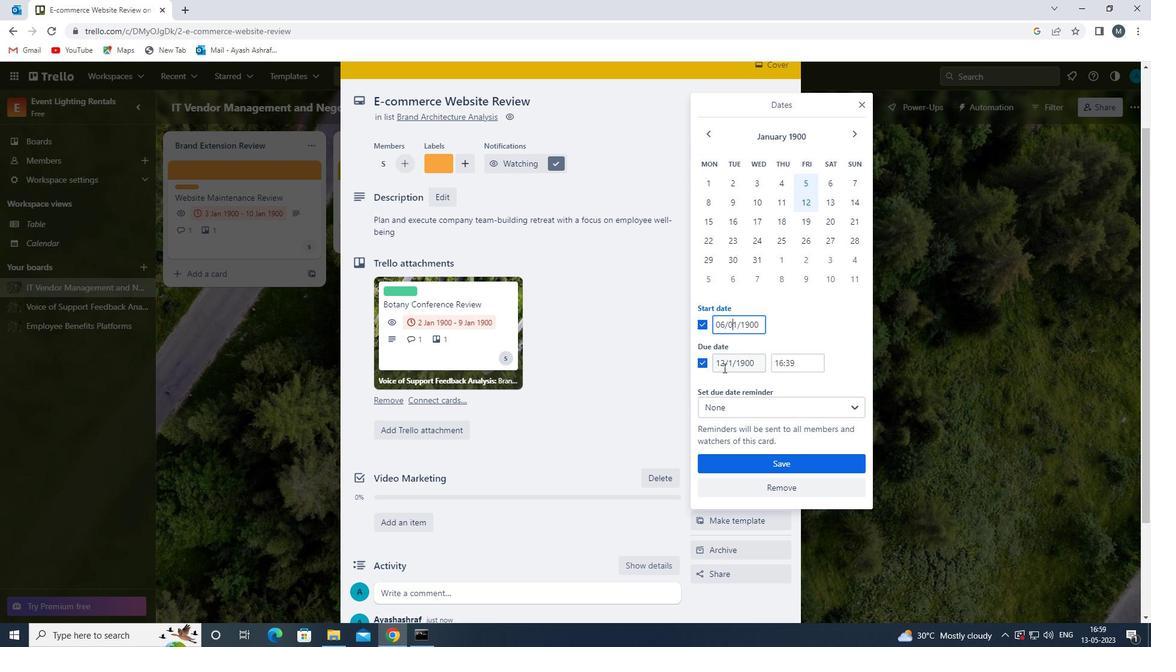 
Action: Mouse moved to (725, 366)
Screenshot: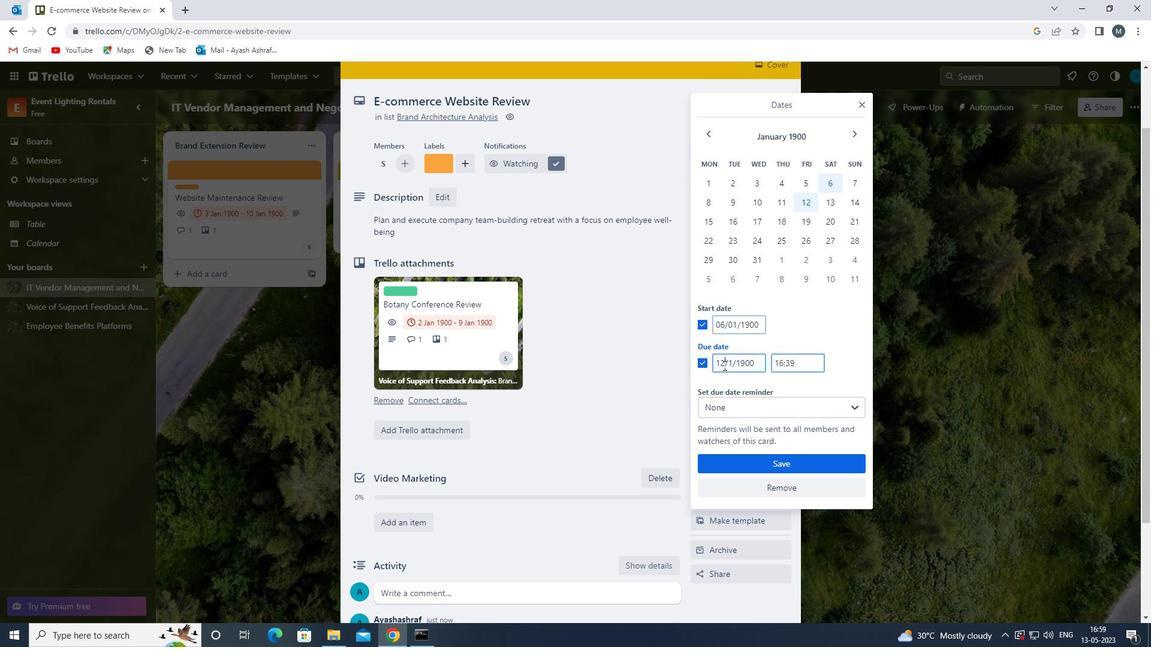 
Action: Key pressed <Key.backspace>3
Screenshot: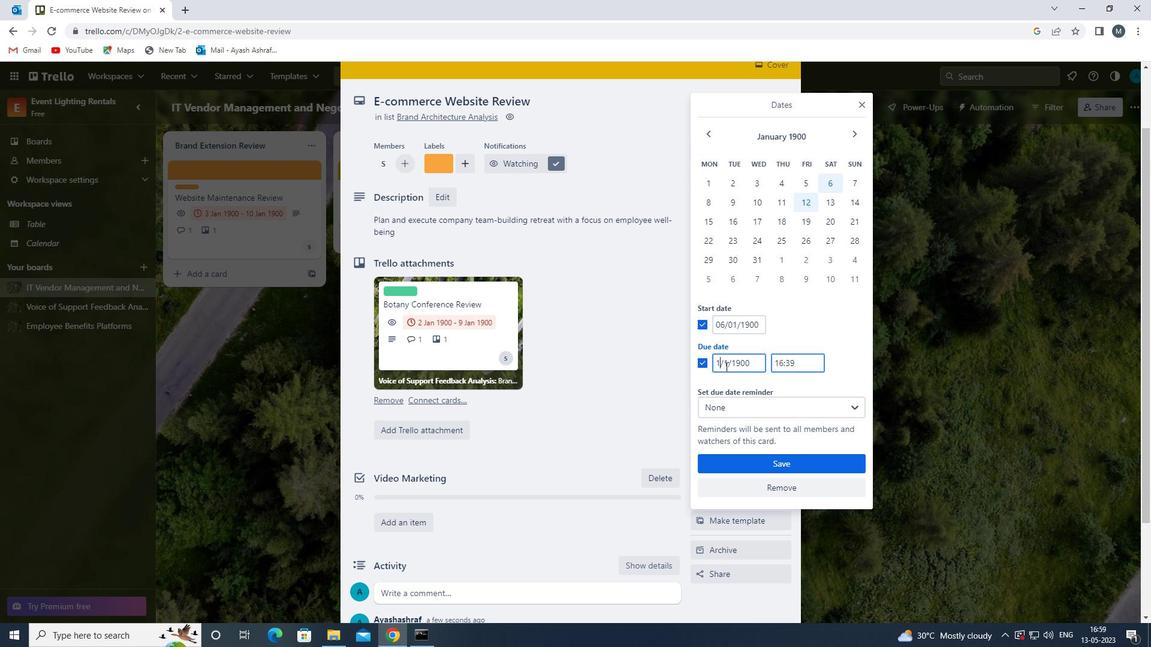 
Action: Mouse moved to (730, 363)
Screenshot: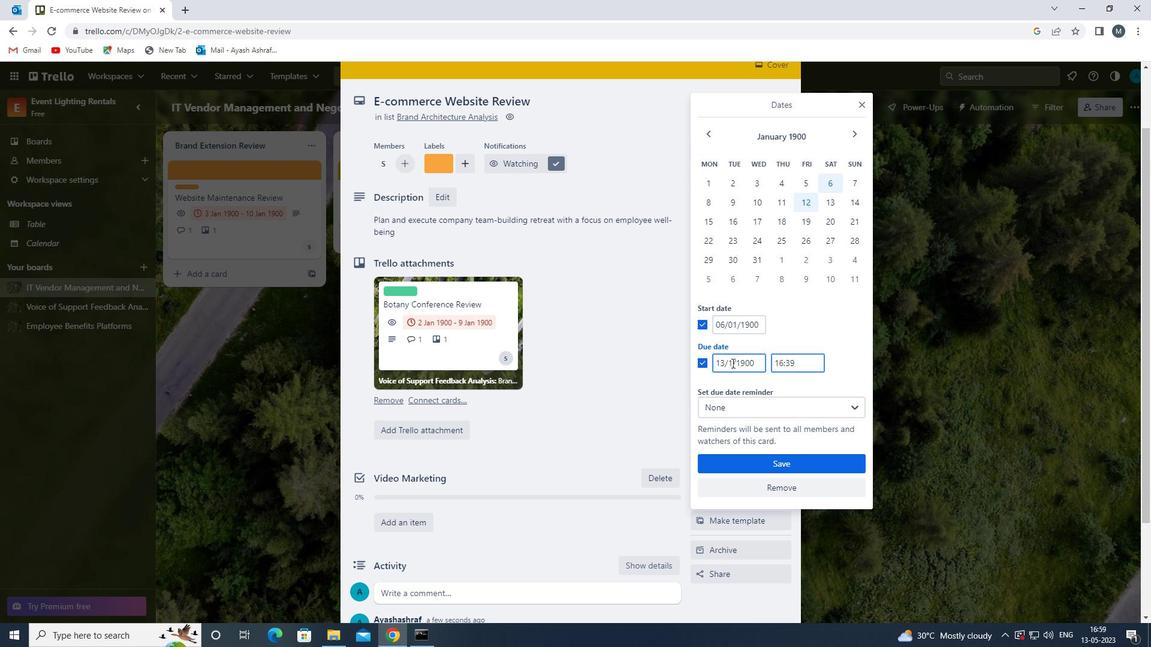 
Action: Mouse pressed left at (730, 363)
Screenshot: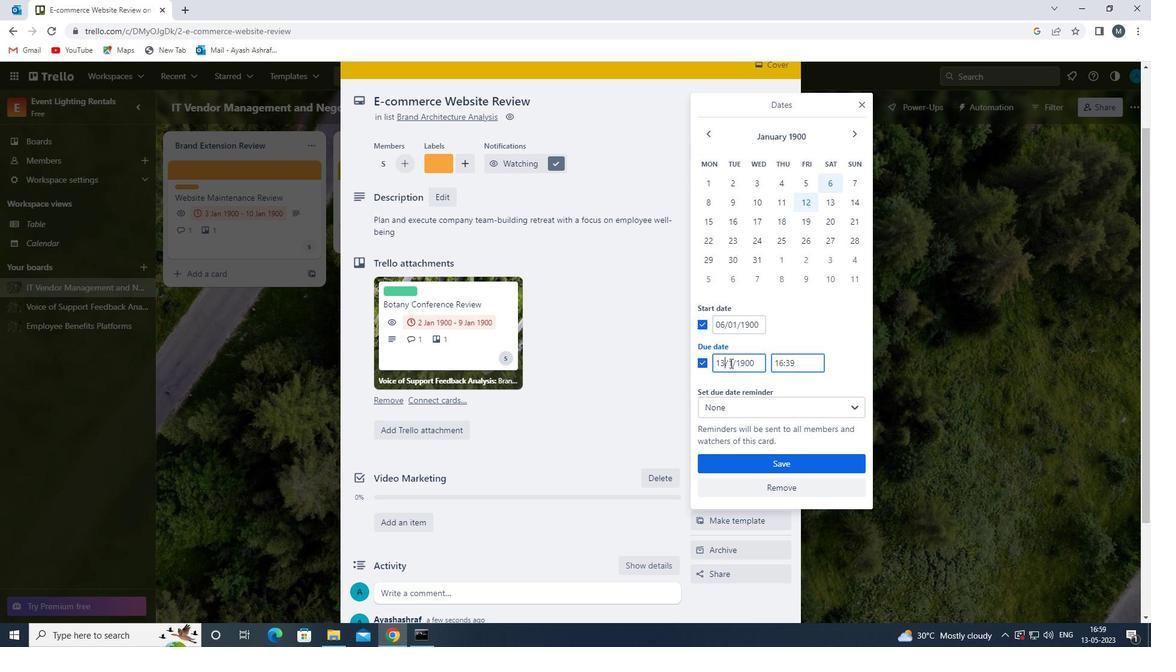 
Action: Mouse moved to (730, 363)
Screenshot: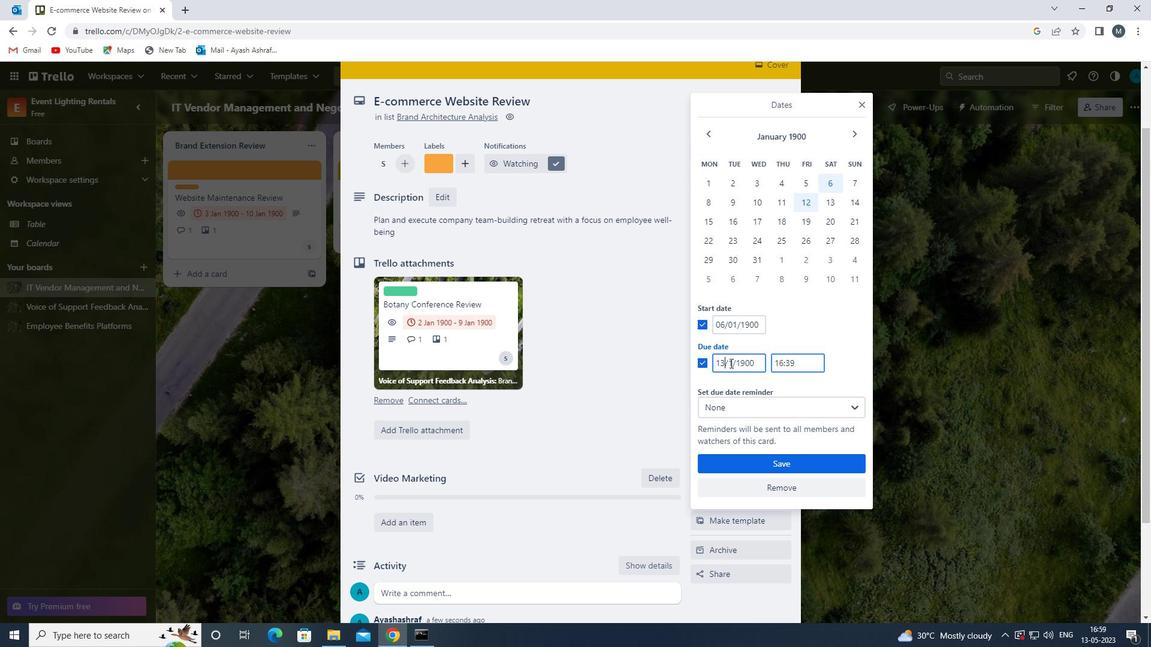 
Action: Key pressed 0
Screenshot: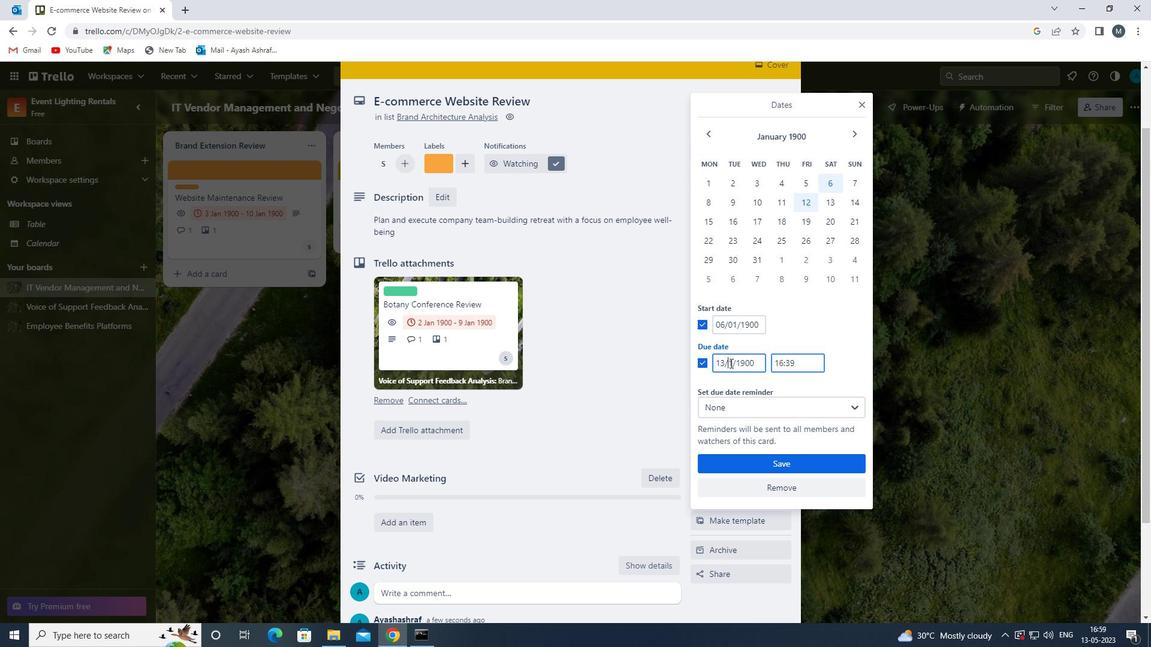 
Action: Mouse moved to (765, 464)
Screenshot: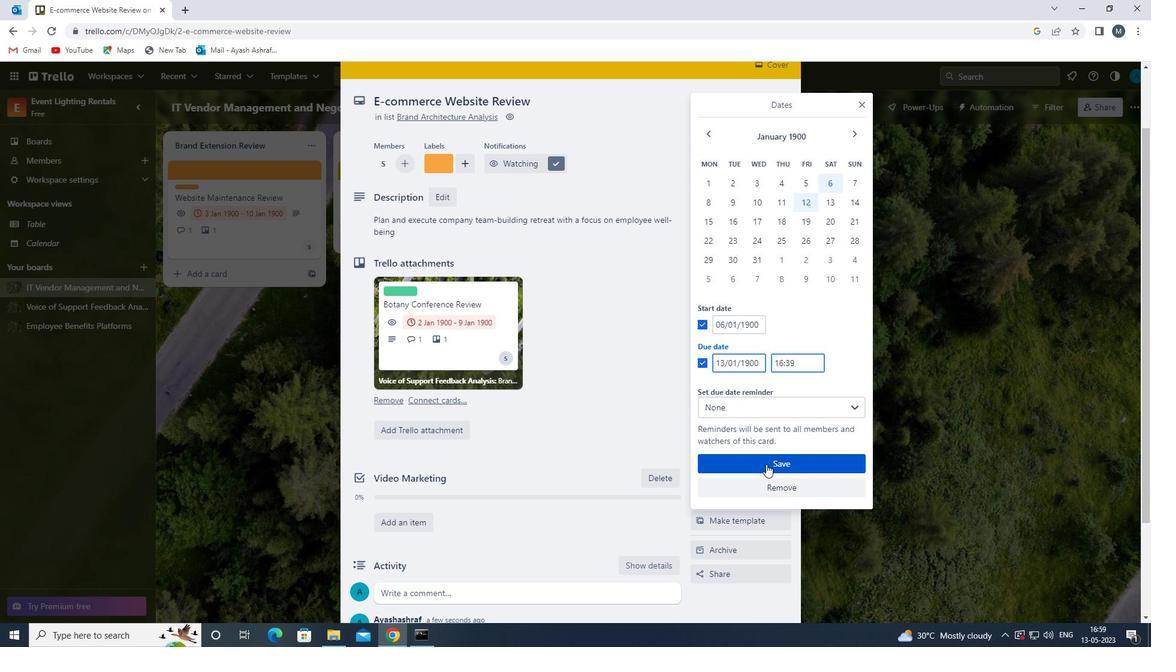 
Action: Mouse pressed left at (765, 464)
Screenshot: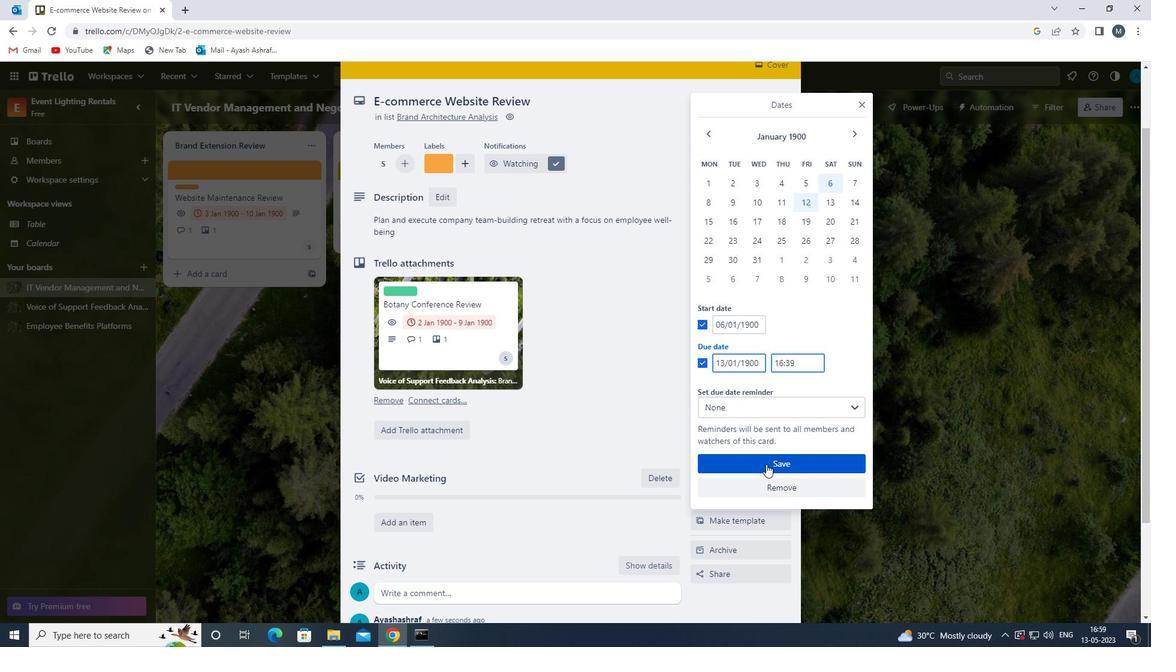 
Action: Mouse moved to (564, 465)
Screenshot: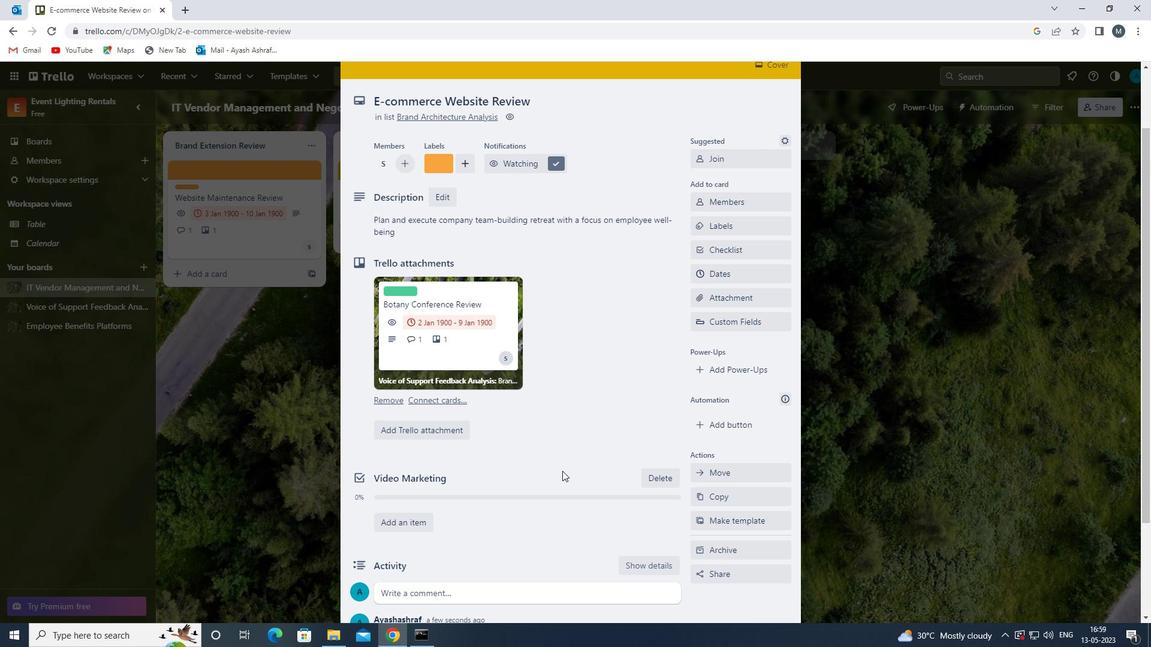 
Action: Mouse scrolled (564, 465) with delta (0, 0)
Screenshot: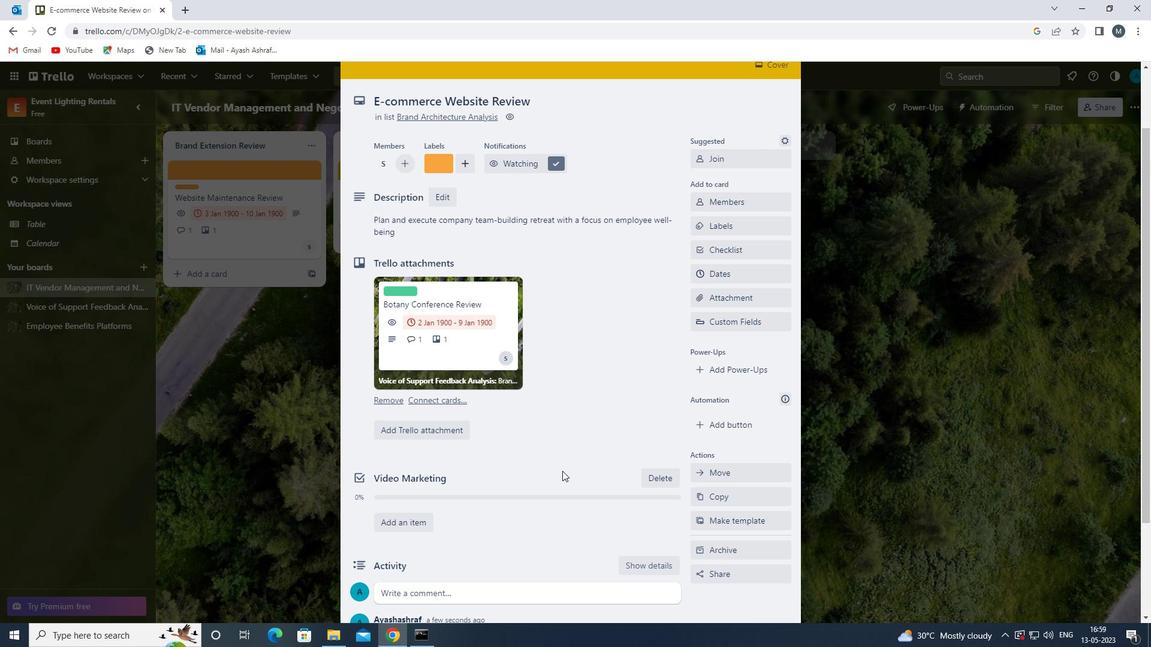 
Action: Mouse scrolled (564, 465) with delta (0, 0)
Screenshot: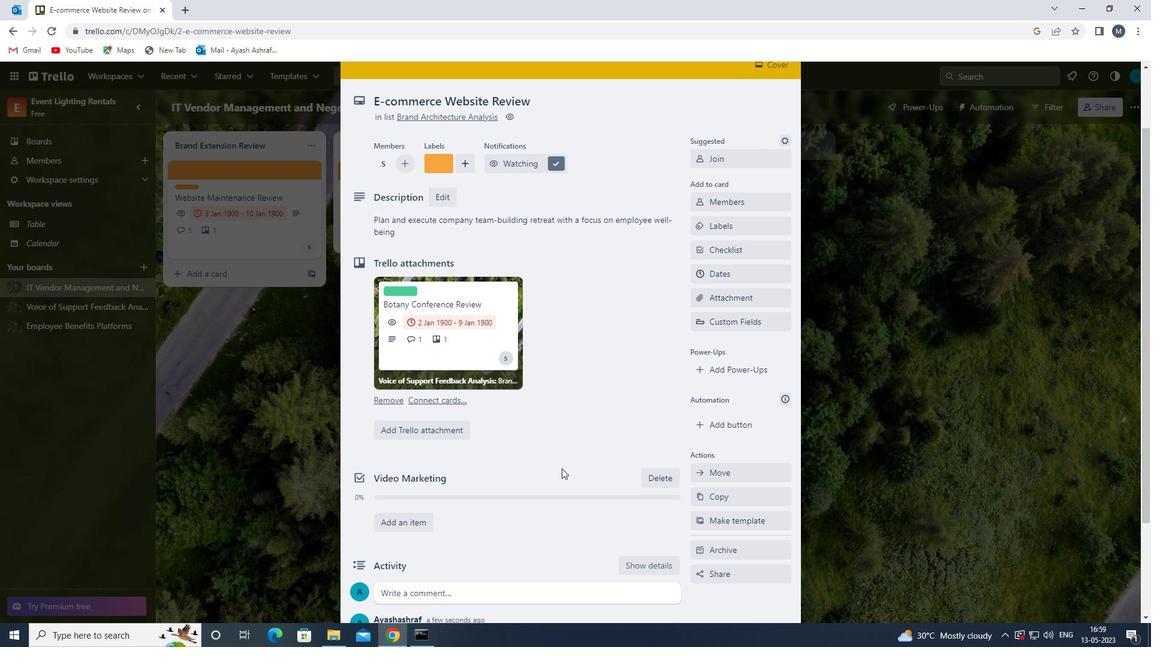 
Action: Mouse scrolled (564, 465) with delta (0, 0)
Screenshot: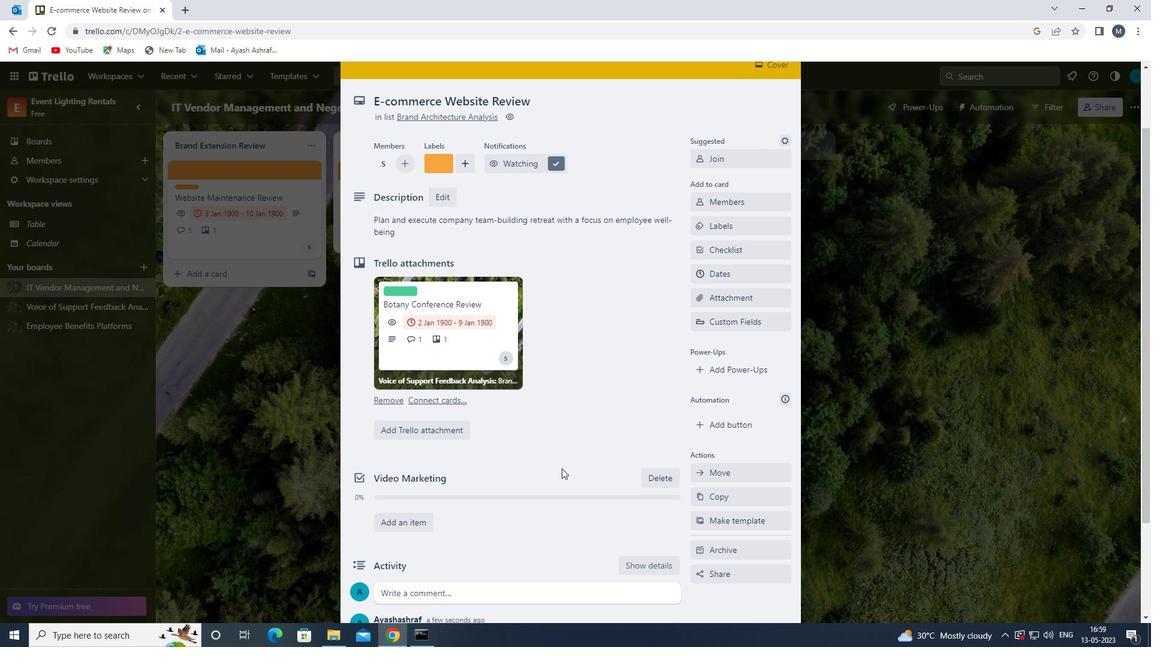 
Action: Mouse scrolled (564, 465) with delta (0, 0)
Screenshot: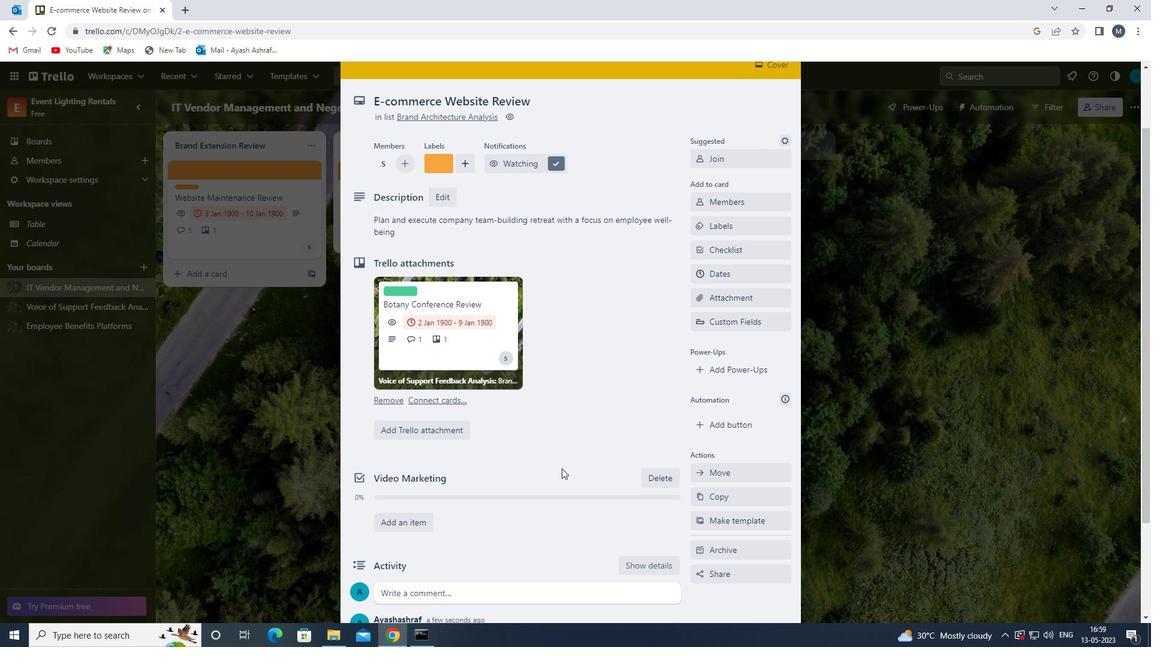 
Action: Mouse scrolled (564, 465) with delta (0, 0)
Screenshot: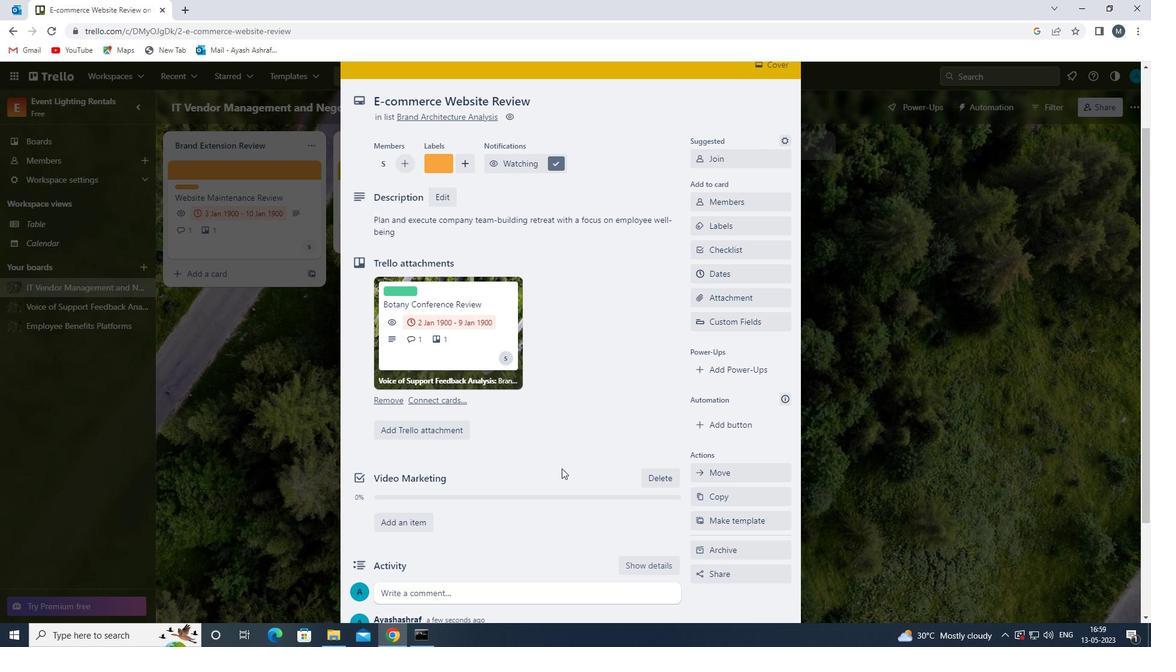 
Action: Mouse moved to (565, 467)
Screenshot: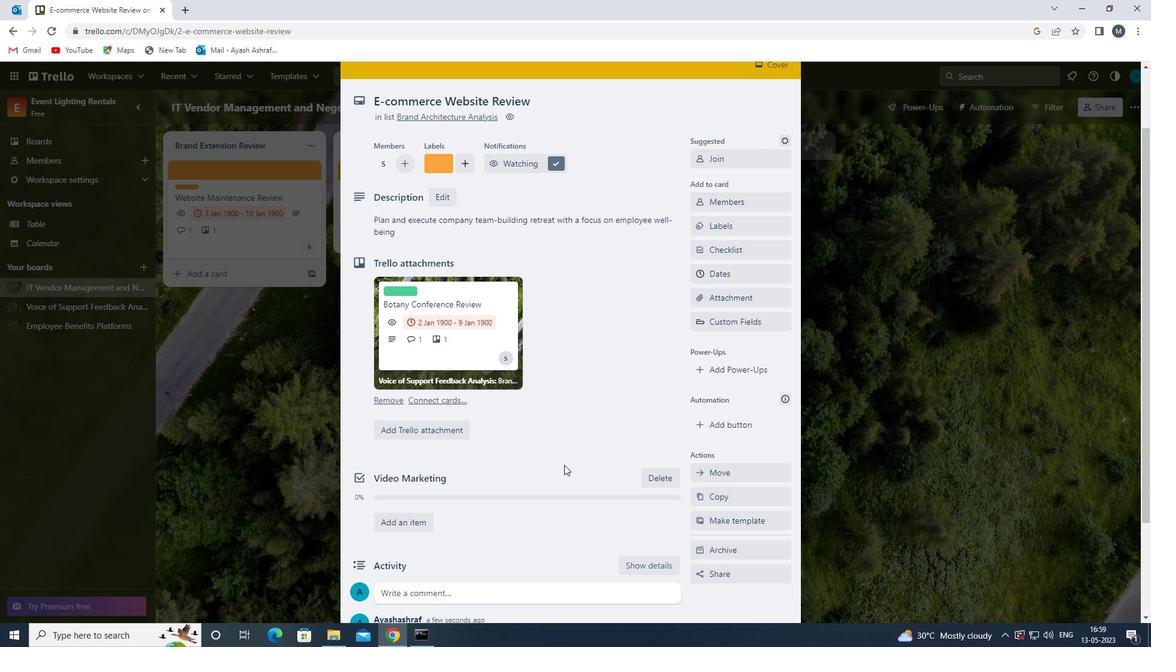 
Action: Mouse scrolled (565, 467) with delta (0, 0)
Screenshot: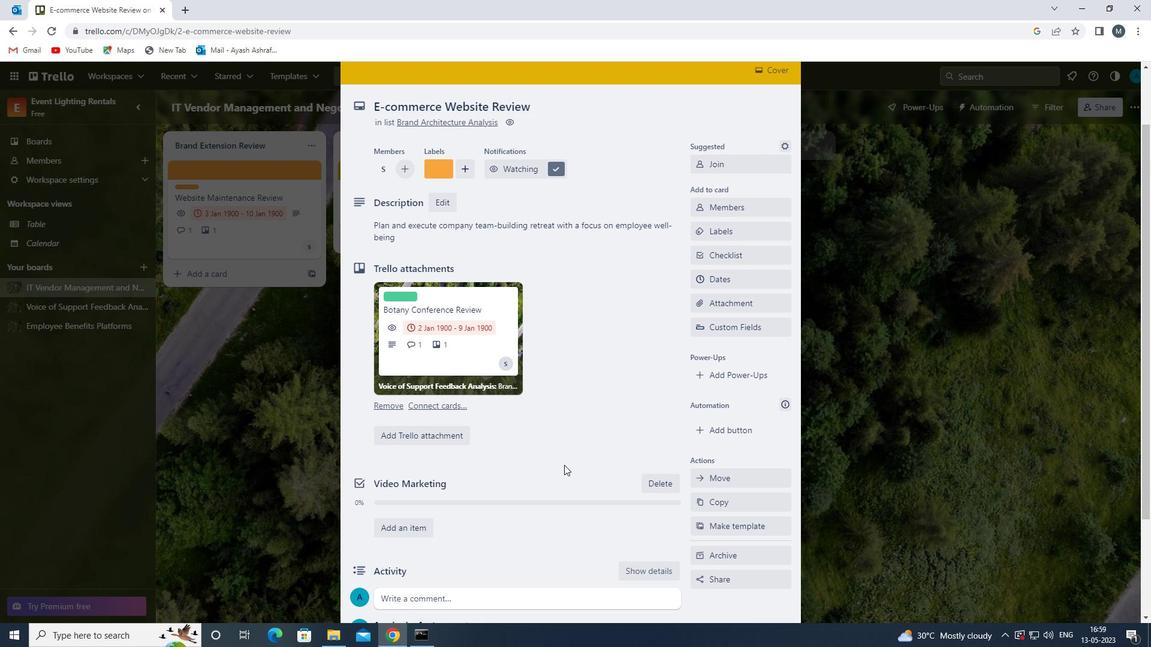 
Action: Mouse scrolled (565, 467) with delta (0, 0)
Screenshot: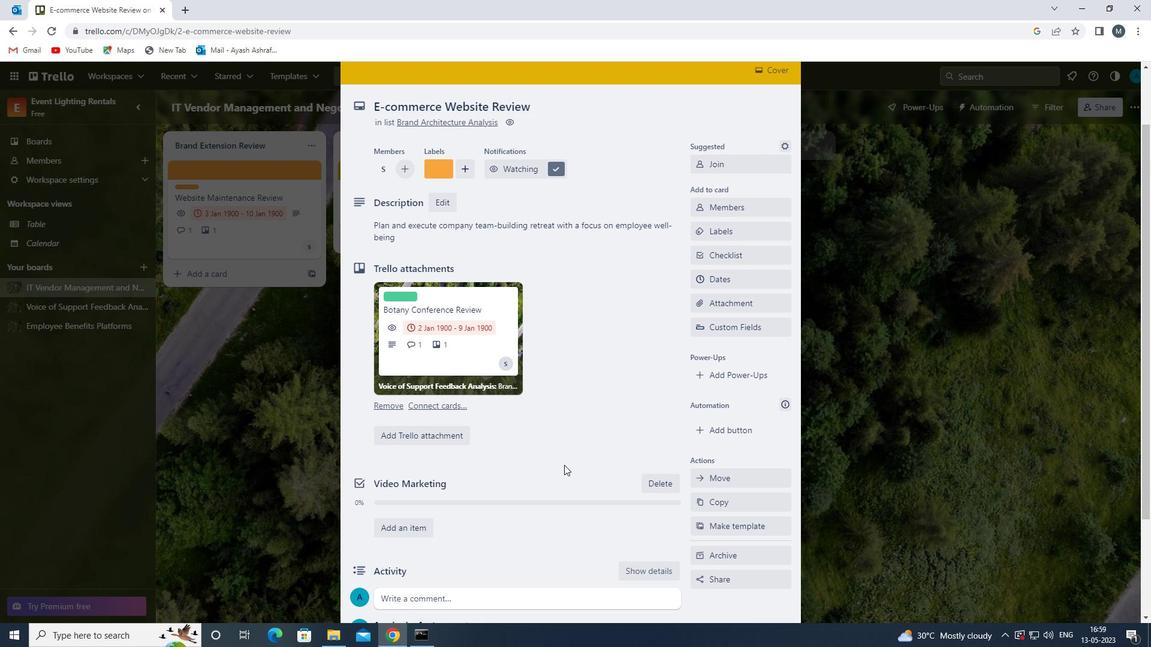 
Action: Mouse scrolled (565, 467) with delta (0, 0)
Screenshot: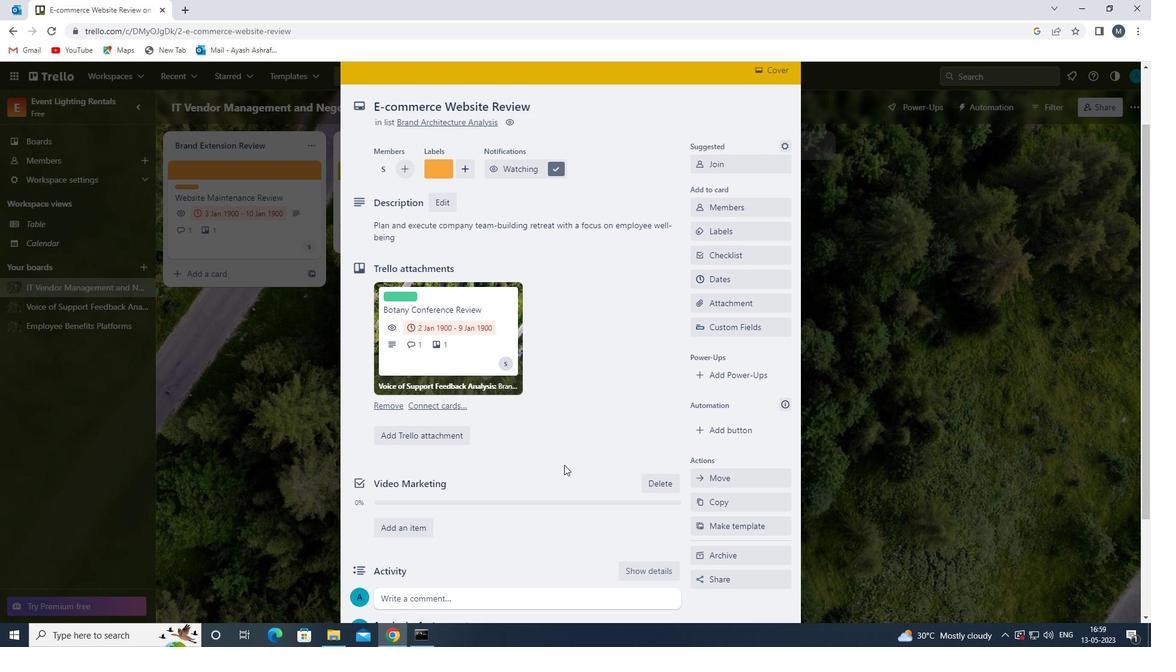 
Action: Mouse scrolled (565, 467) with delta (0, 0)
Screenshot: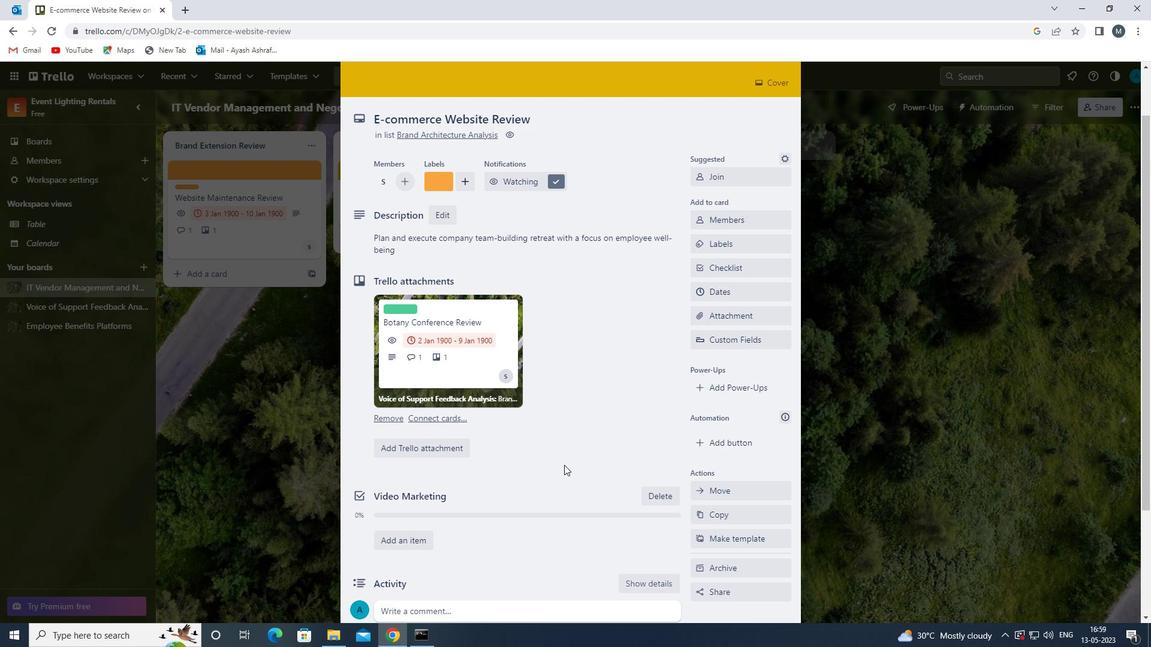 
